Task: Find connections with filter location El Abadia with filter topic #Leanstartupswith filter profile language Spanish with filter current company Acko with filter school International Management Institute - IMI with filter industry Facilities Services with filter service category Coaching & Mentoring with filter keywords title Commercial Loan Officer
Action: Mouse moved to (688, 86)
Screenshot: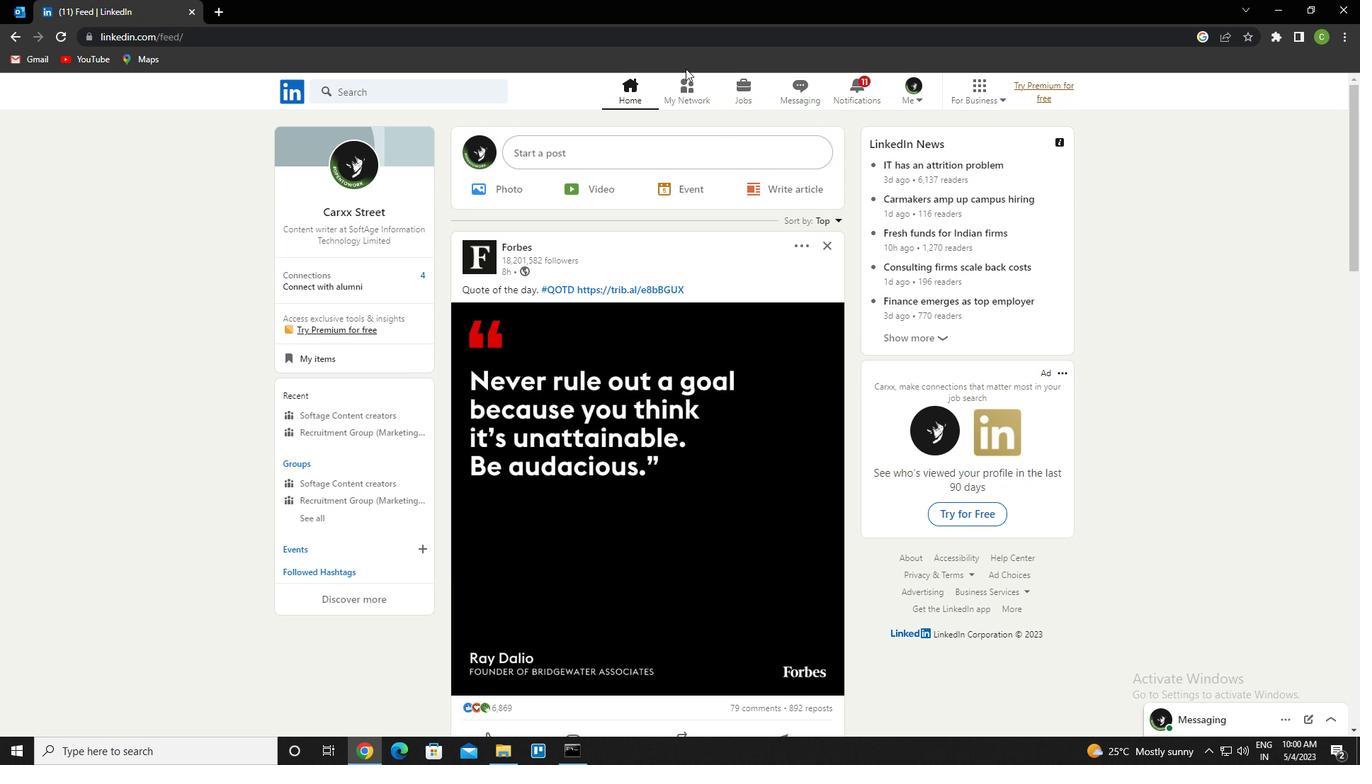 
Action: Mouse pressed left at (688, 86)
Screenshot: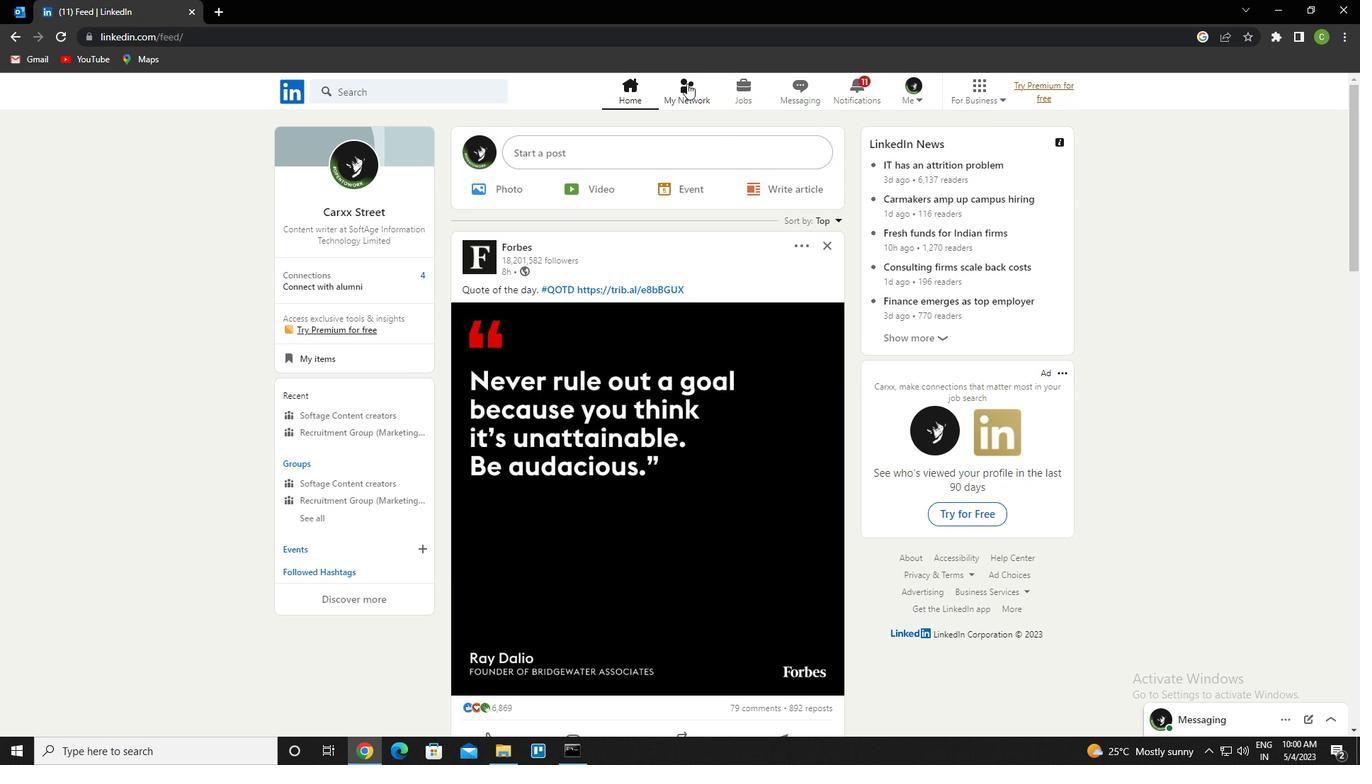 
Action: Mouse moved to (440, 168)
Screenshot: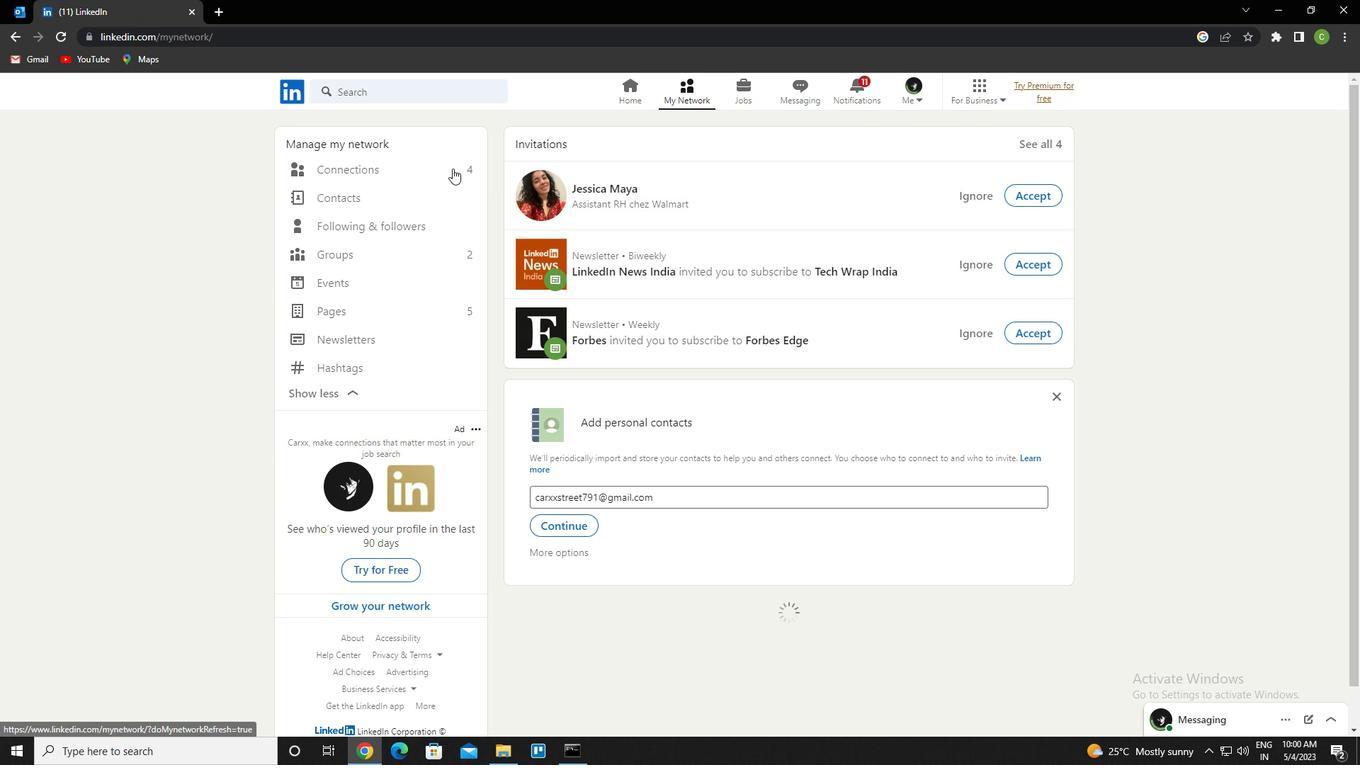 
Action: Mouse pressed left at (440, 168)
Screenshot: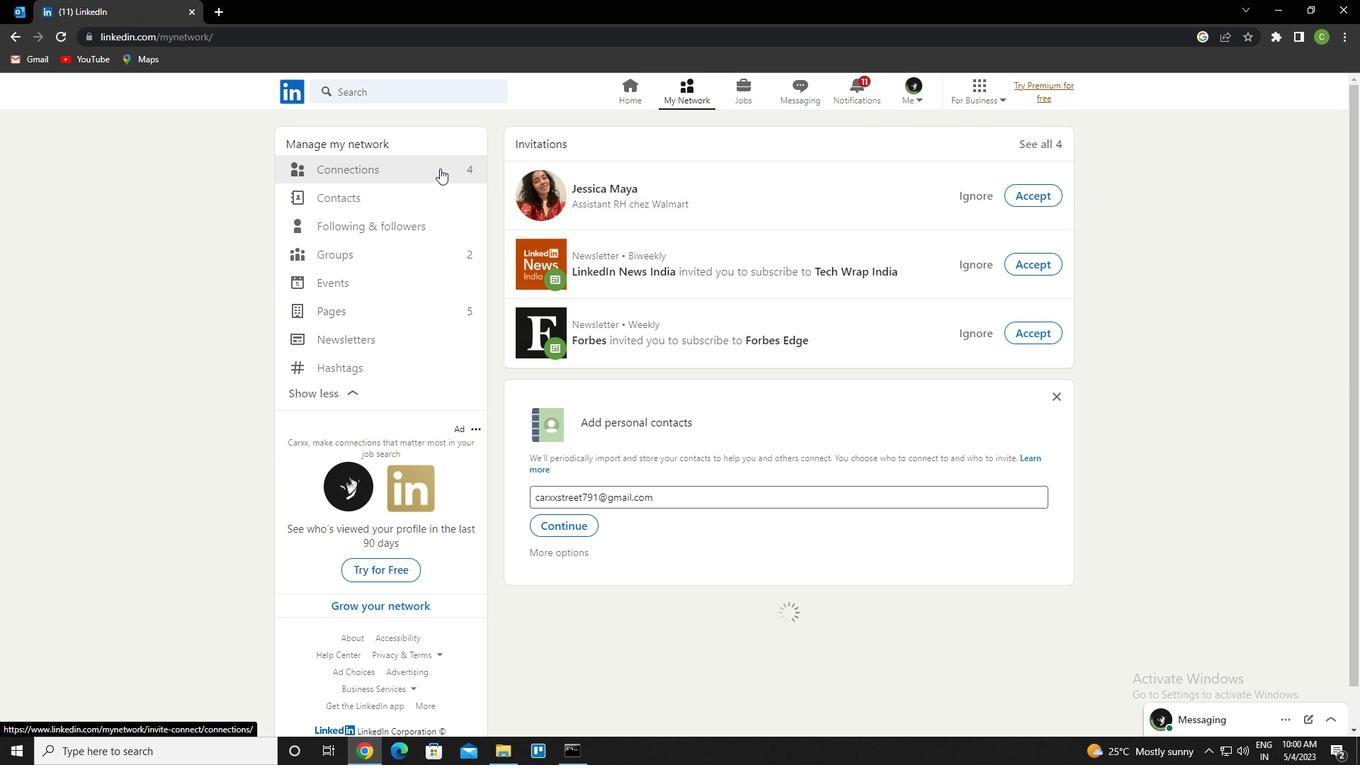 
Action: Mouse moved to (807, 172)
Screenshot: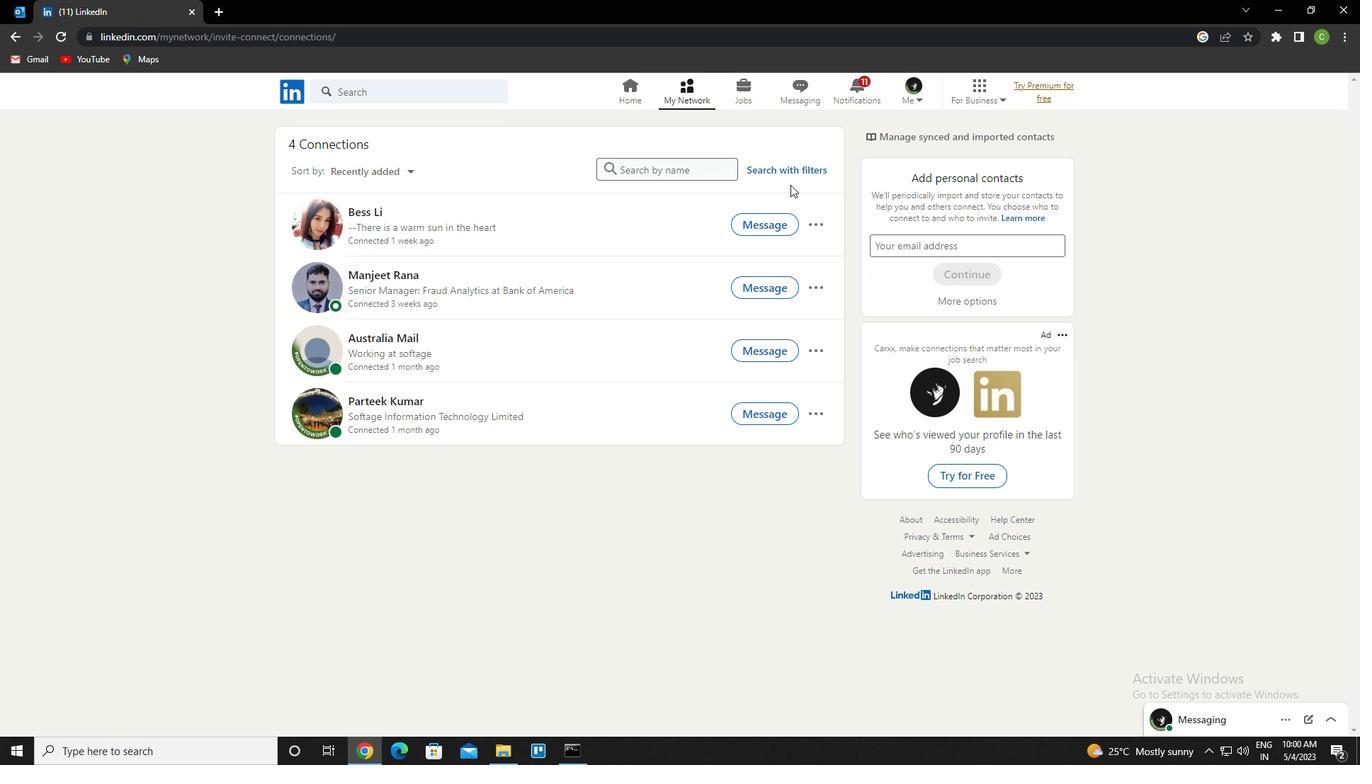 
Action: Mouse pressed left at (807, 172)
Screenshot: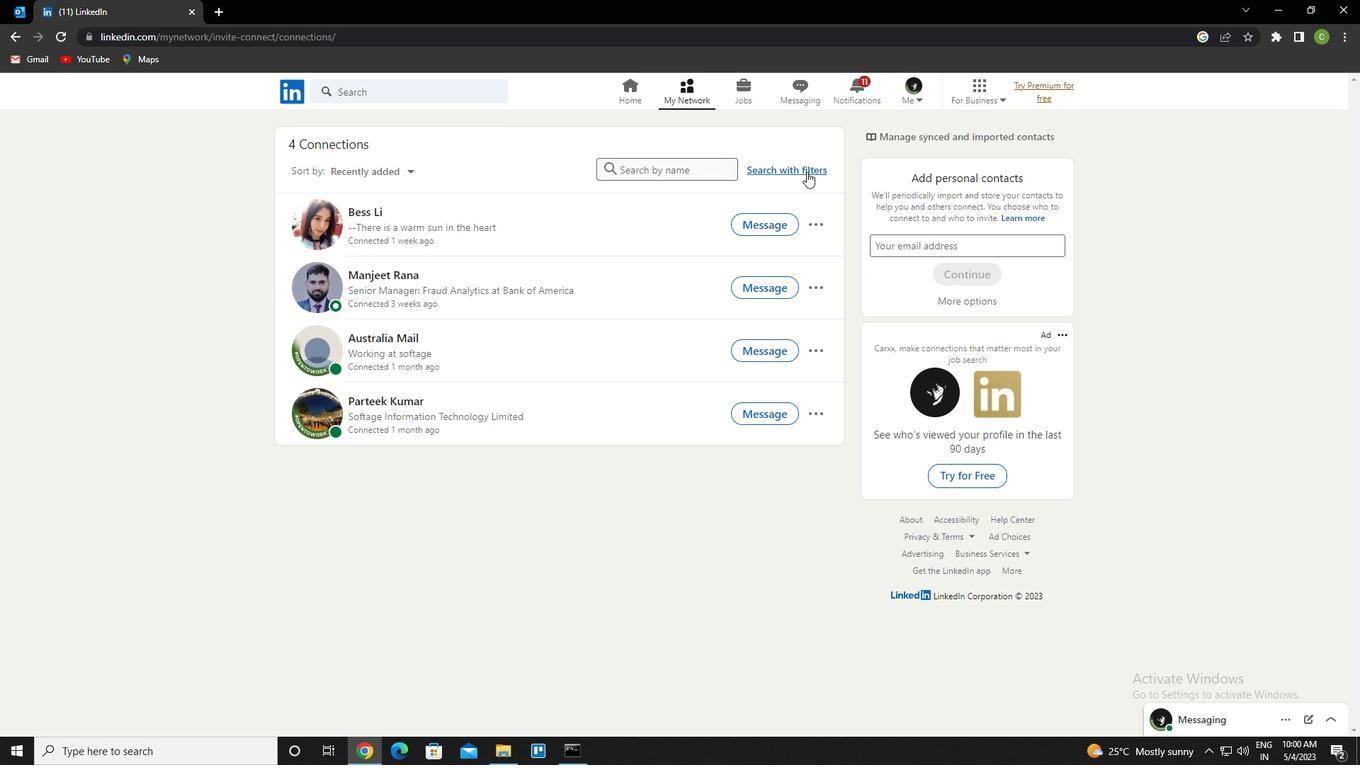 
Action: Mouse moved to (732, 136)
Screenshot: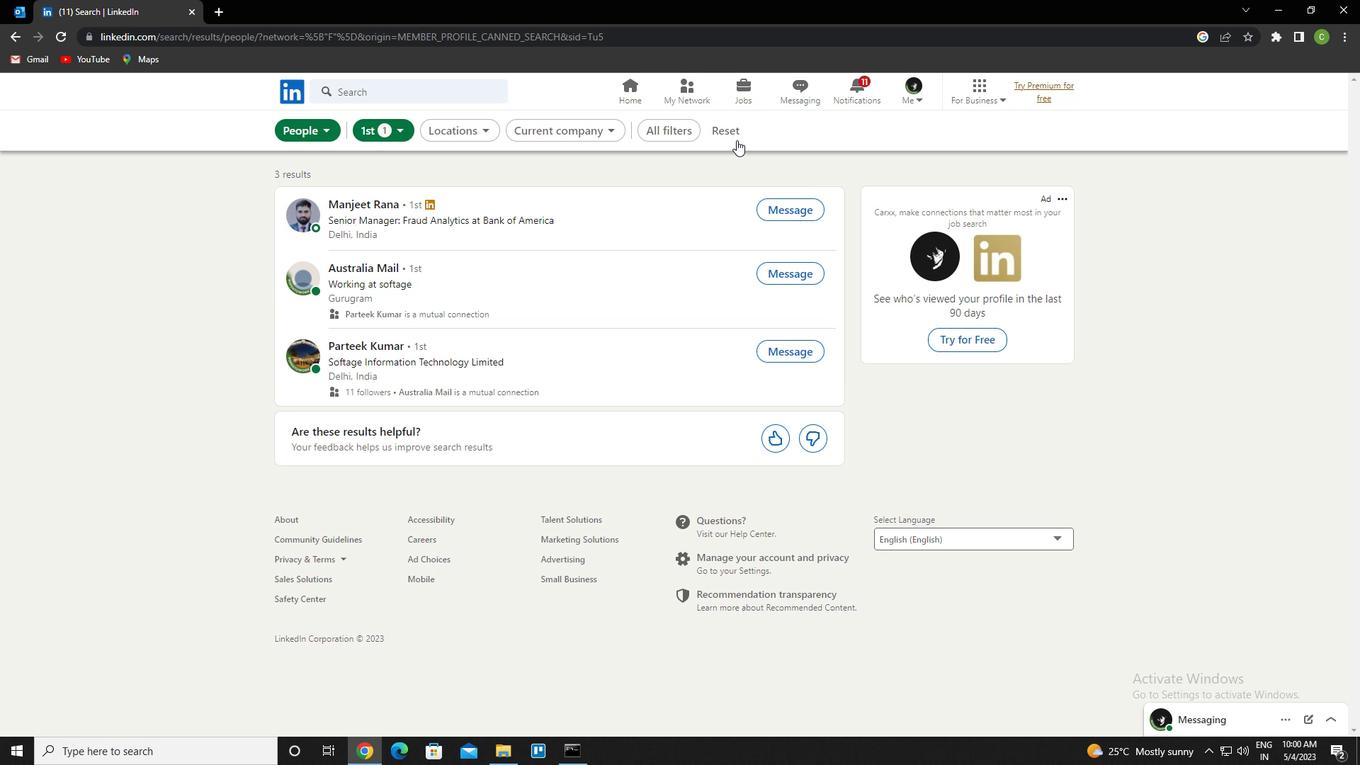 
Action: Mouse pressed left at (732, 136)
Screenshot: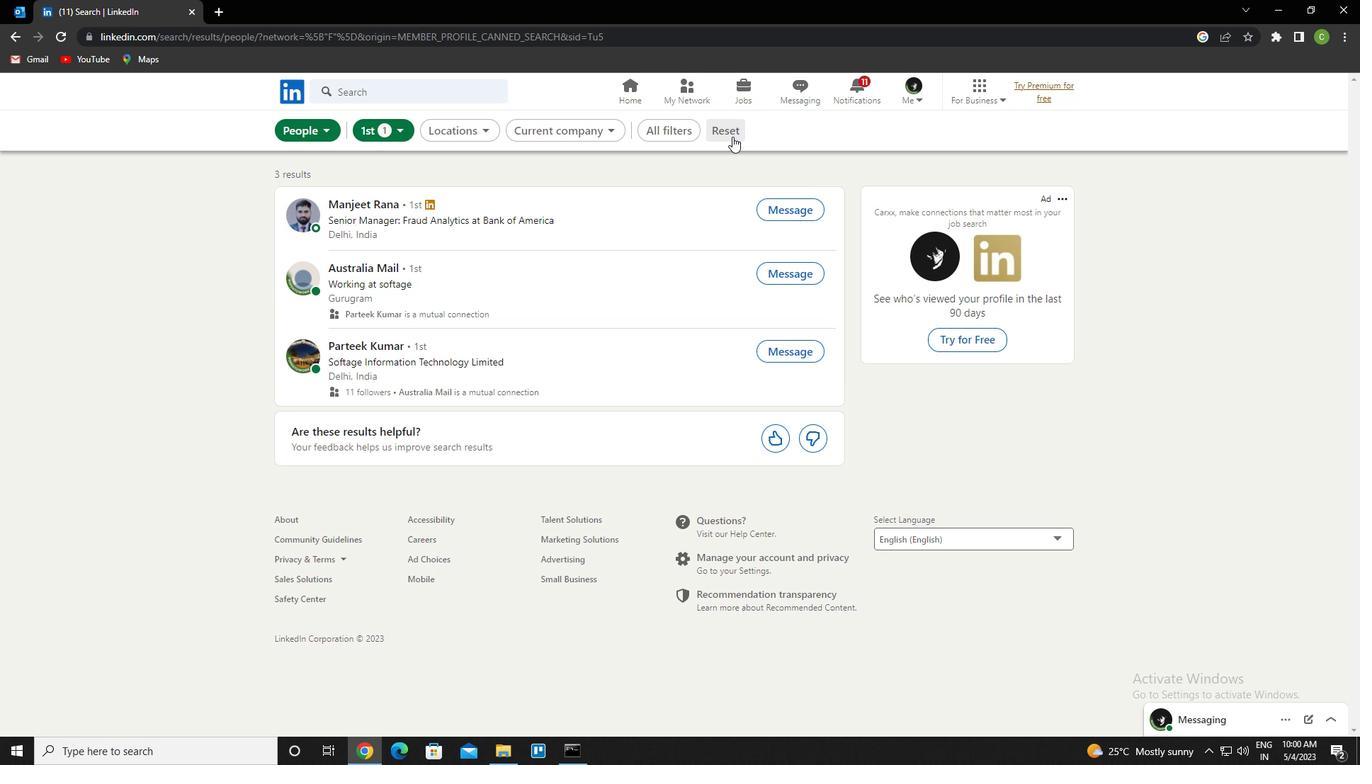 
Action: Mouse moved to (712, 131)
Screenshot: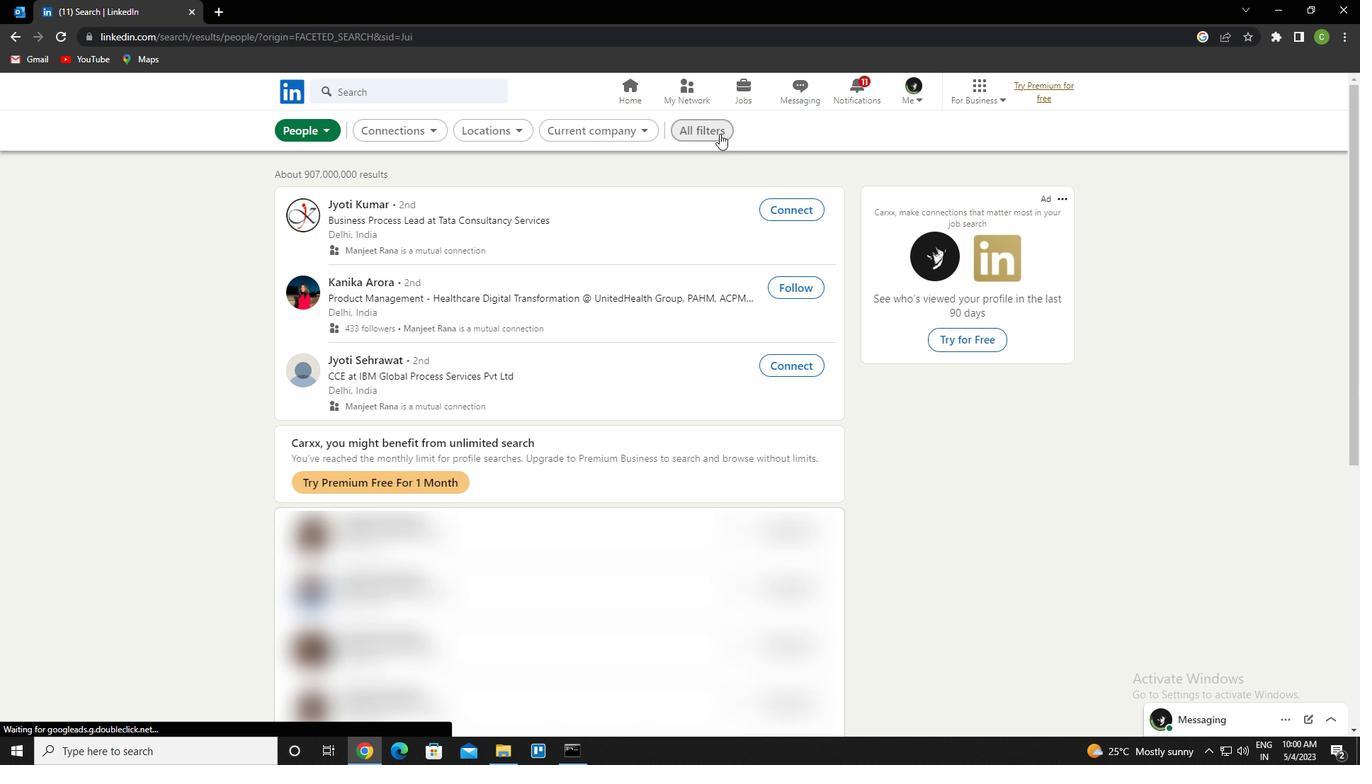 
Action: Mouse pressed left at (712, 131)
Screenshot: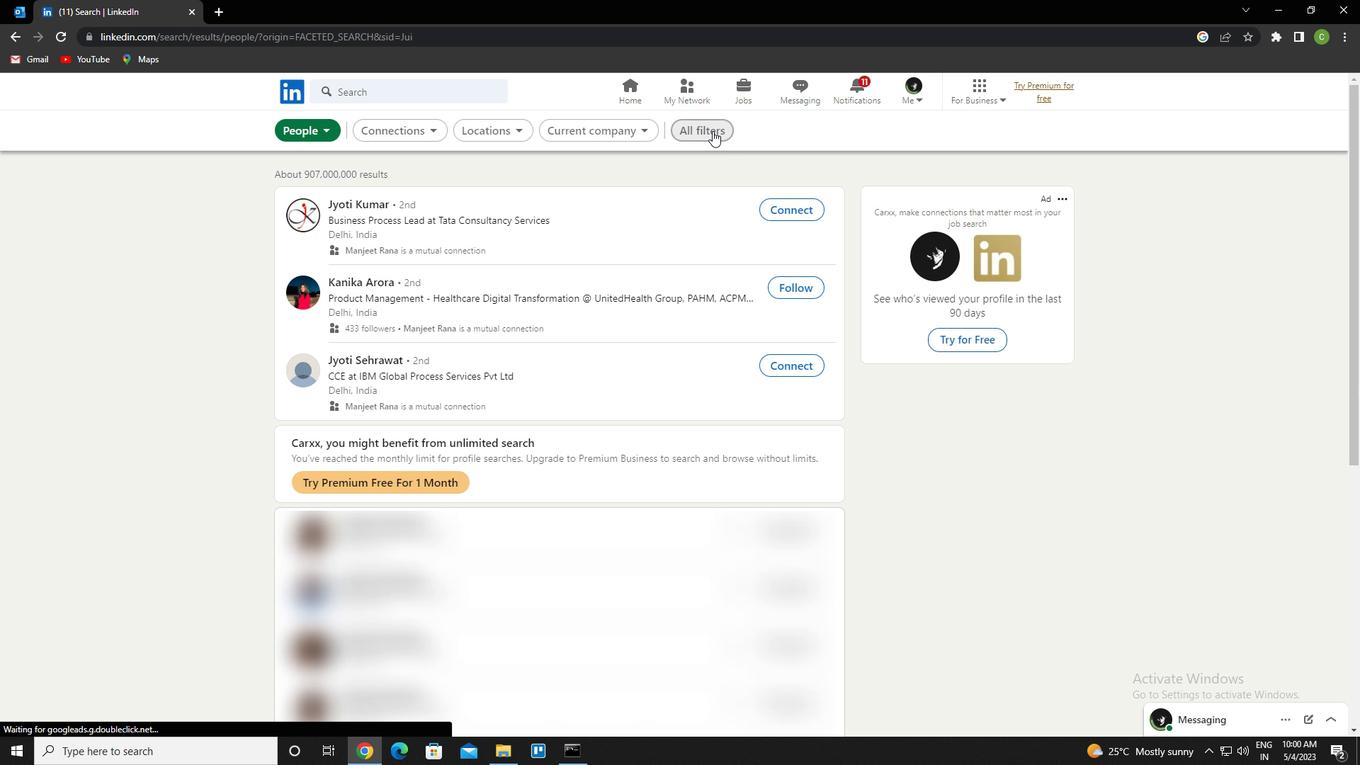 
Action: Mouse moved to (1176, 392)
Screenshot: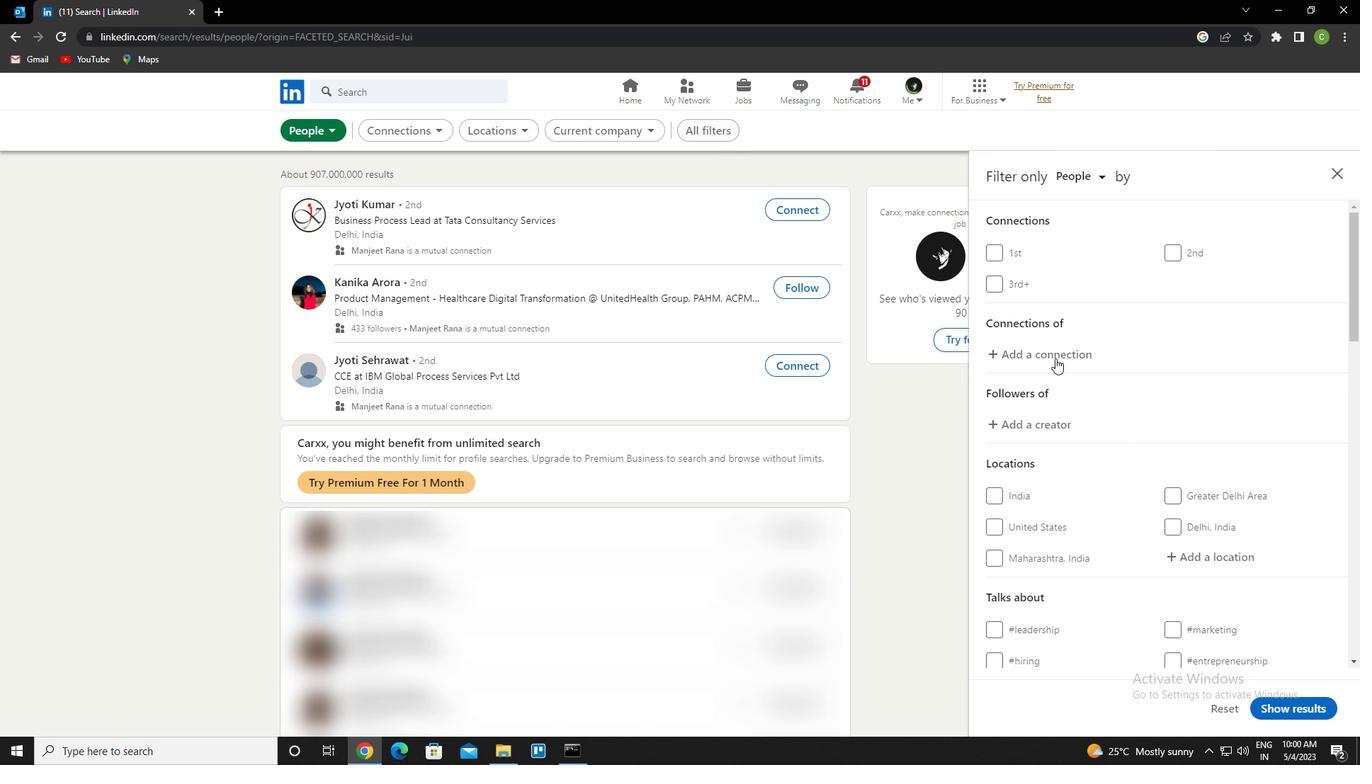 
Action: Mouse scrolled (1176, 391) with delta (0, 0)
Screenshot: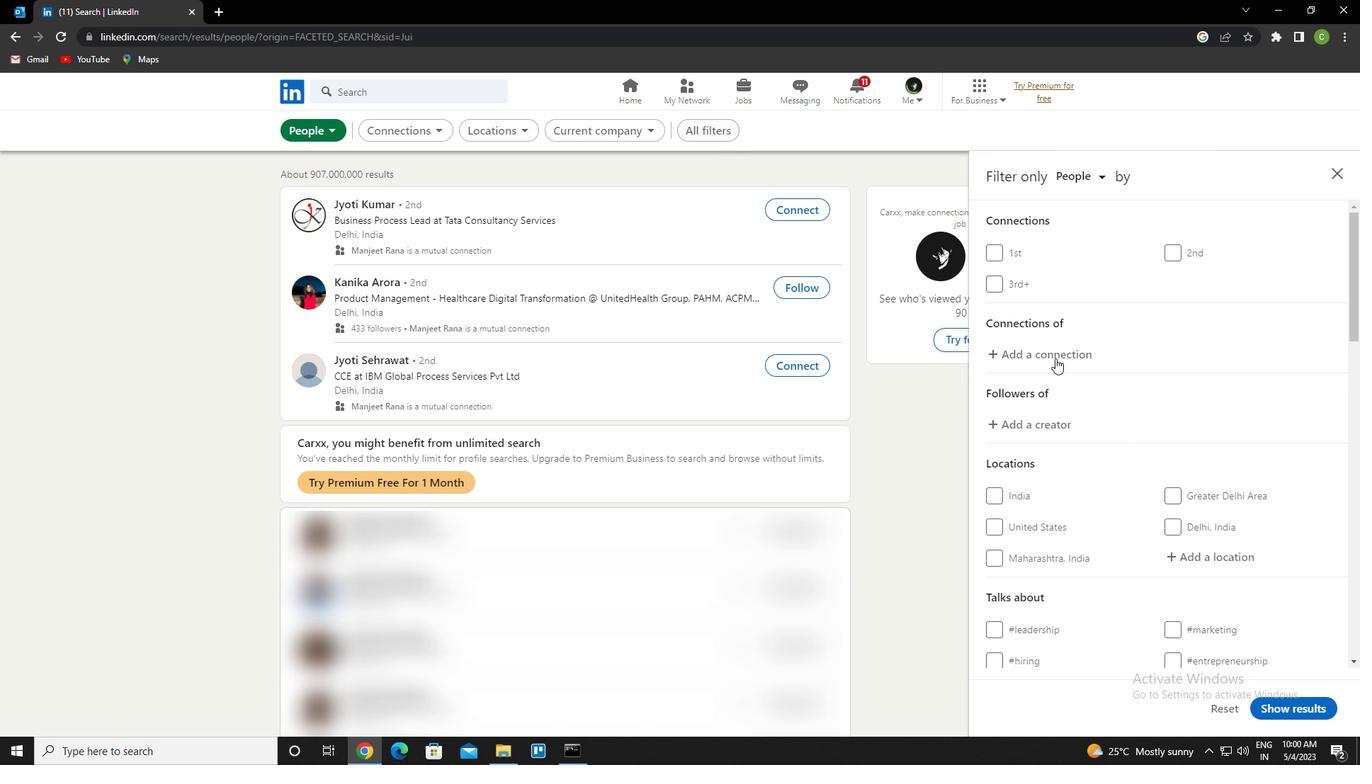 
Action: Mouse scrolled (1176, 391) with delta (0, 0)
Screenshot: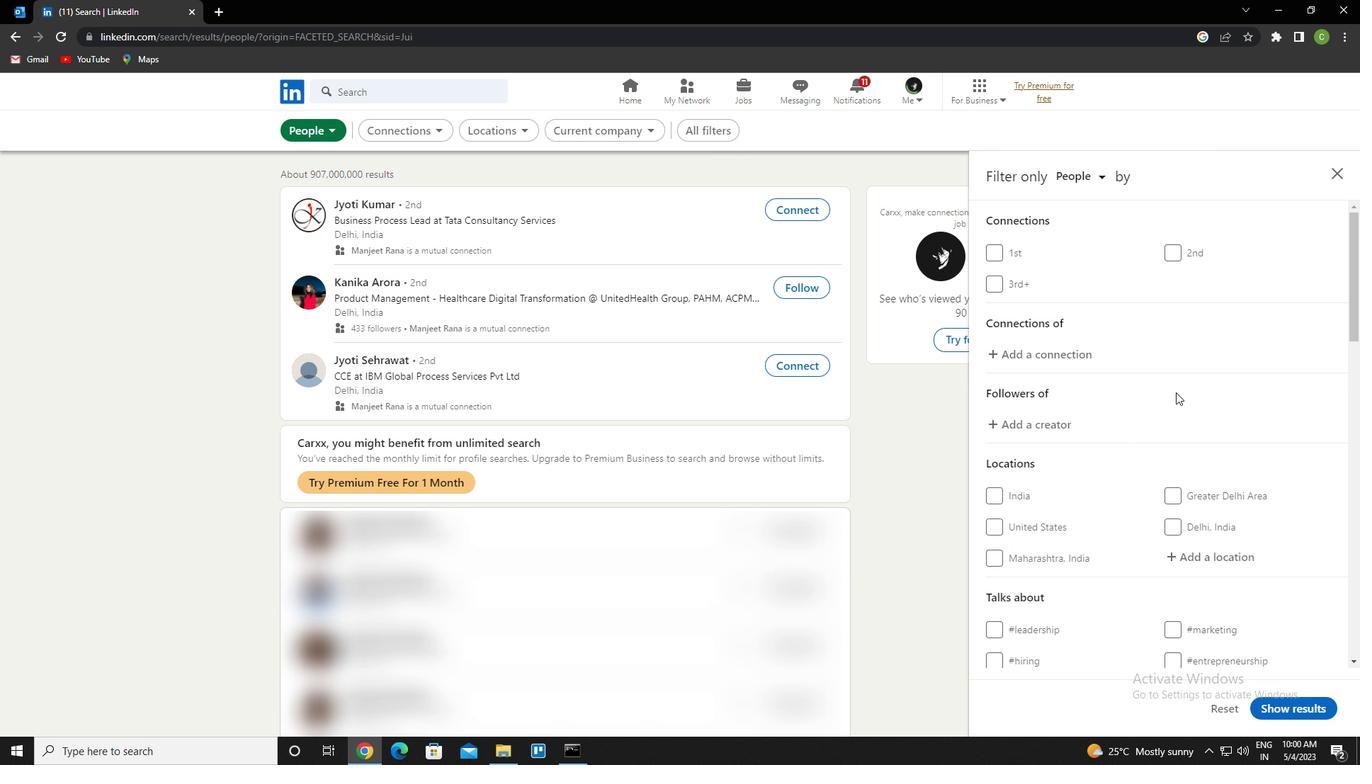 
Action: Mouse moved to (1195, 417)
Screenshot: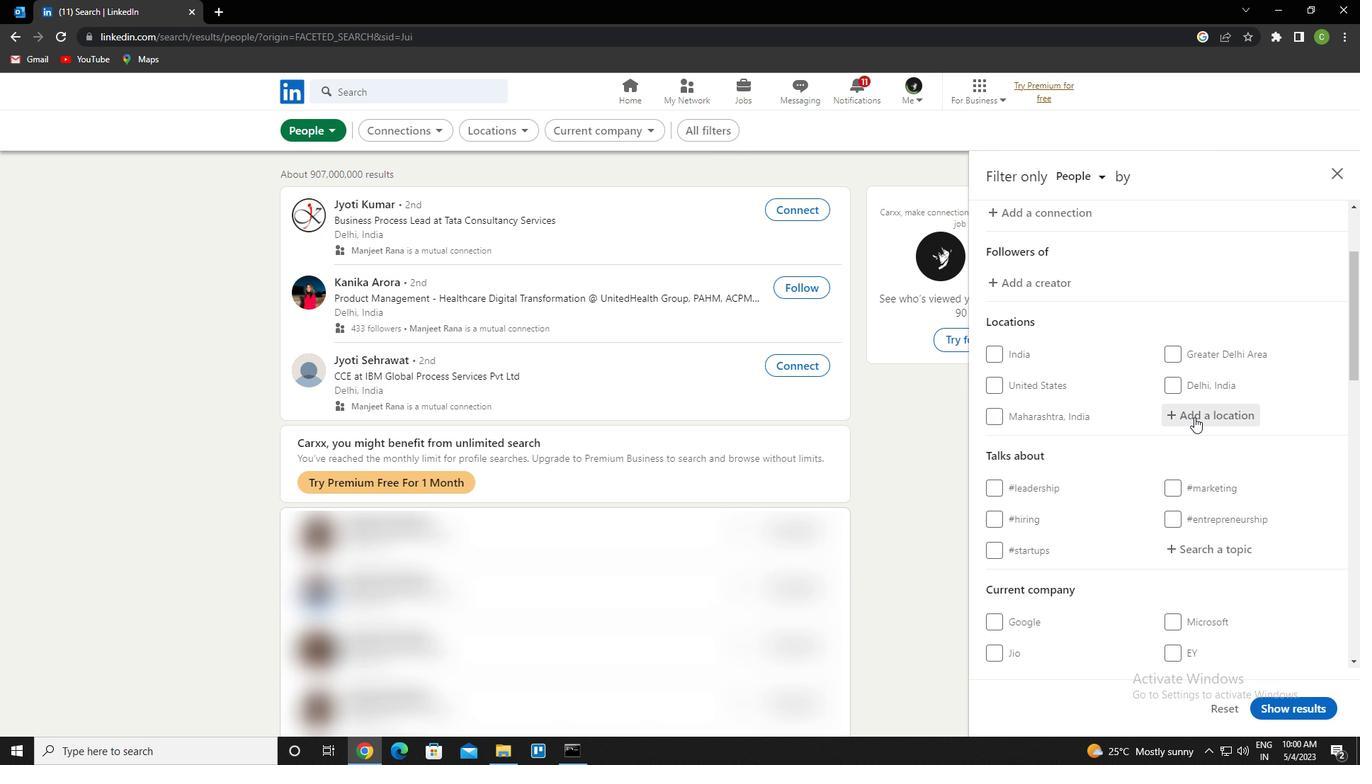 
Action: Mouse pressed left at (1195, 417)
Screenshot: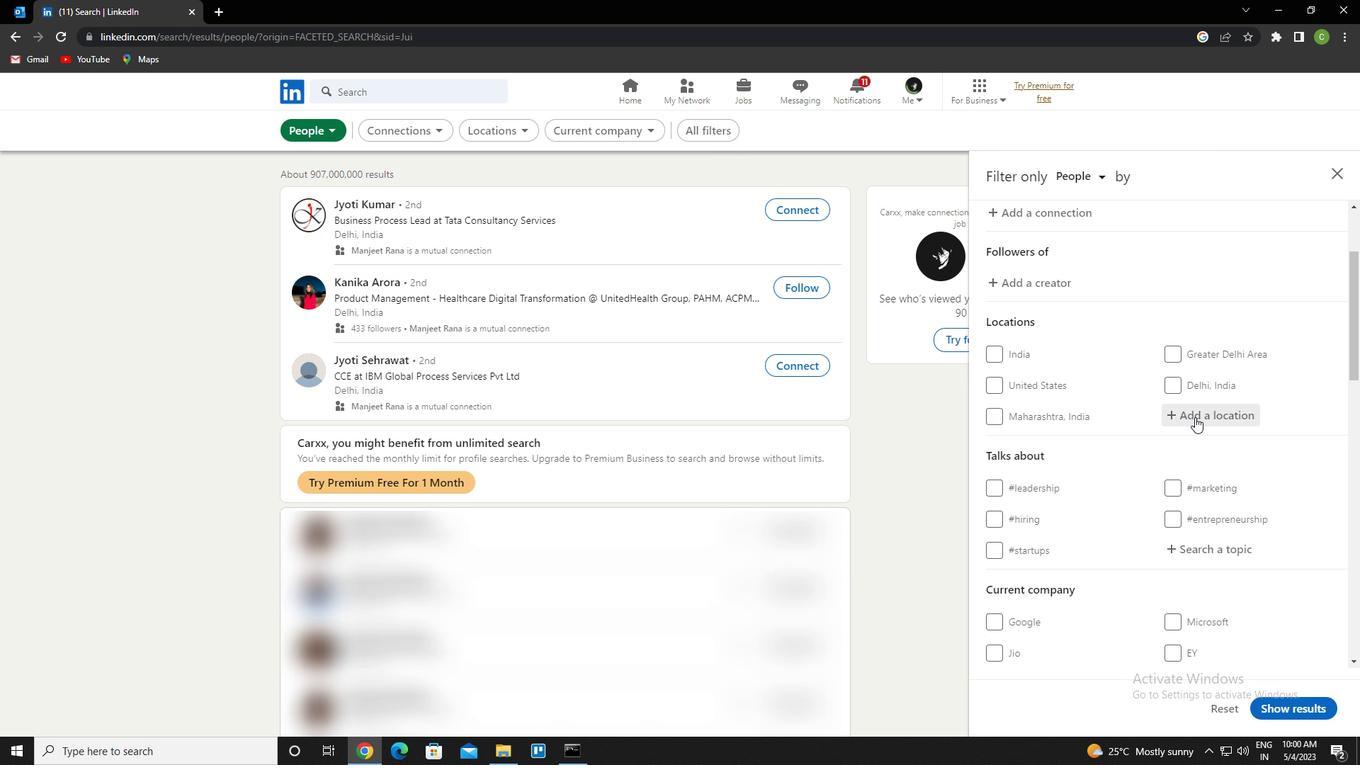 
Action: Key pressed <Key.caps_lock>e<Key.caps_lock>l<Key.space><Key.caps_lock>a<Key.caps_lock>badia<Key.down><Key.enter>
Screenshot: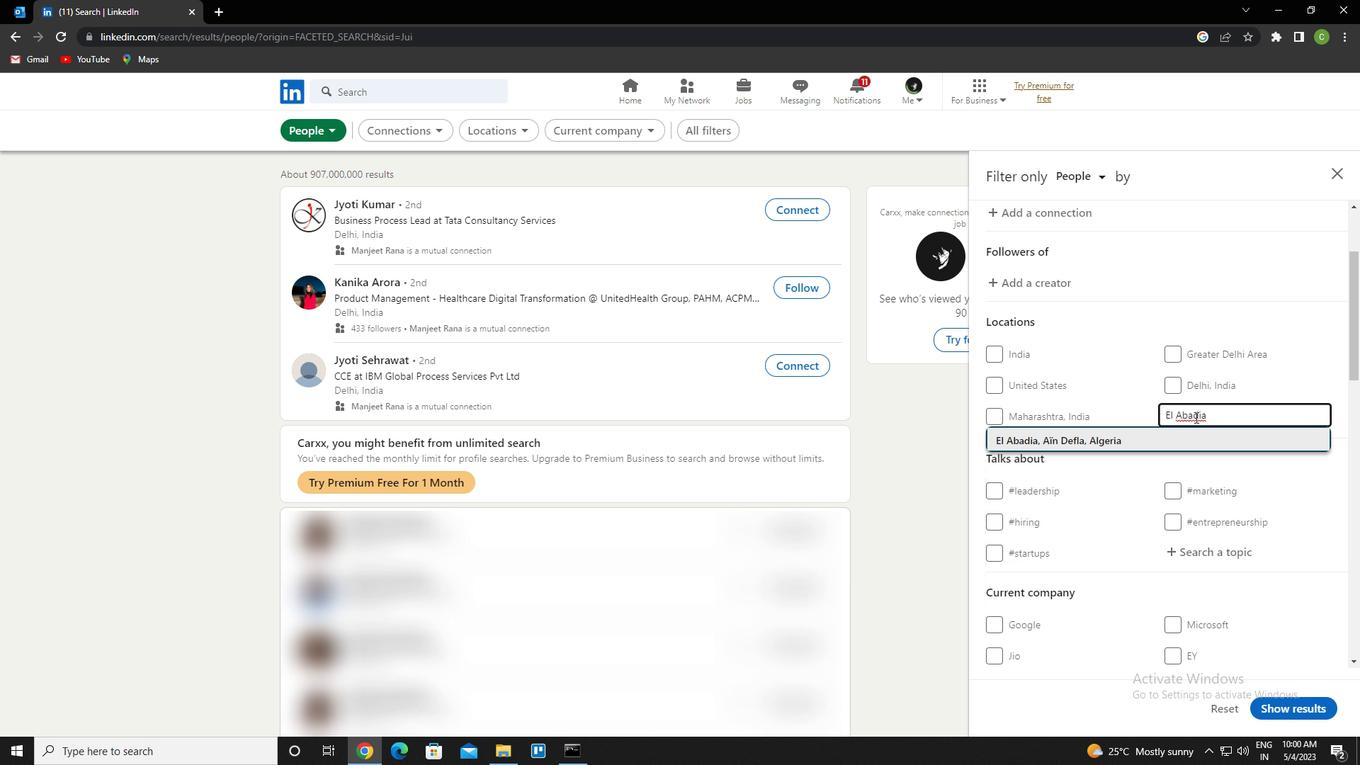 
Action: Mouse moved to (1196, 417)
Screenshot: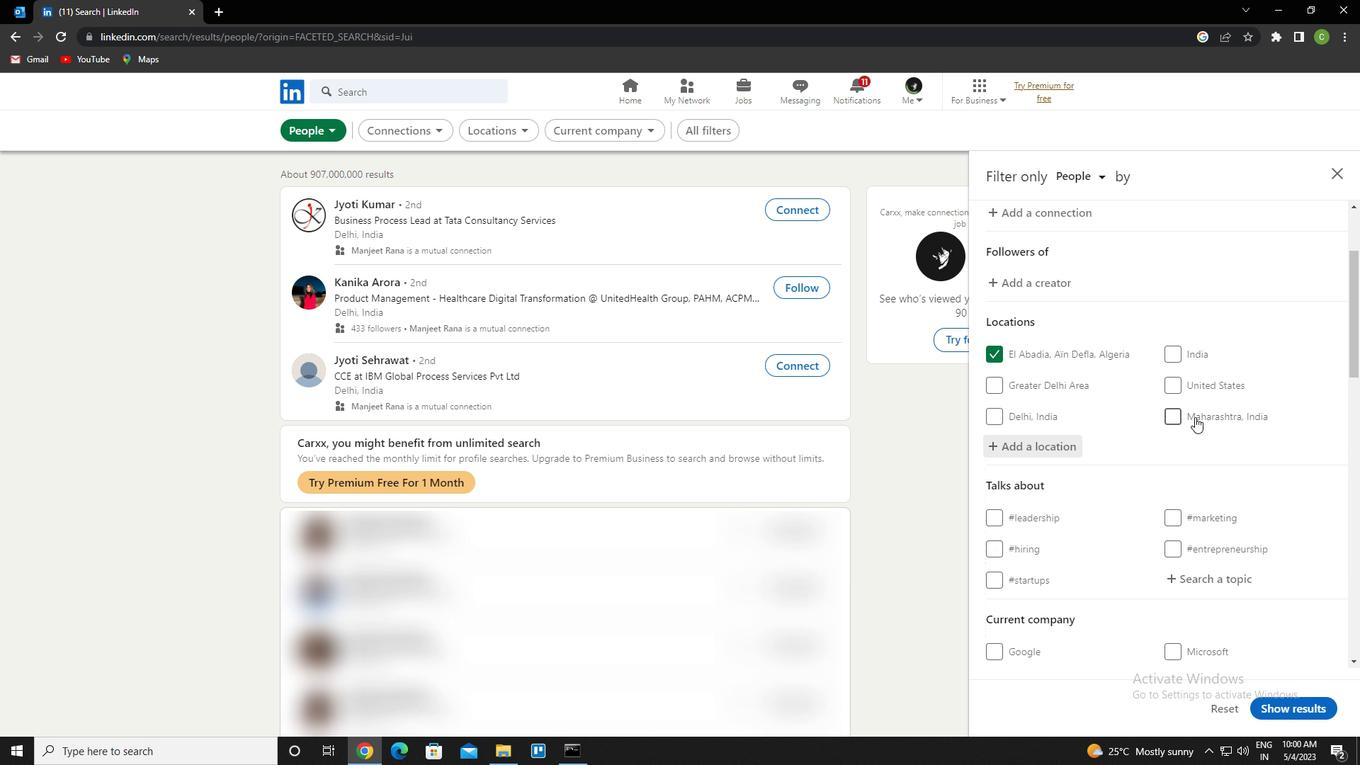 
Action: Mouse scrolled (1196, 416) with delta (0, 0)
Screenshot: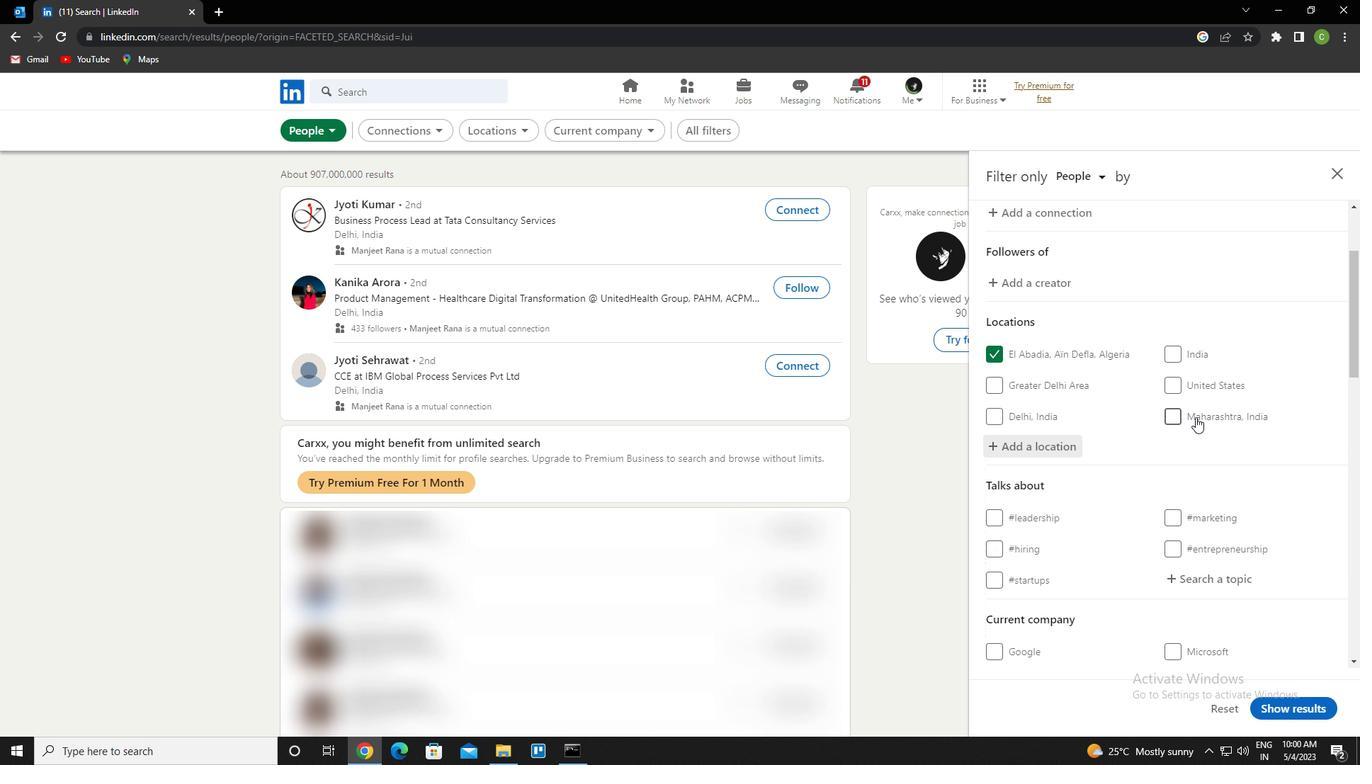 
Action: Mouse moved to (1198, 422)
Screenshot: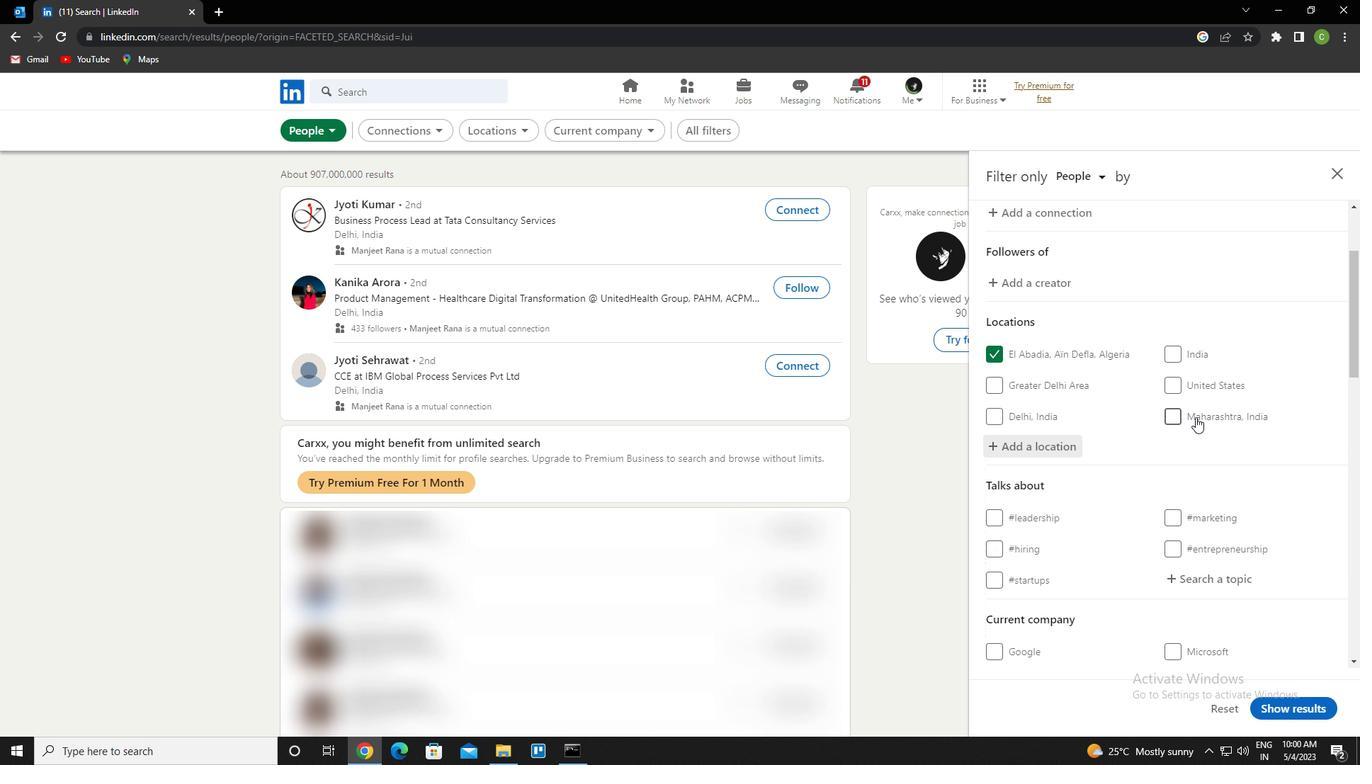 
Action: Mouse scrolled (1198, 421) with delta (0, 0)
Screenshot: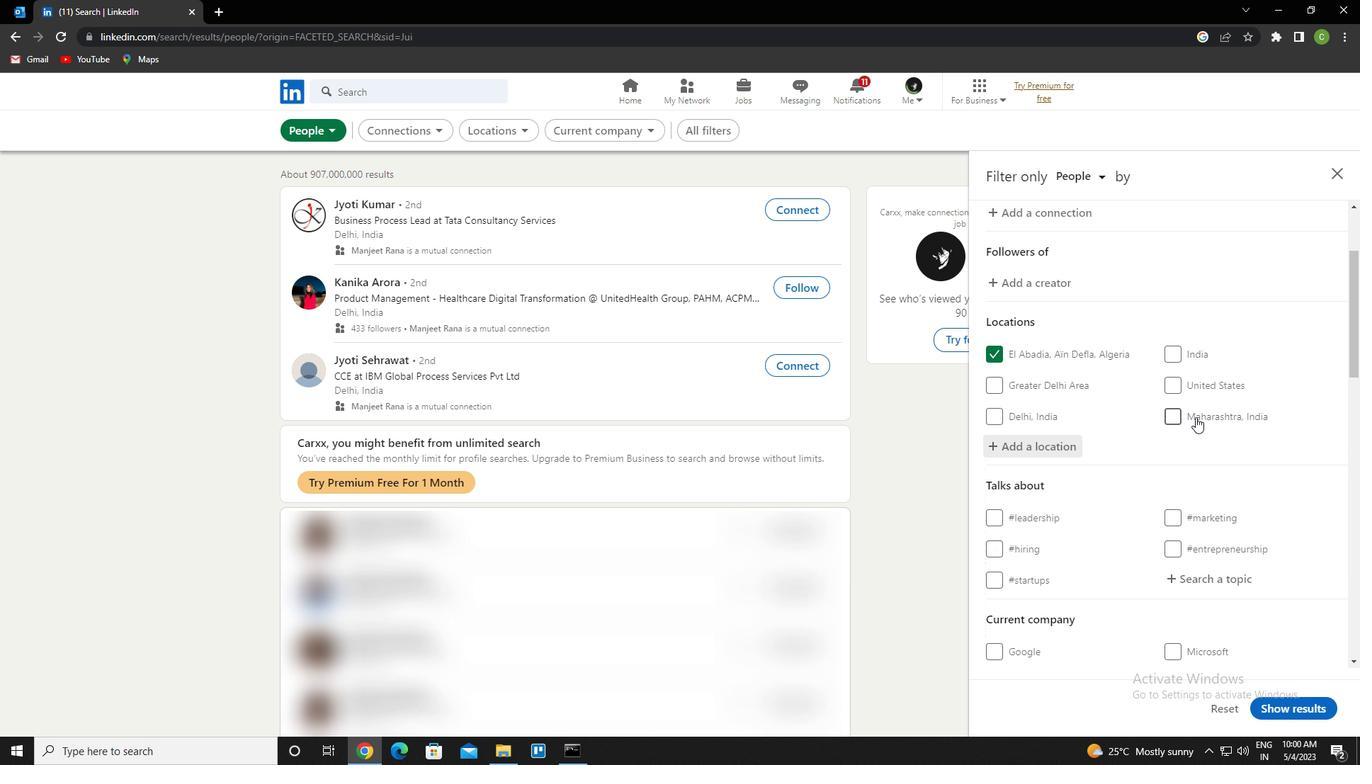 
Action: Mouse moved to (1194, 441)
Screenshot: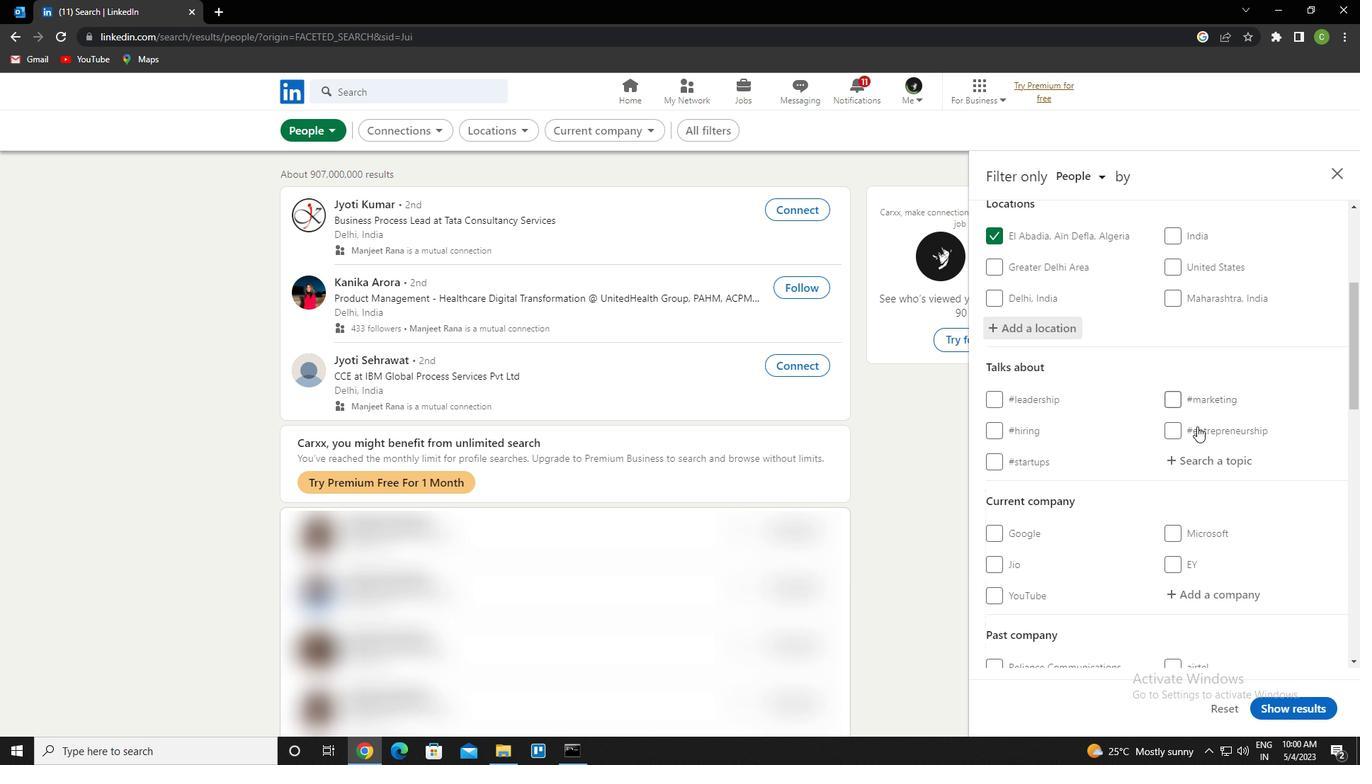 
Action: Mouse scrolled (1194, 440) with delta (0, 0)
Screenshot: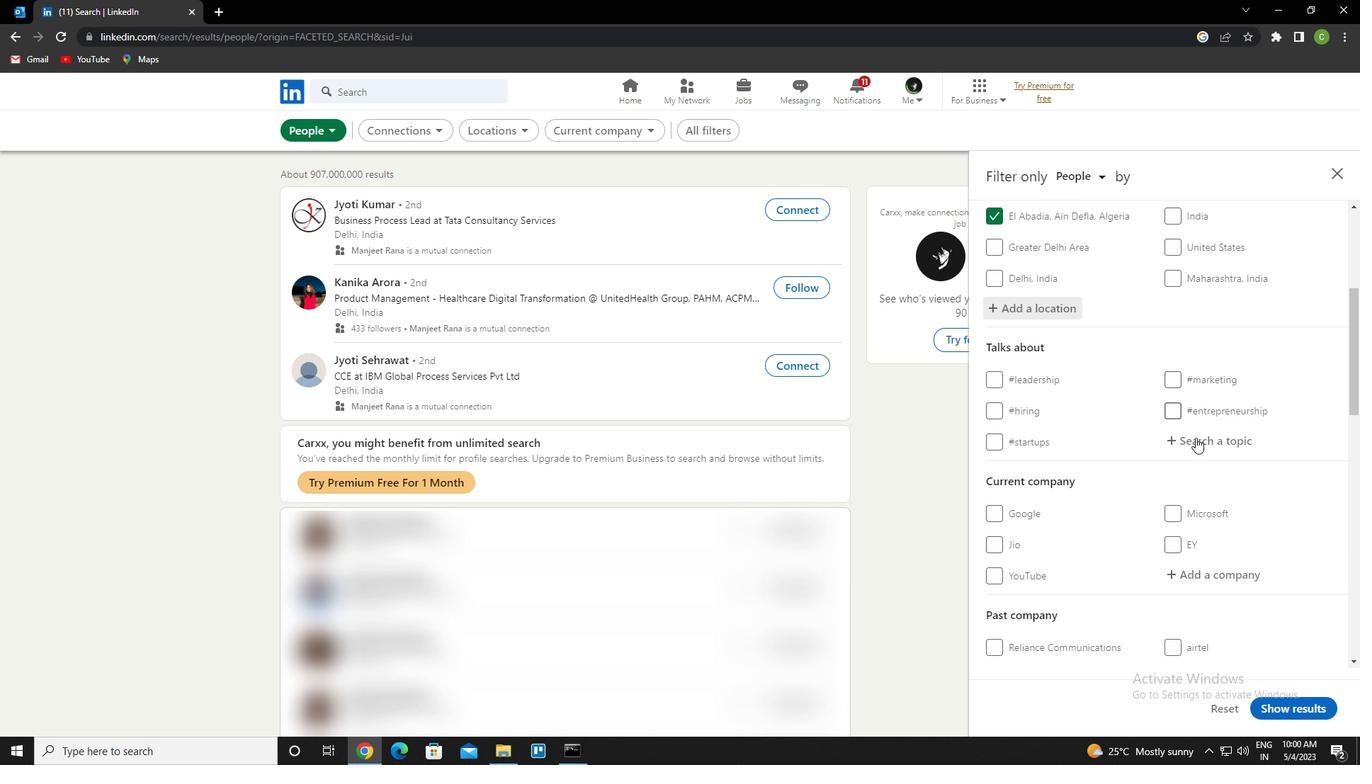 
Action: Mouse moved to (1208, 496)
Screenshot: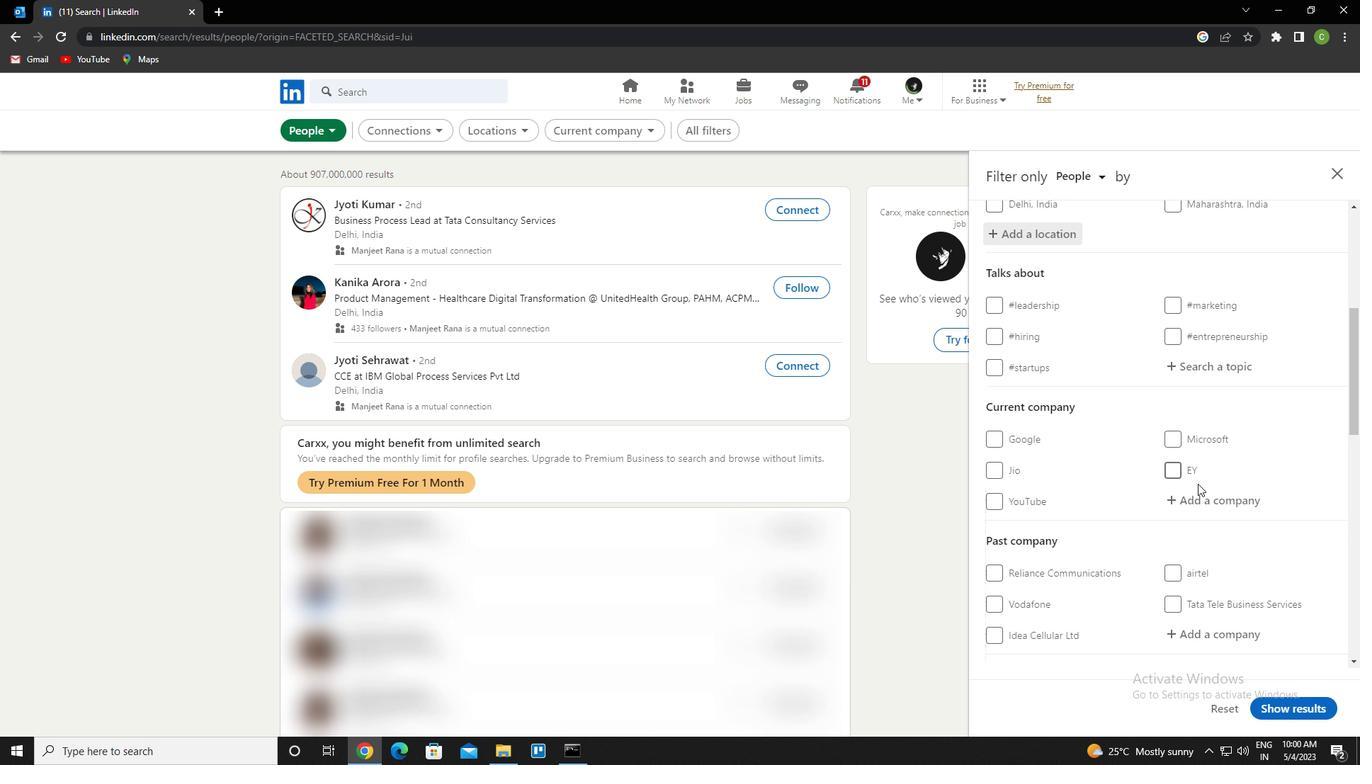 
Action: Mouse pressed left at (1208, 496)
Screenshot: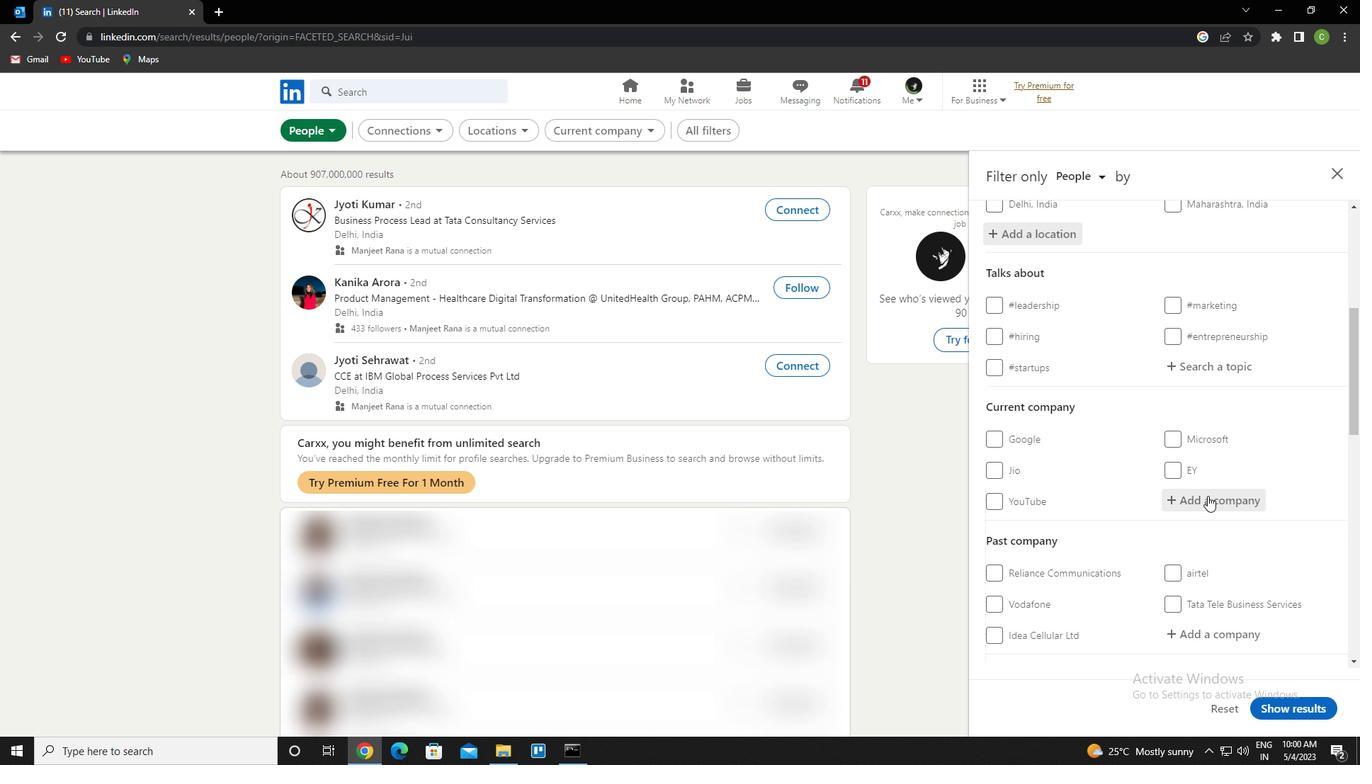 
Action: Key pressed leanstartups<Key.shift><Key.left><Key.left><Key.left>ctrl+X
Screenshot: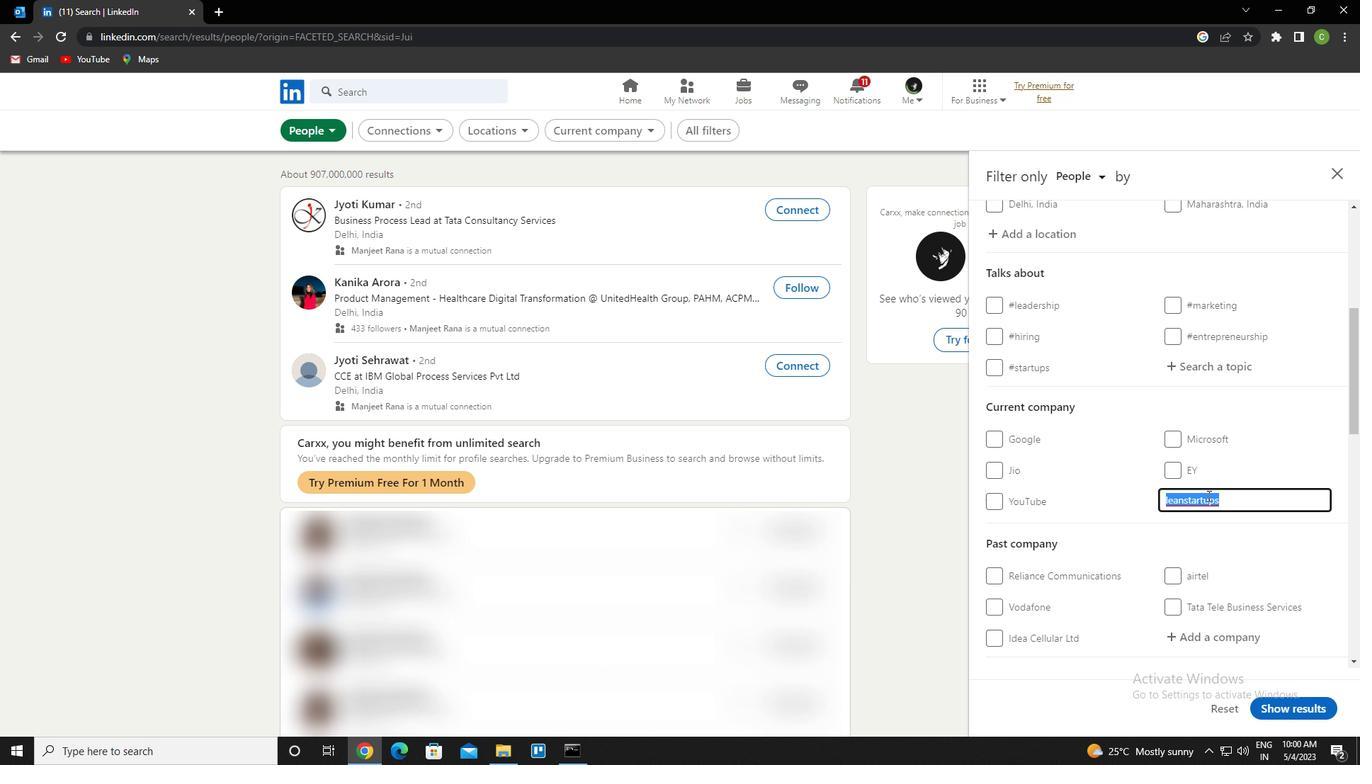 
Action: Mouse moved to (1260, 386)
Screenshot: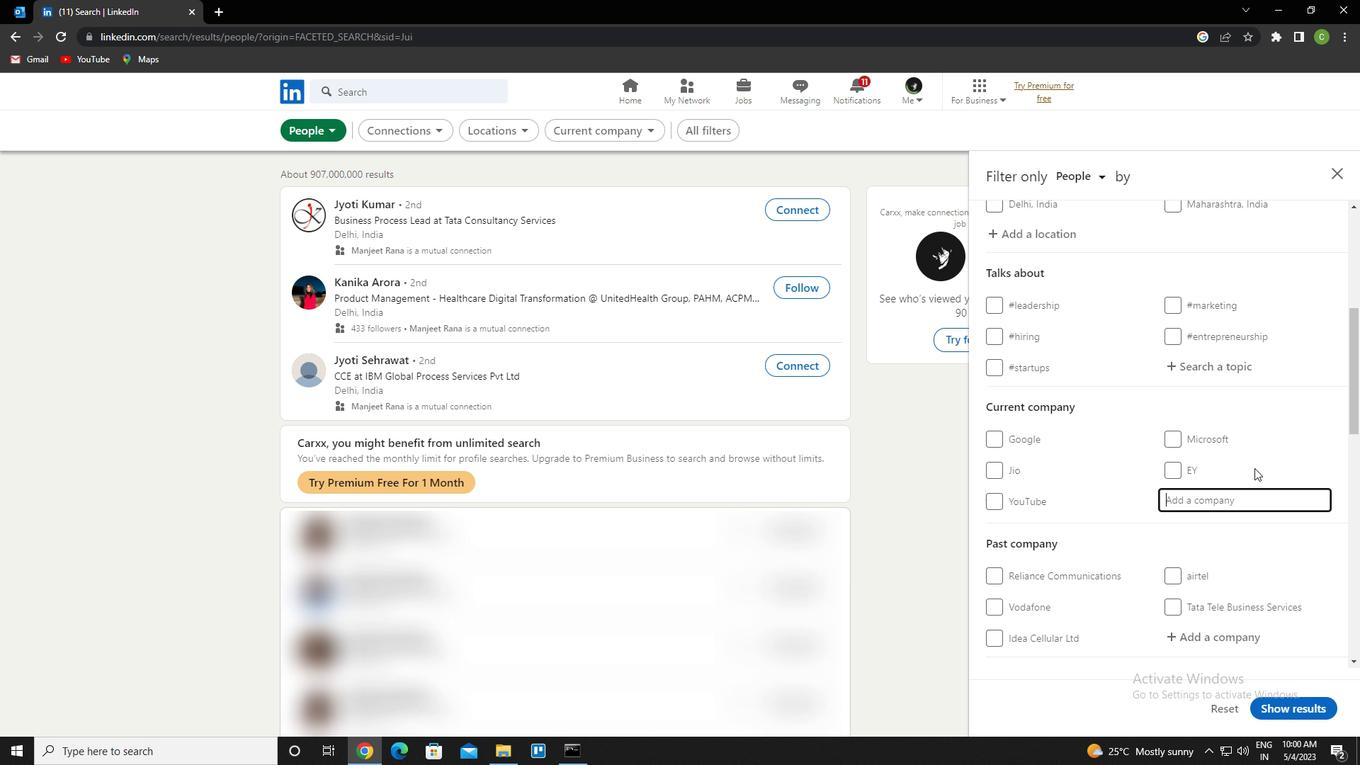 
Action: Mouse scrolled (1260, 387) with delta (0, 0)
Screenshot: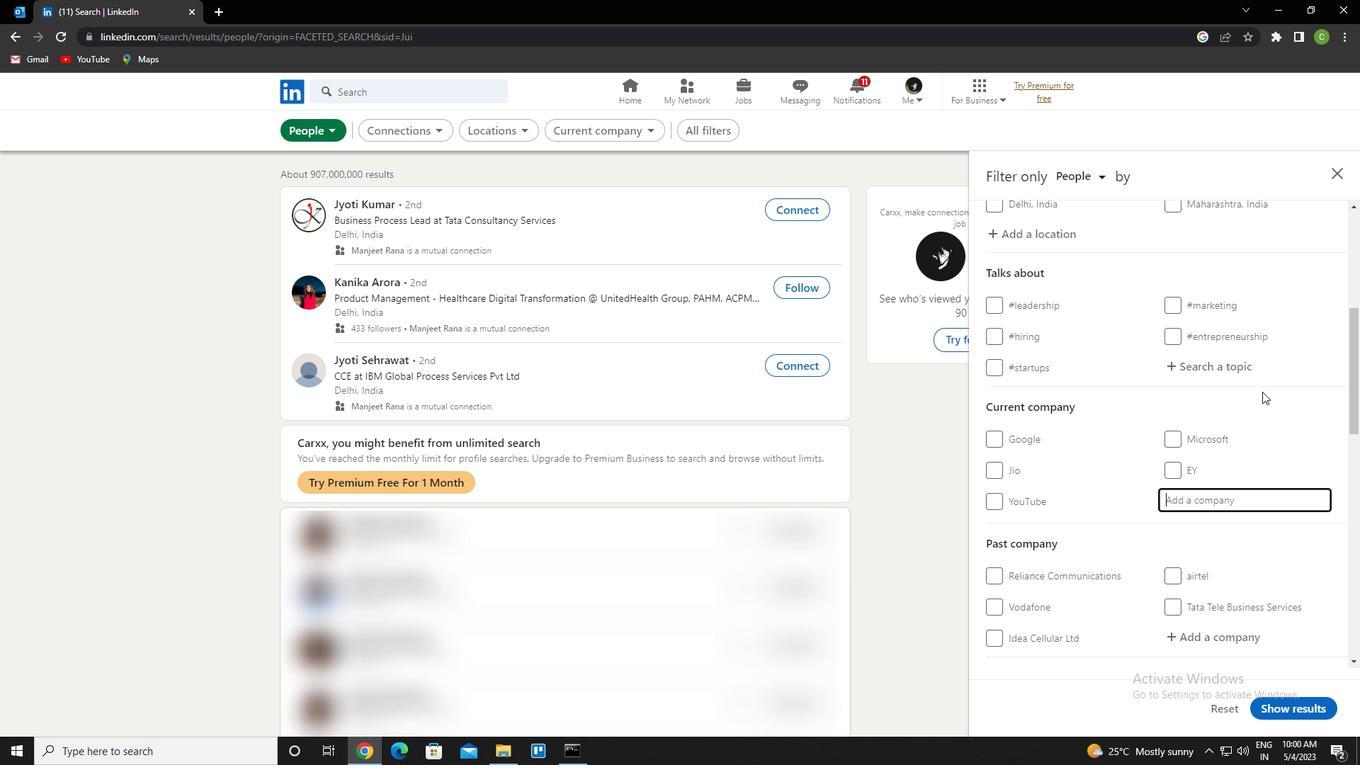 
Action: Mouse moved to (1260, 386)
Screenshot: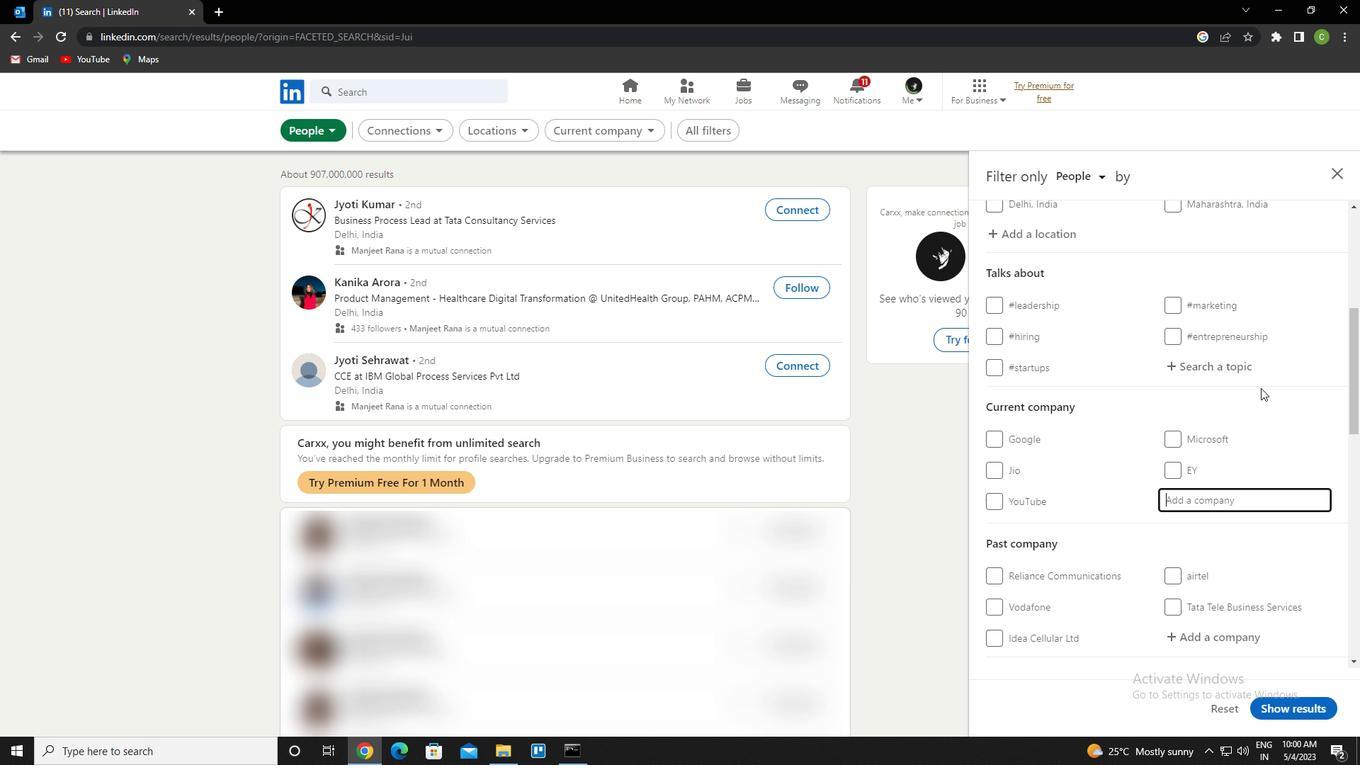 
Action: Mouse scrolled (1260, 386) with delta (0, 0)
Screenshot: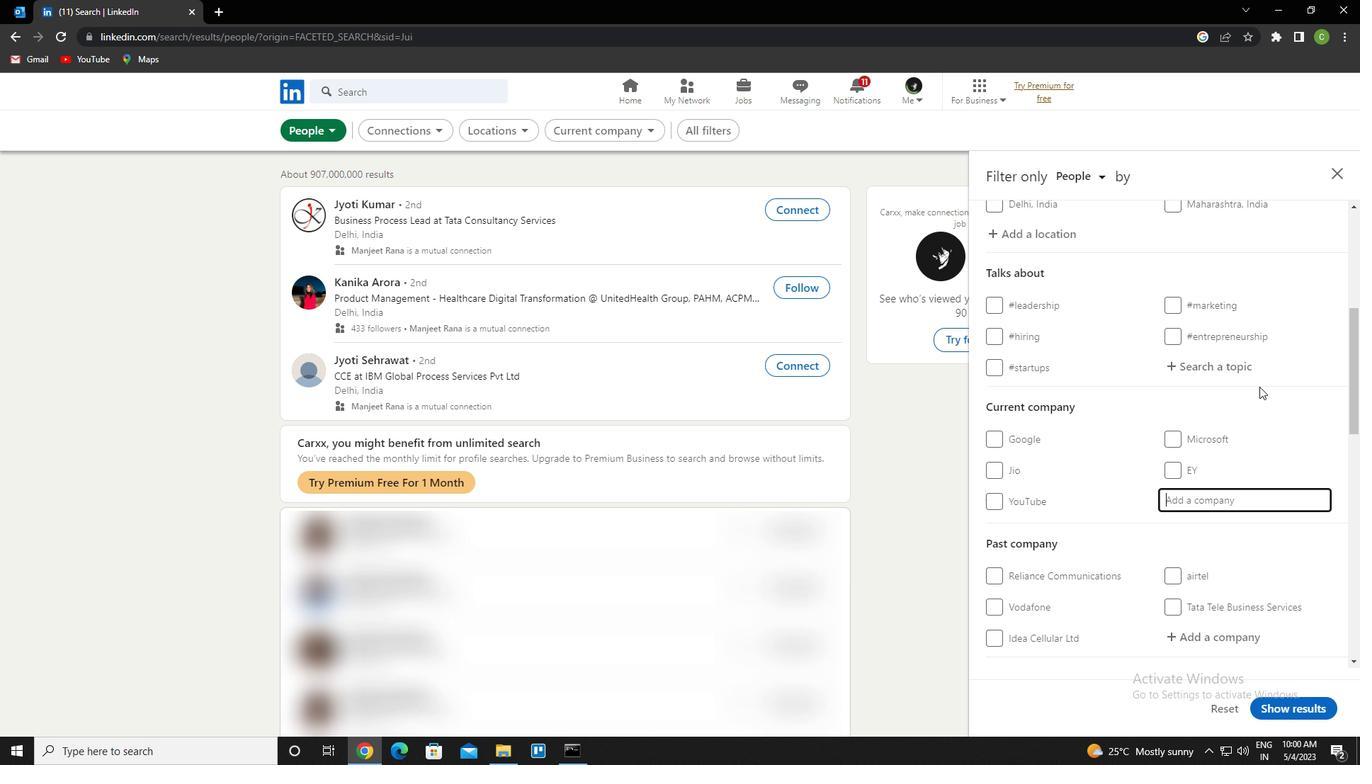 
Action: Mouse moved to (1201, 502)
Screenshot: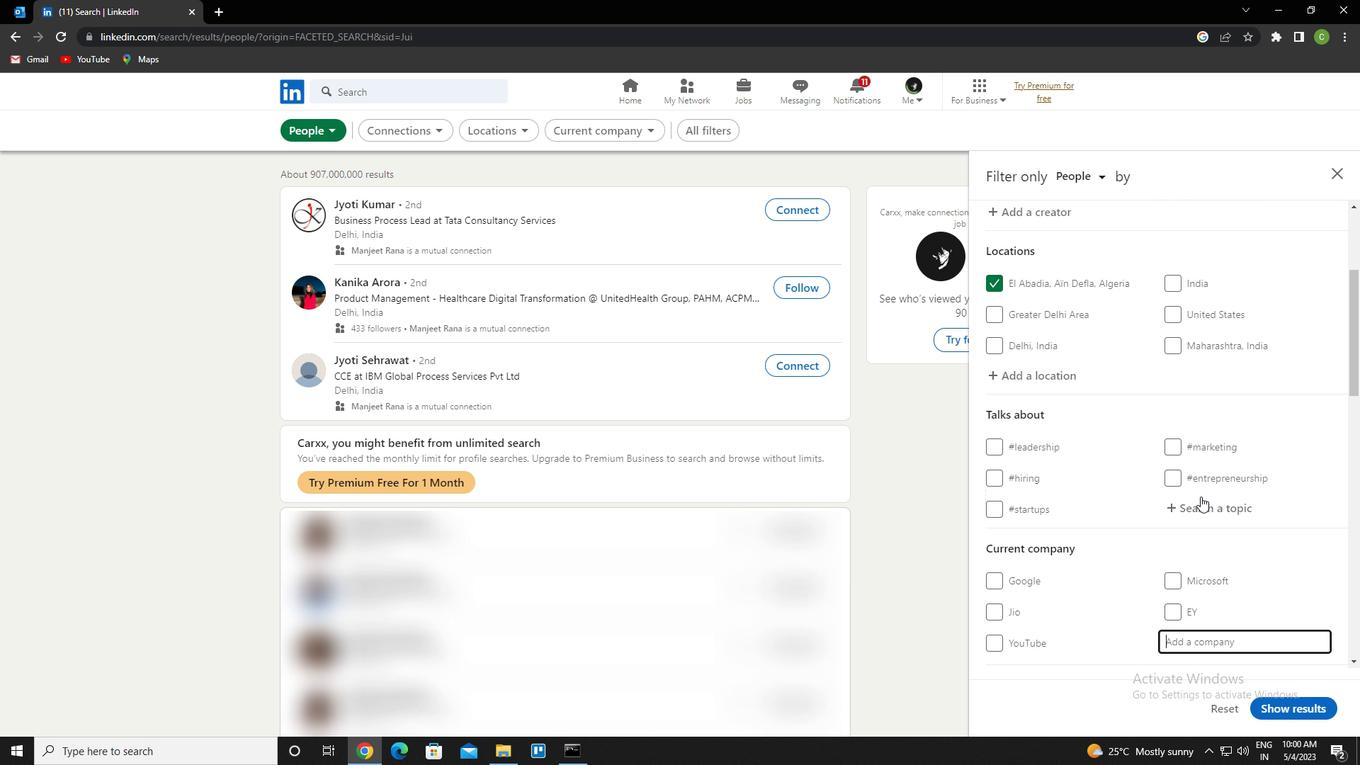 
Action: Mouse pressed left at (1201, 502)
Screenshot: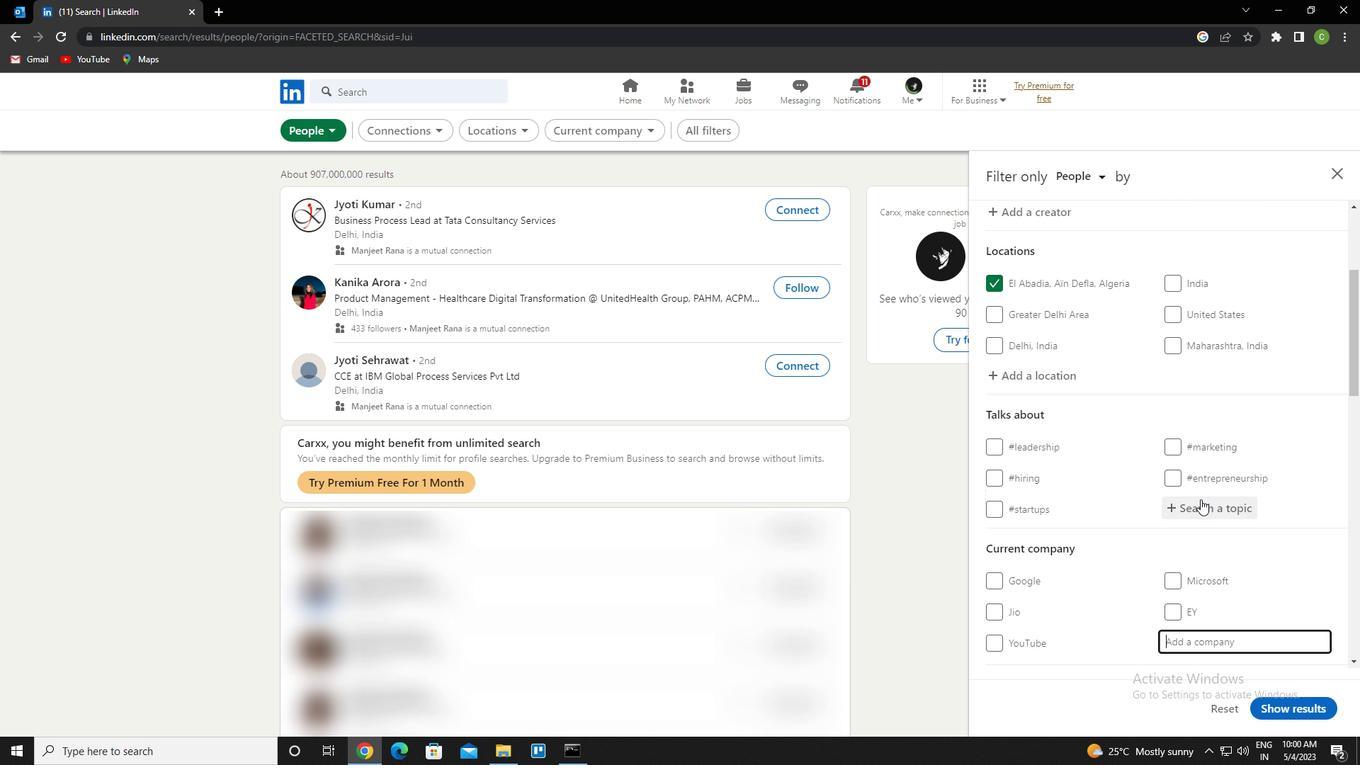 
Action: Key pressed ctrl+V<Key.down><Key.enter>
Screenshot: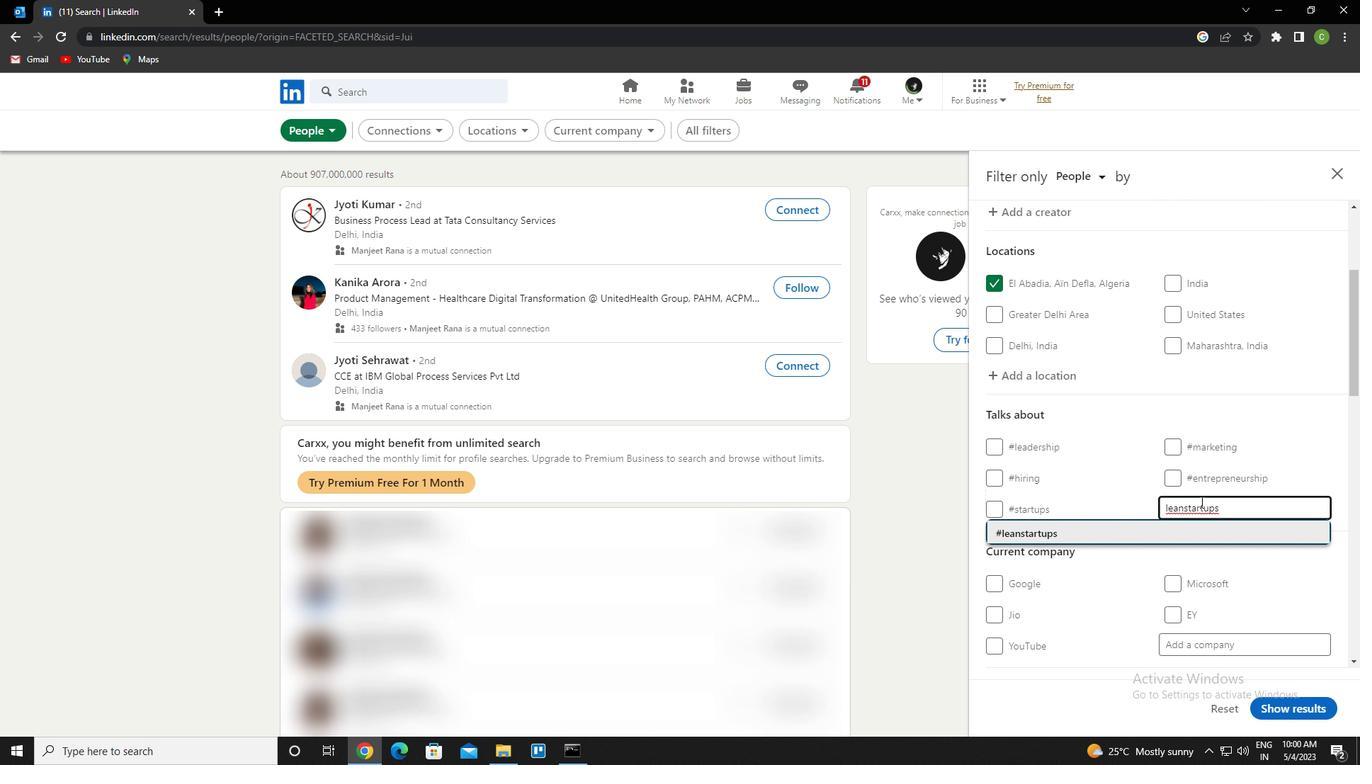 
Action: Mouse moved to (1203, 506)
Screenshot: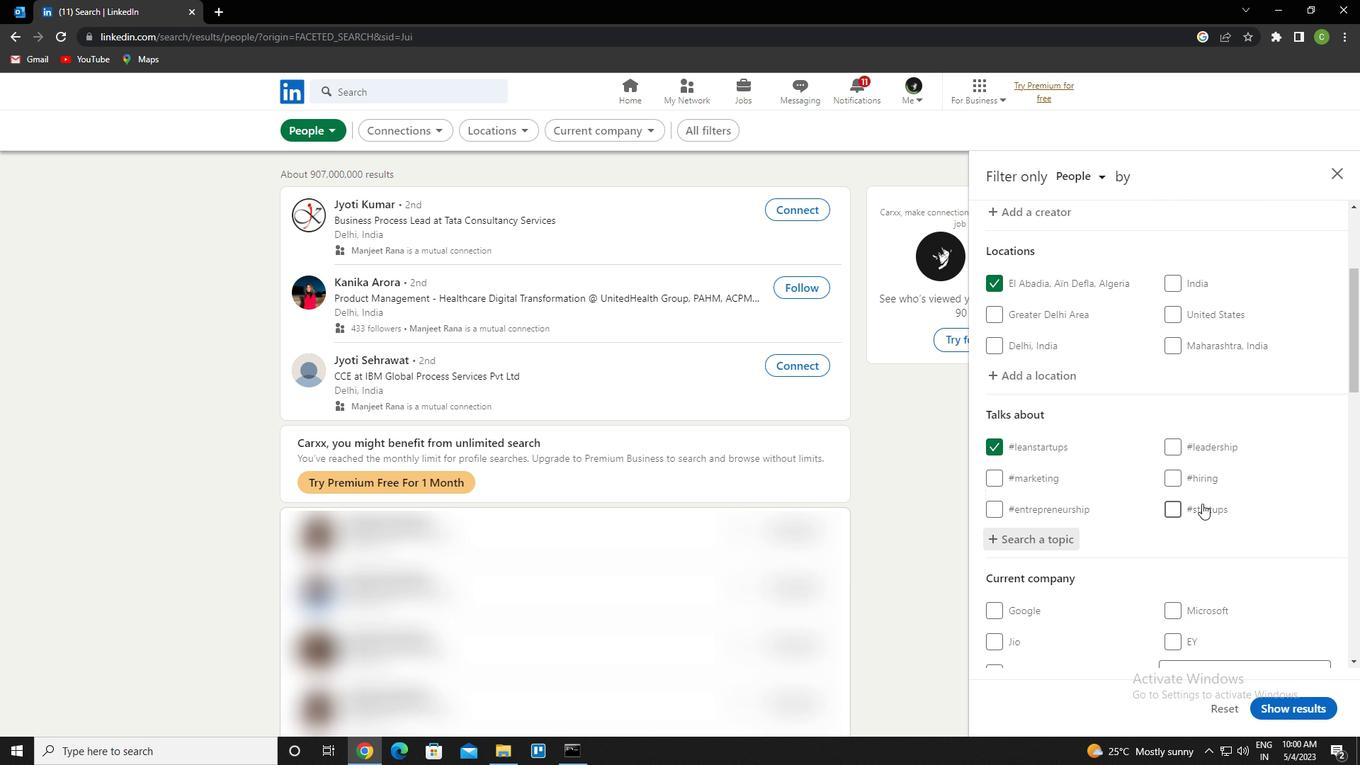 
Action: Mouse scrolled (1203, 506) with delta (0, 0)
Screenshot: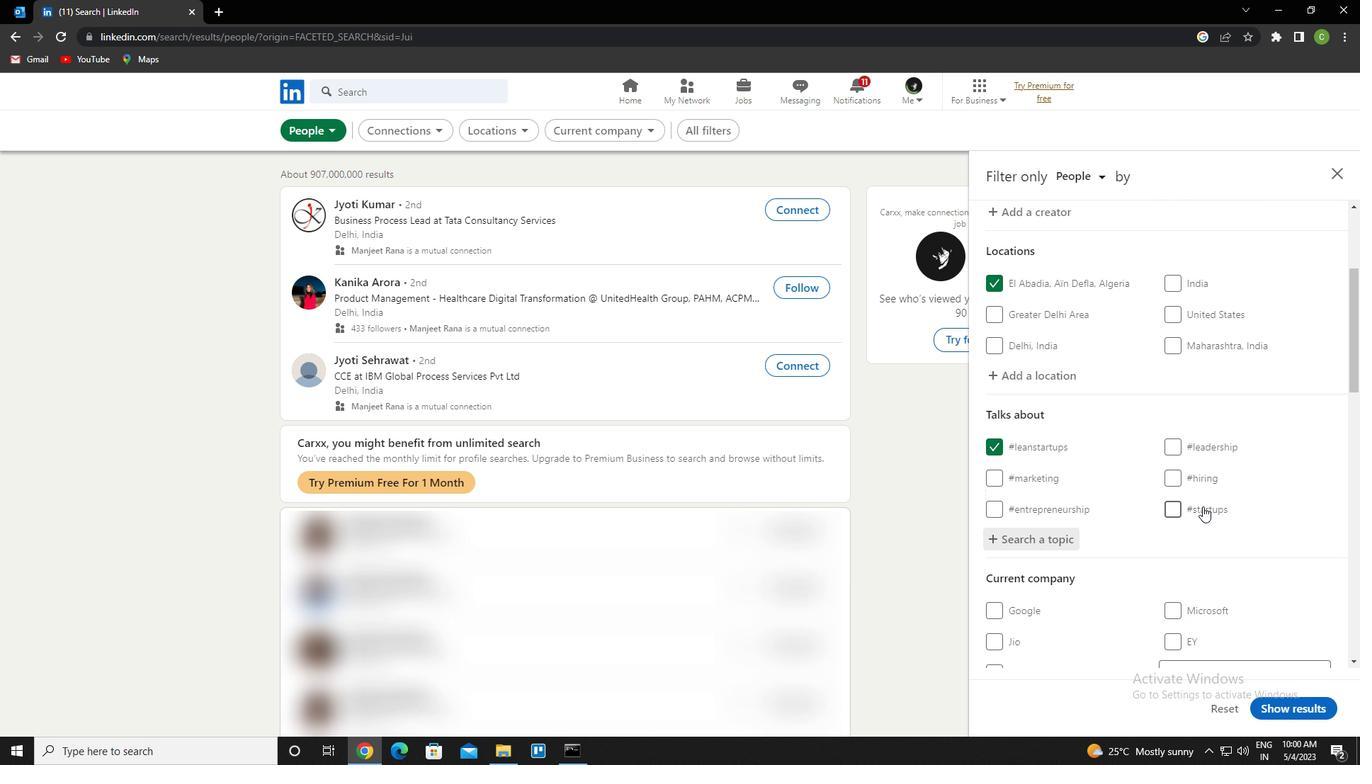 
Action: Mouse scrolled (1203, 506) with delta (0, 0)
Screenshot: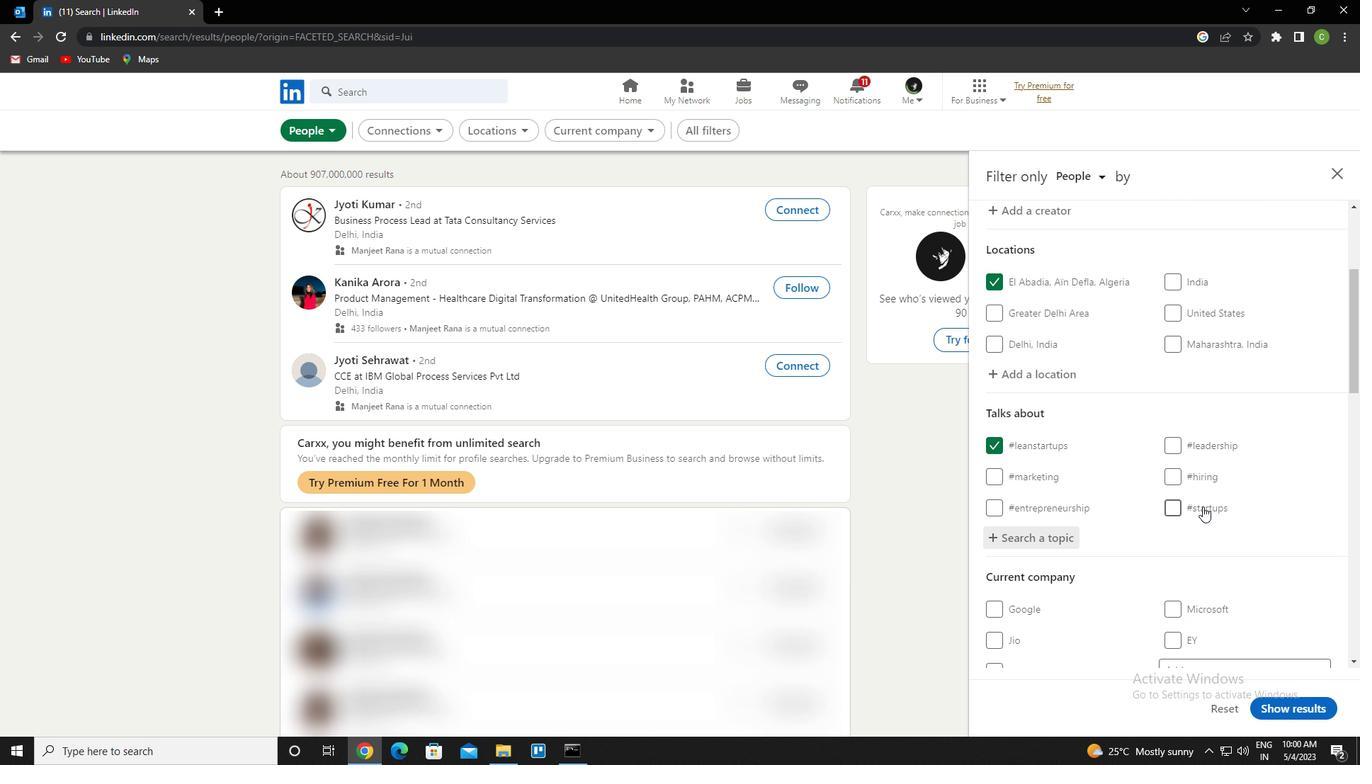 
Action: Mouse scrolled (1203, 506) with delta (0, 0)
Screenshot: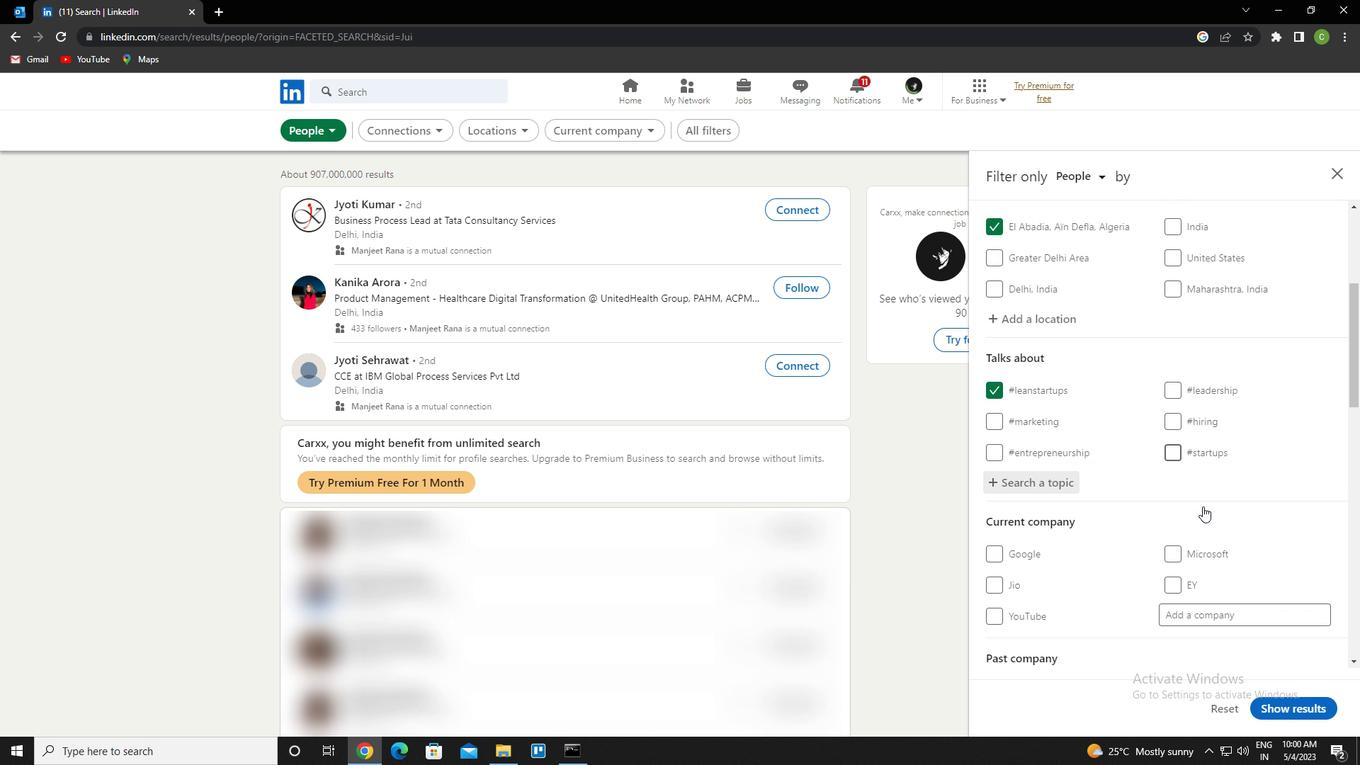 
Action: Mouse scrolled (1203, 506) with delta (0, 0)
Screenshot: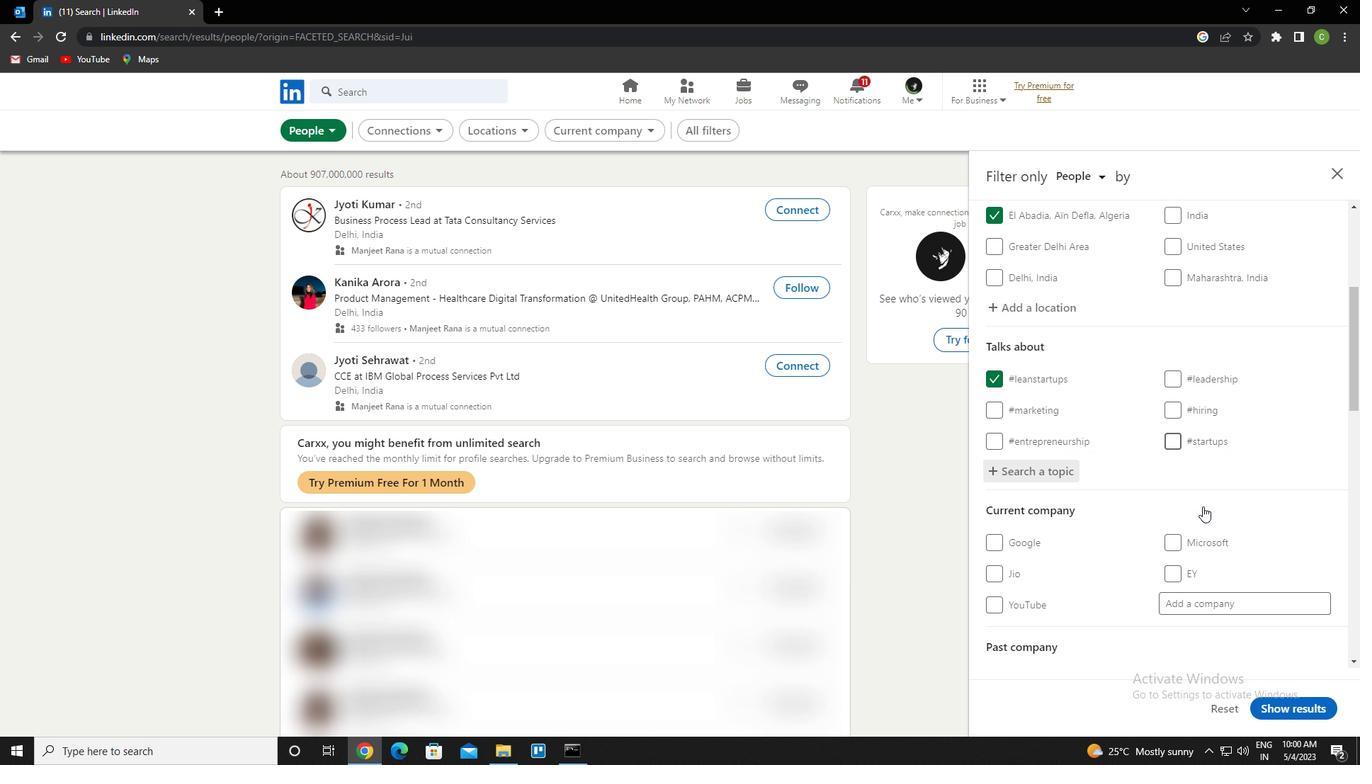 
Action: Mouse scrolled (1203, 506) with delta (0, 0)
Screenshot: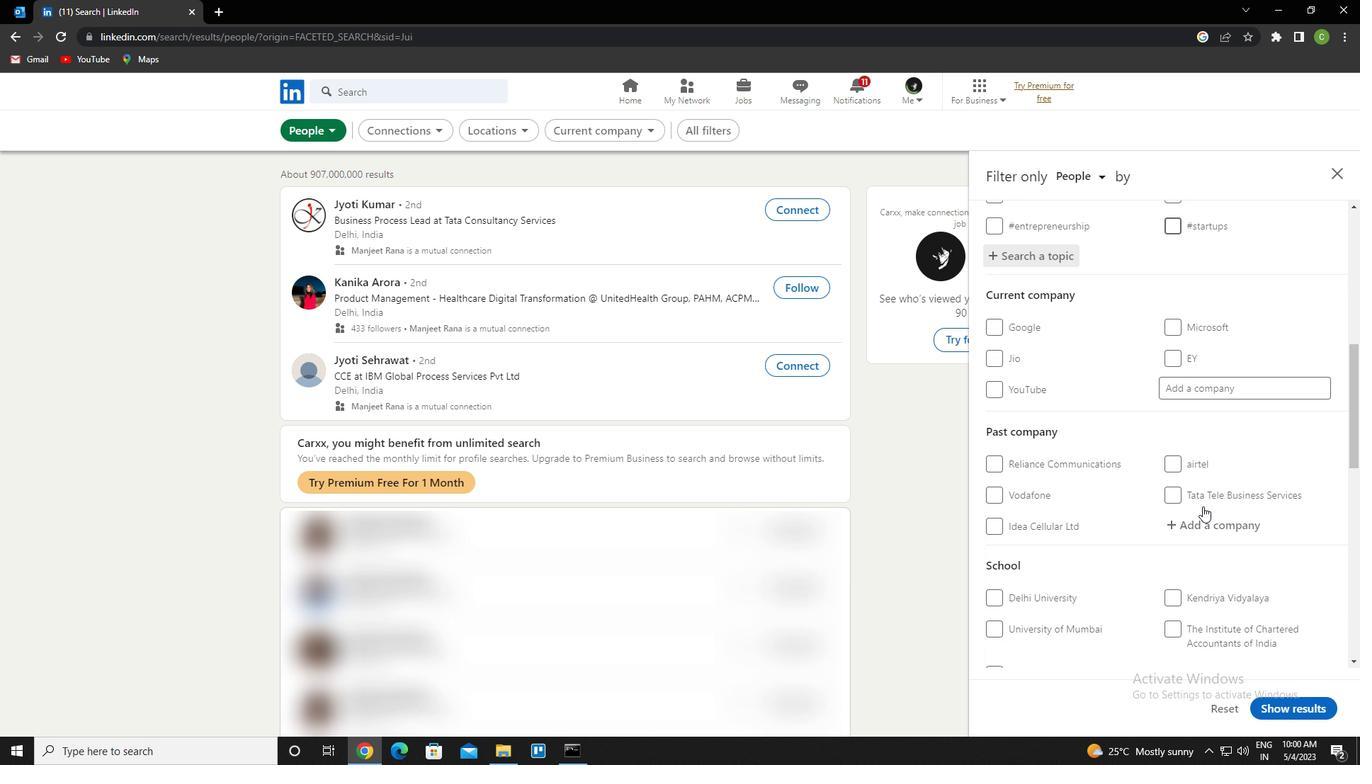 
Action: Mouse scrolled (1203, 506) with delta (0, 0)
Screenshot: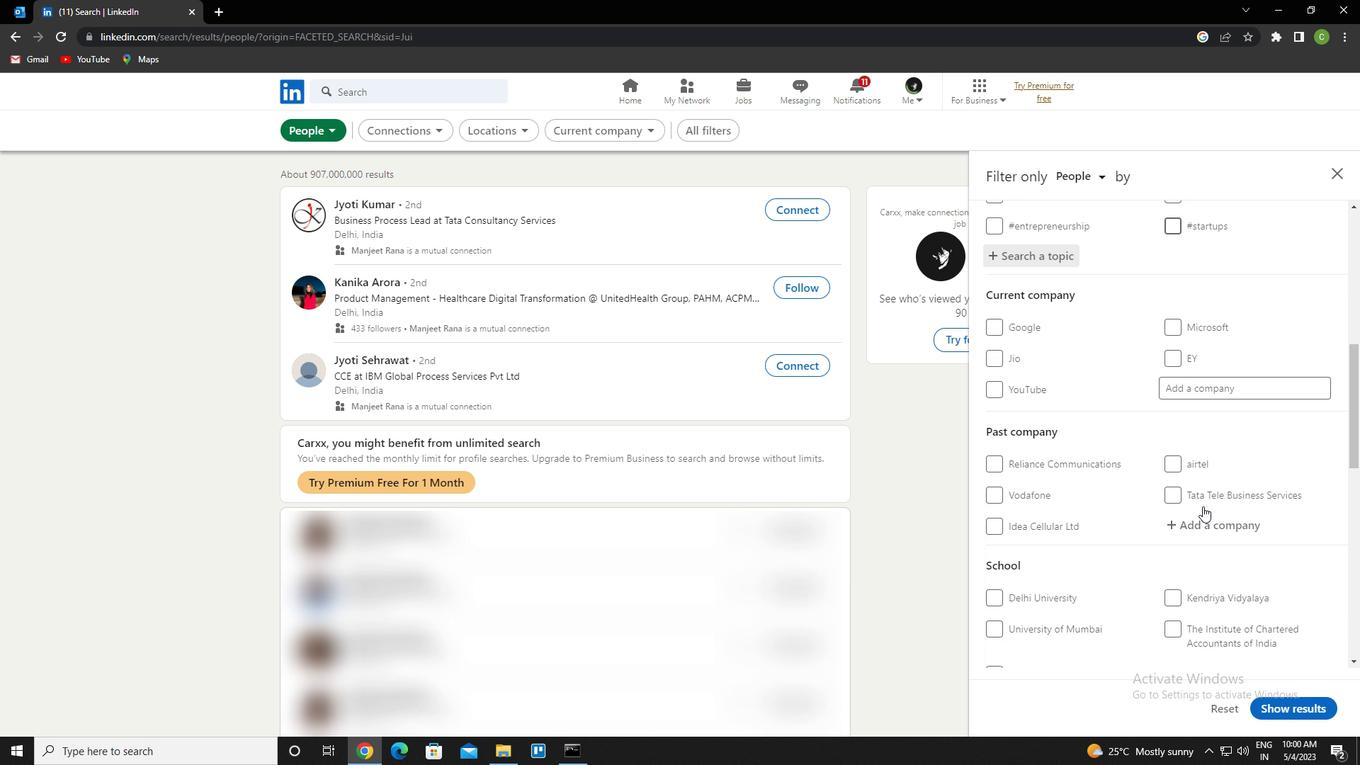 
Action: Mouse scrolled (1203, 506) with delta (0, 0)
Screenshot: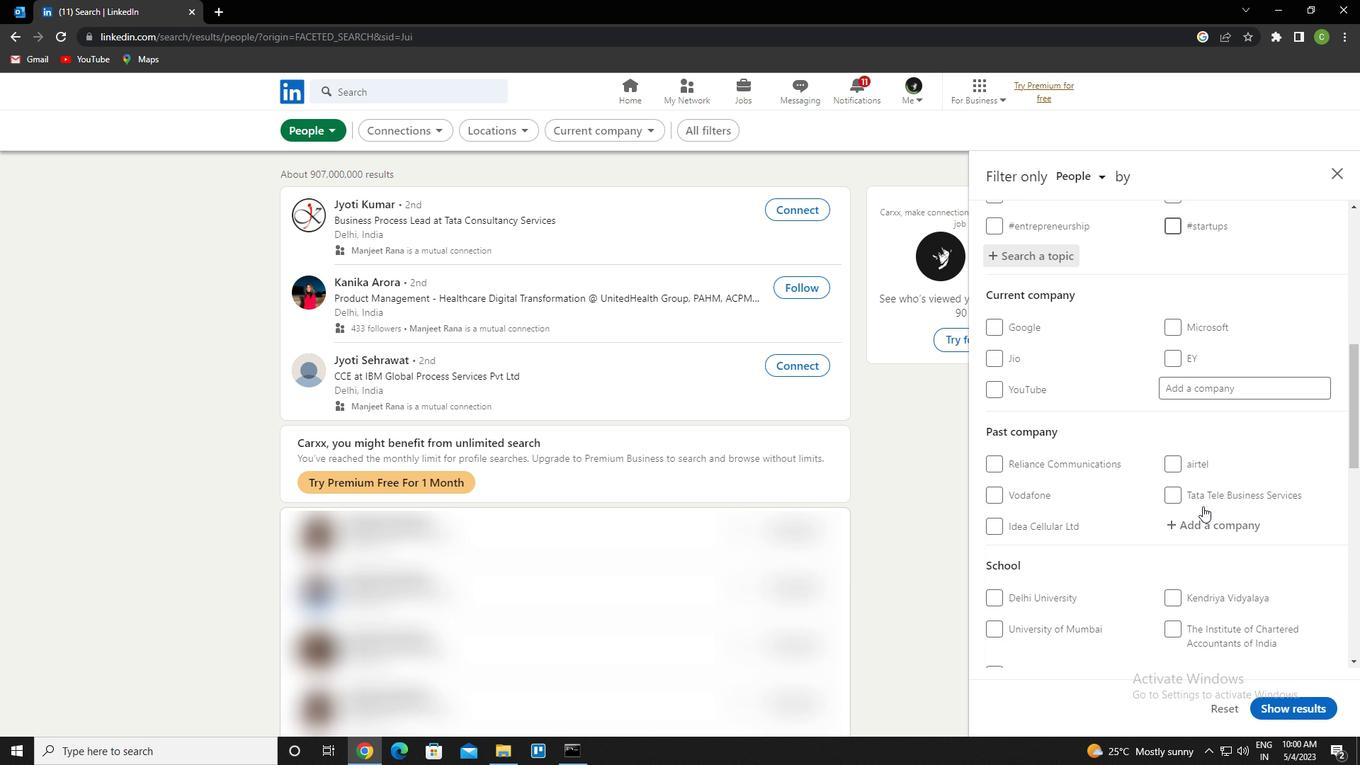 
Action: Mouse scrolled (1203, 506) with delta (0, 0)
Screenshot: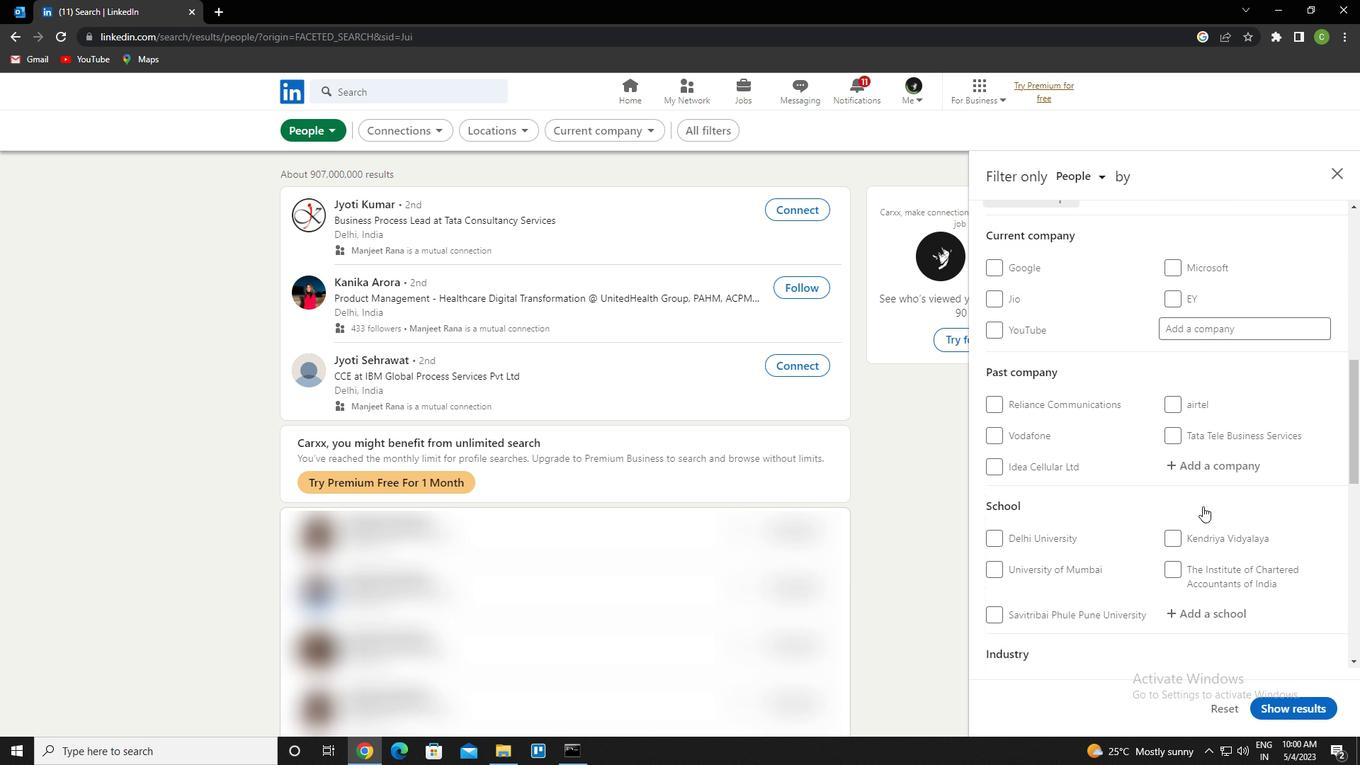 
Action: Mouse scrolled (1203, 506) with delta (0, 0)
Screenshot: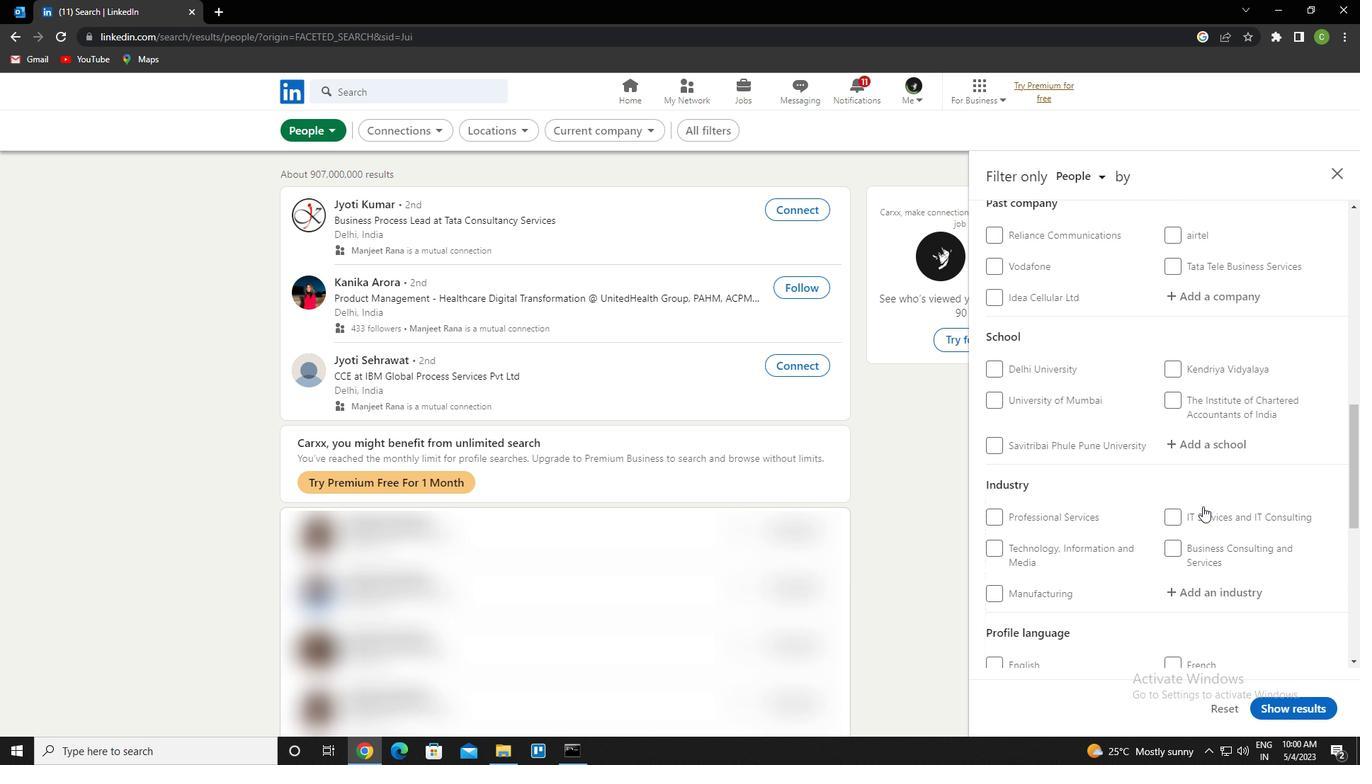 
Action: Mouse scrolled (1203, 506) with delta (0, 0)
Screenshot: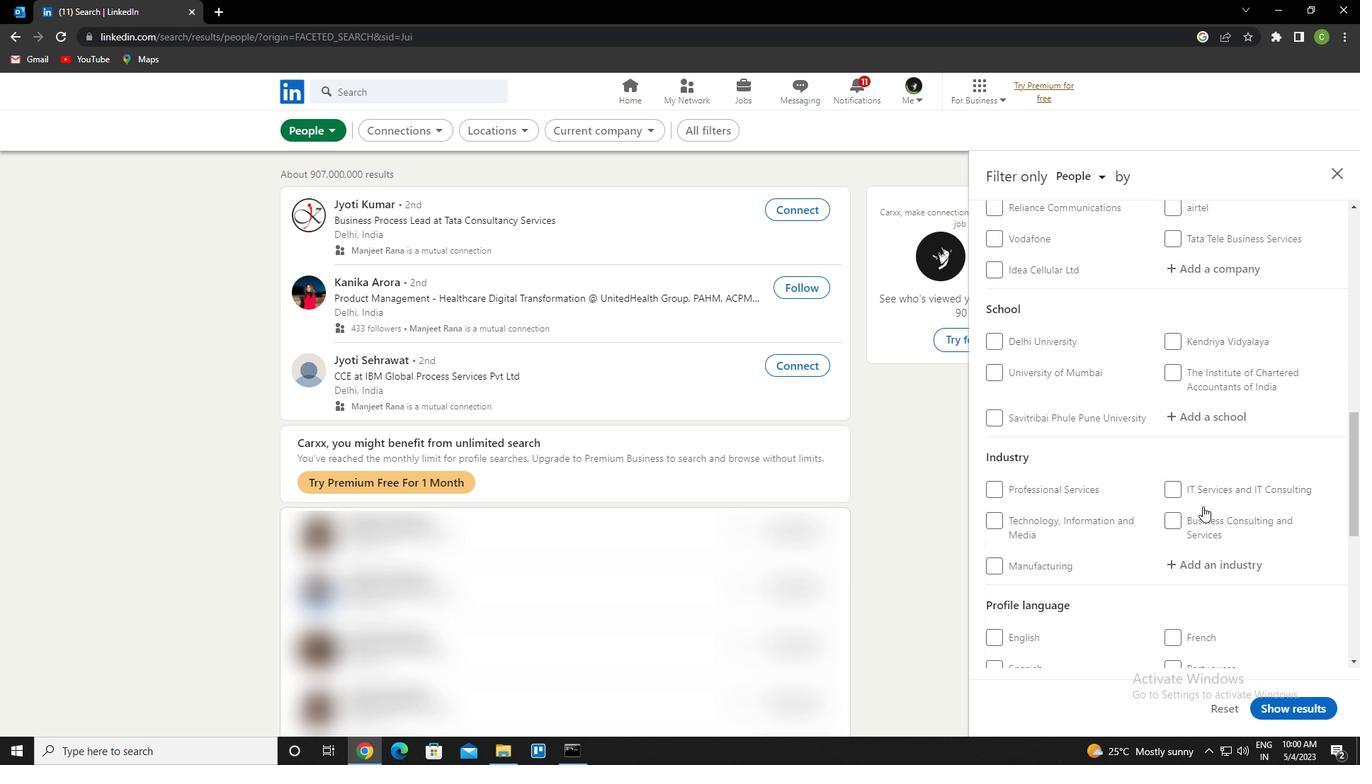 
Action: Mouse scrolled (1203, 506) with delta (0, 0)
Screenshot: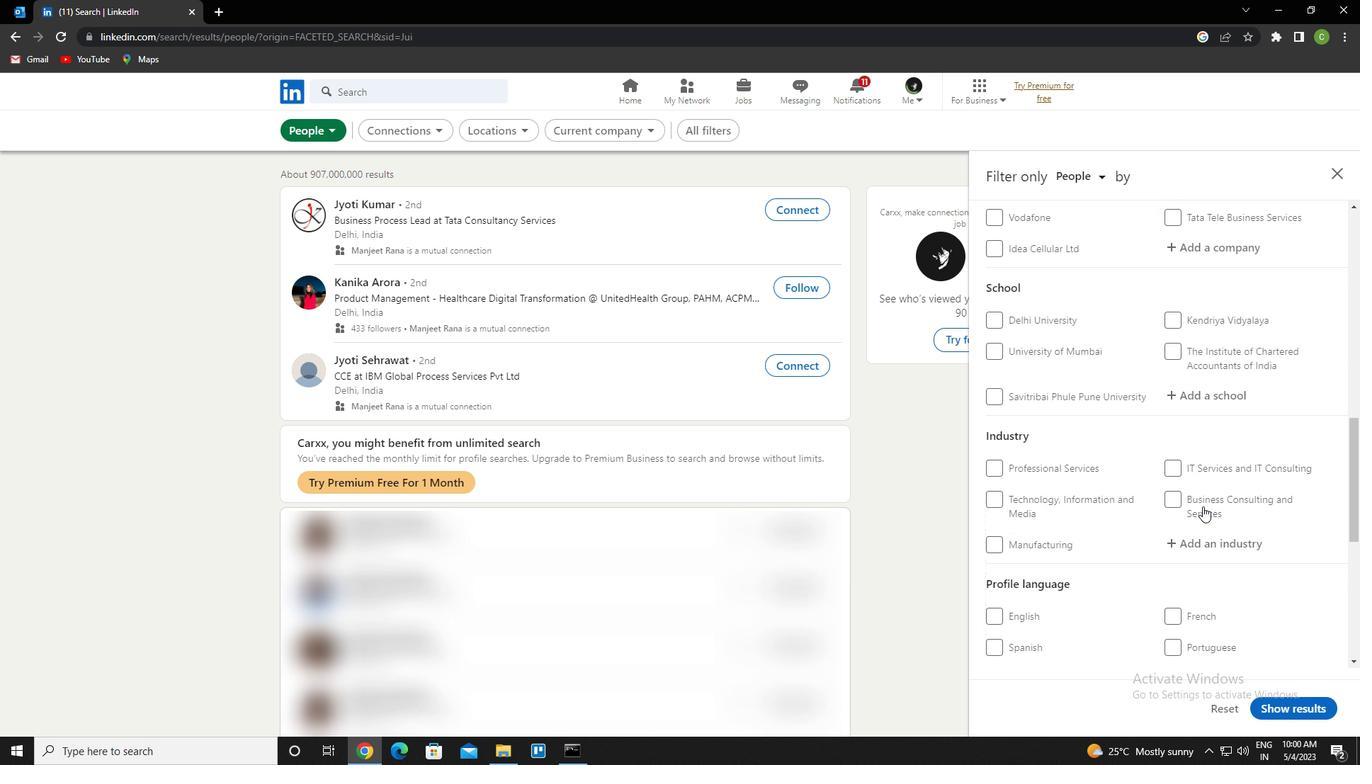 
Action: Mouse moved to (999, 433)
Screenshot: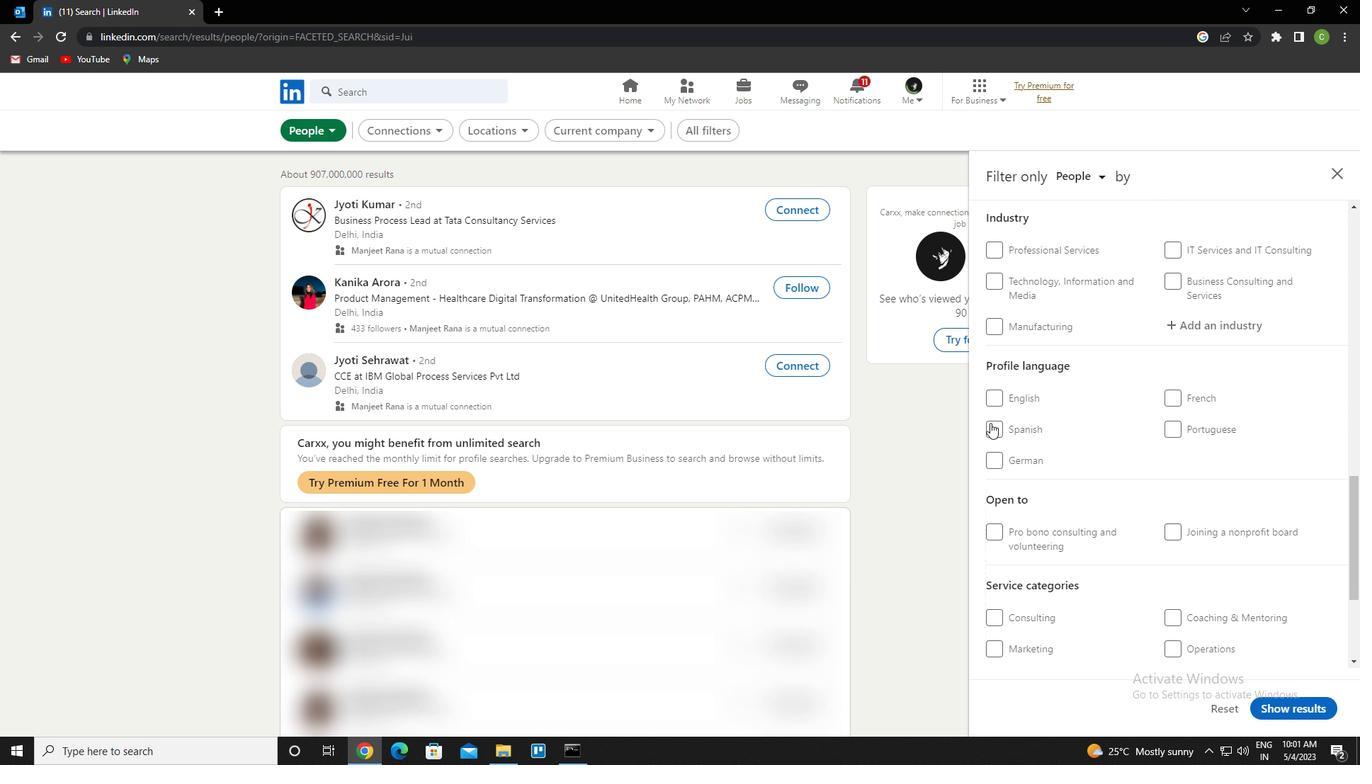 
Action: Mouse pressed left at (999, 433)
Screenshot: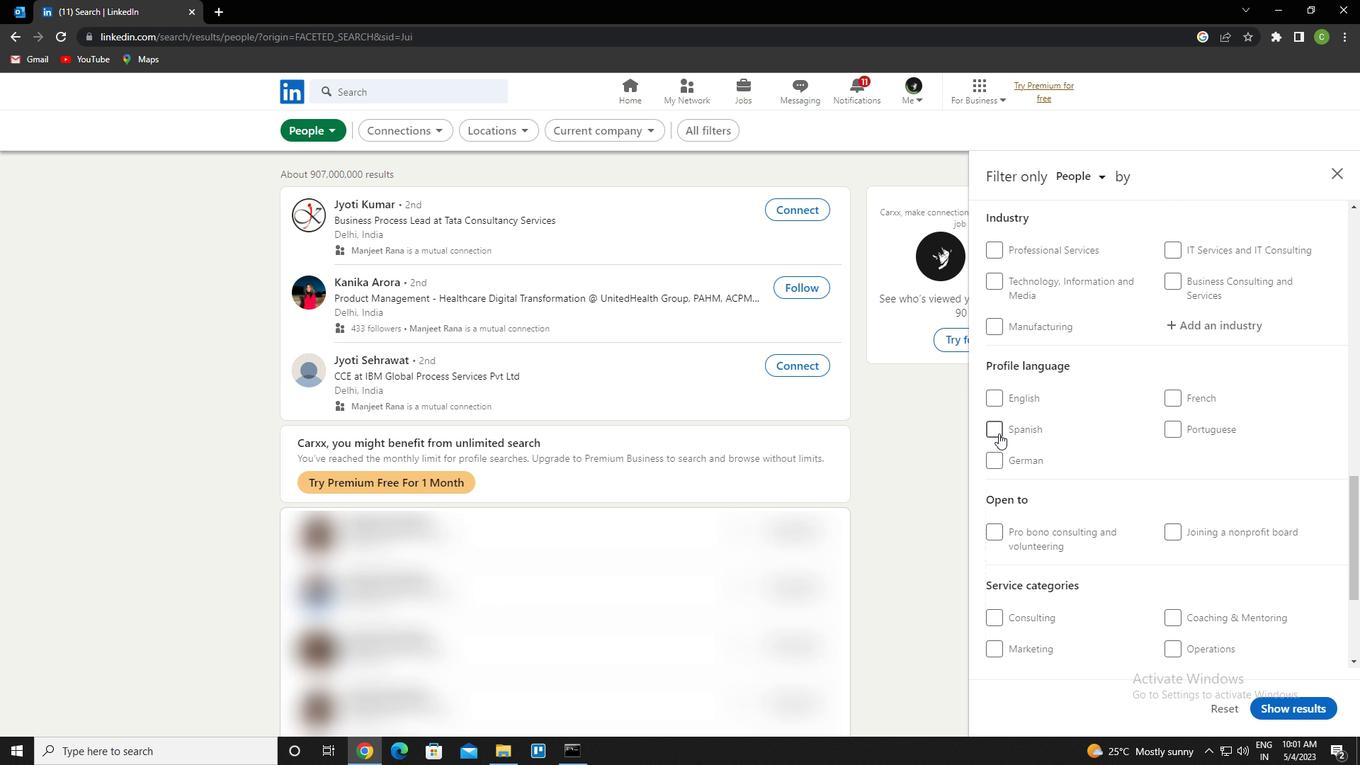 
Action: Mouse moved to (1117, 483)
Screenshot: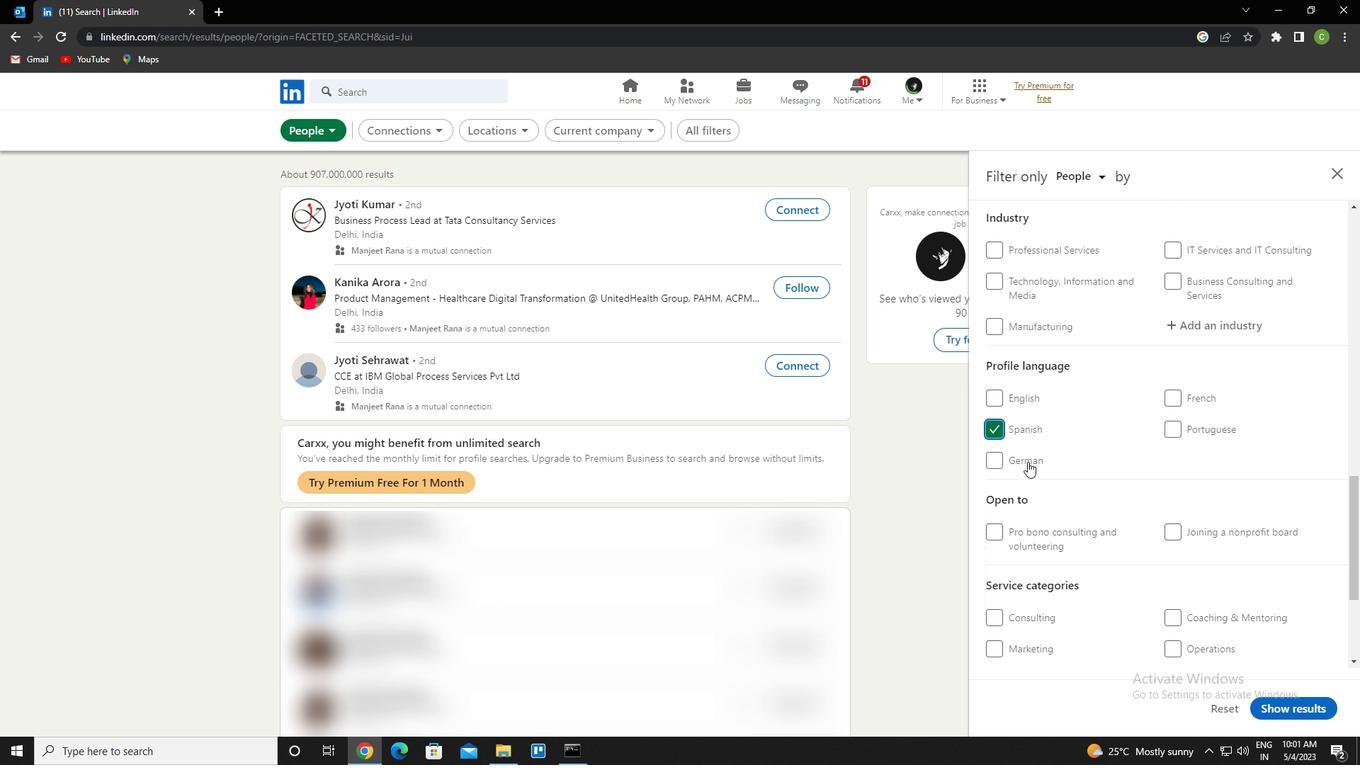 
Action: Mouse scrolled (1117, 484) with delta (0, 0)
Screenshot: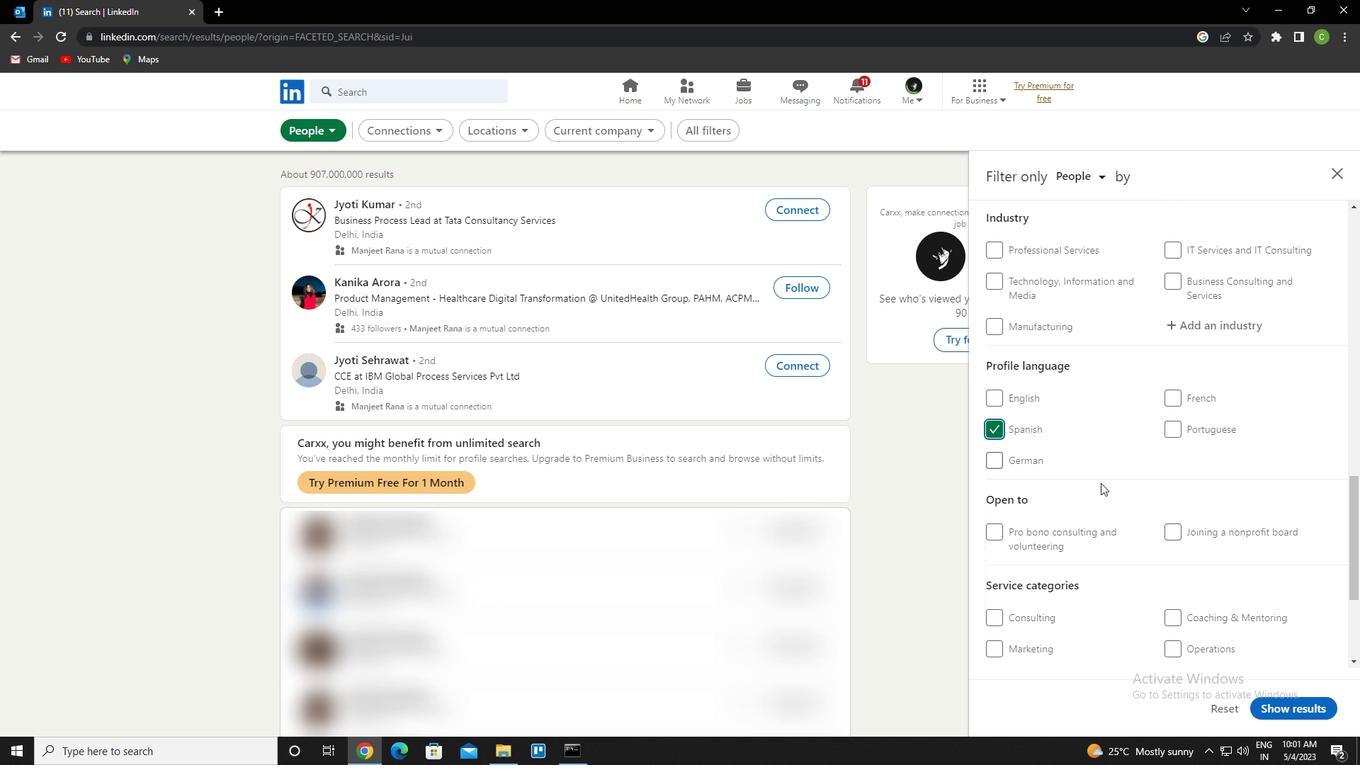 
Action: Mouse scrolled (1117, 484) with delta (0, 0)
Screenshot: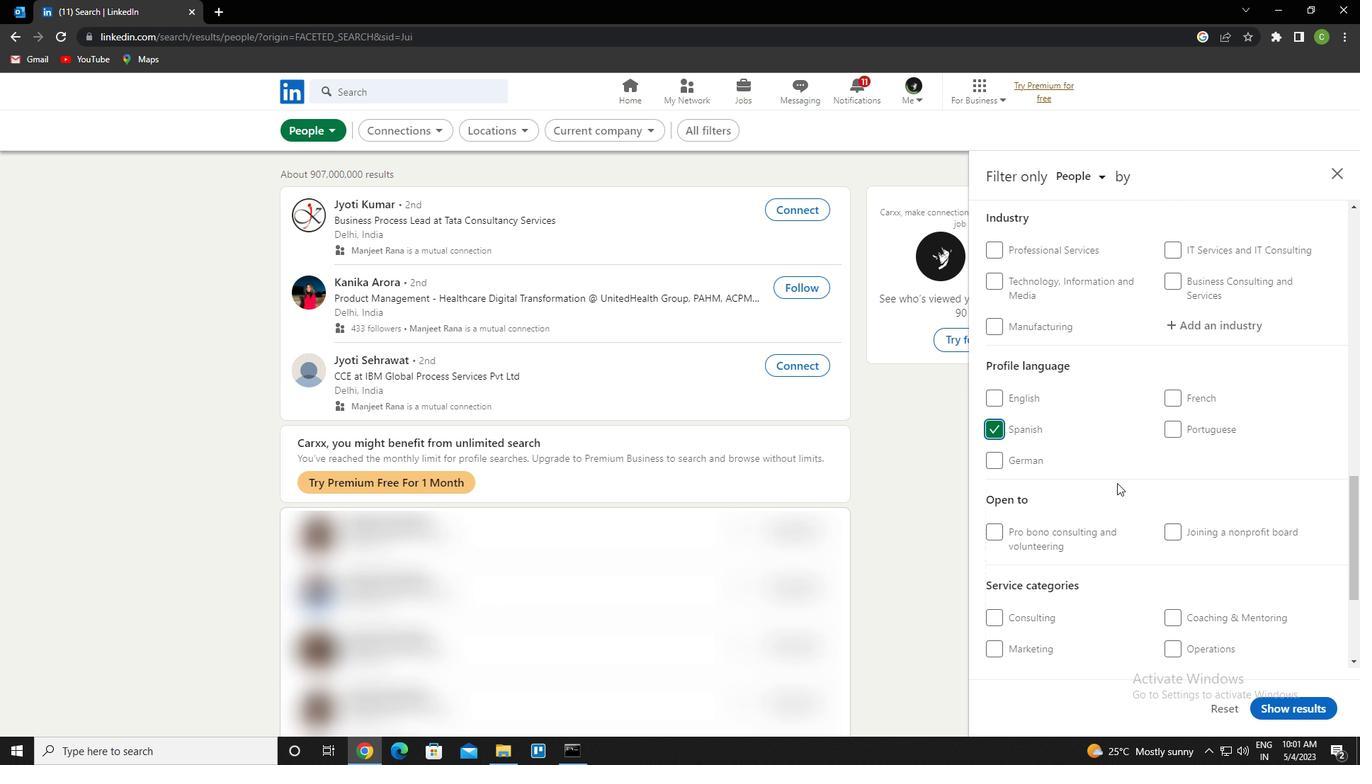 
Action: Mouse scrolled (1117, 484) with delta (0, 0)
Screenshot: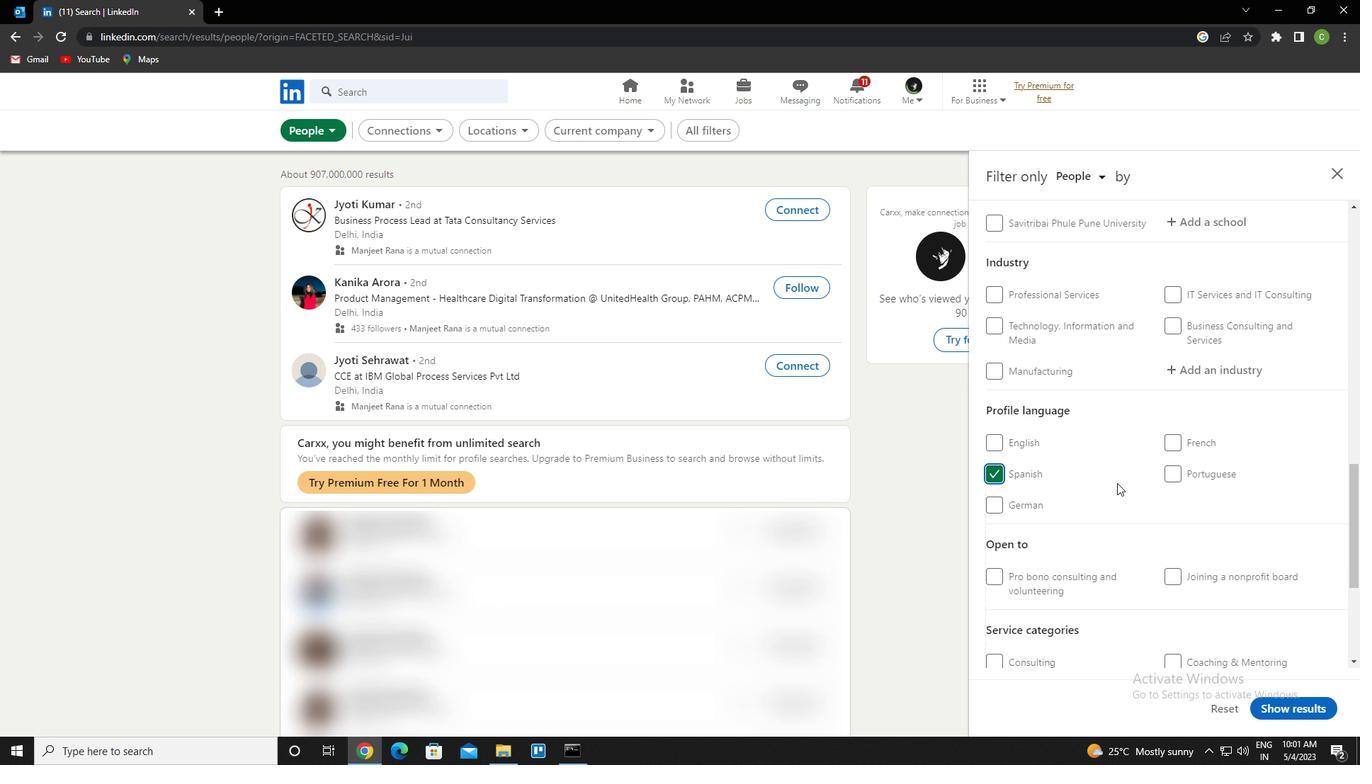 
Action: Mouse scrolled (1117, 484) with delta (0, 0)
Screenshot: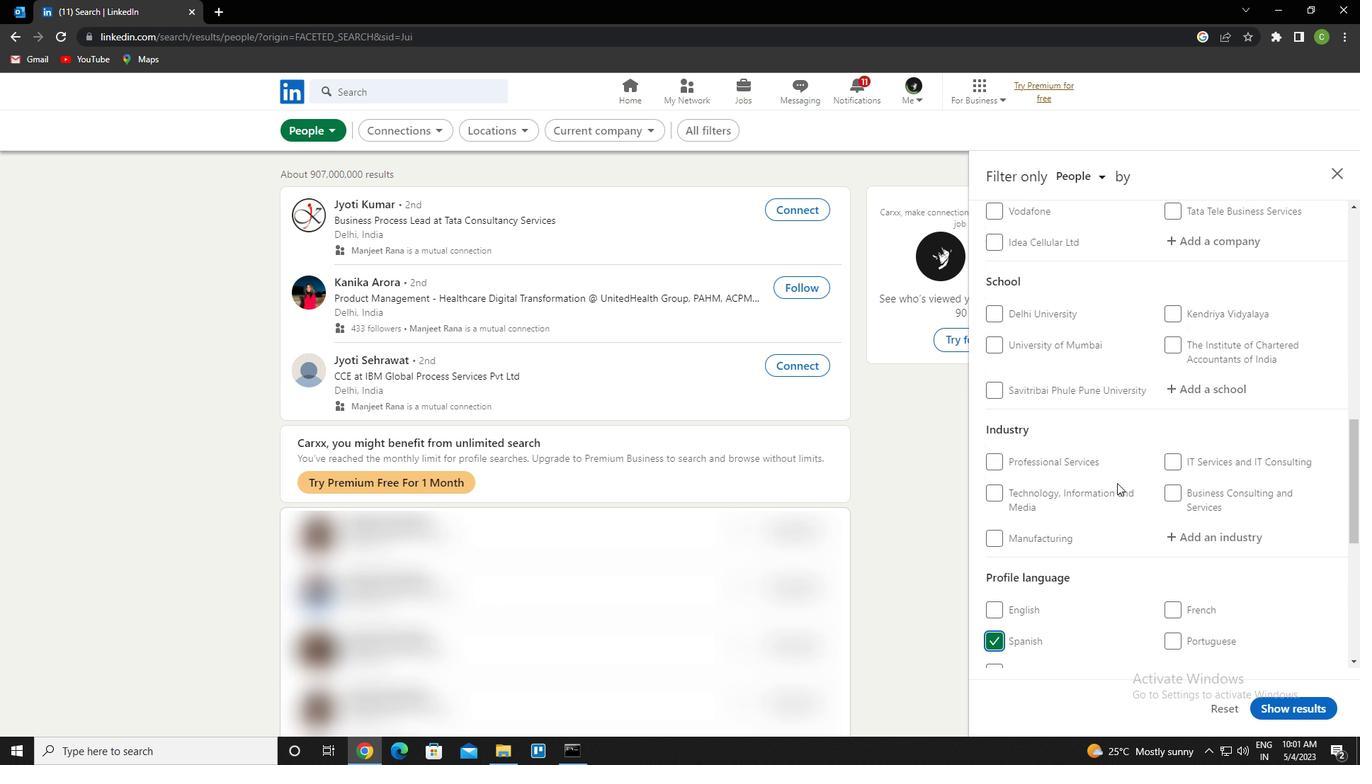 
Action: Mouse scrolled (1117, 484) with delta (0, 0)
Screenshot: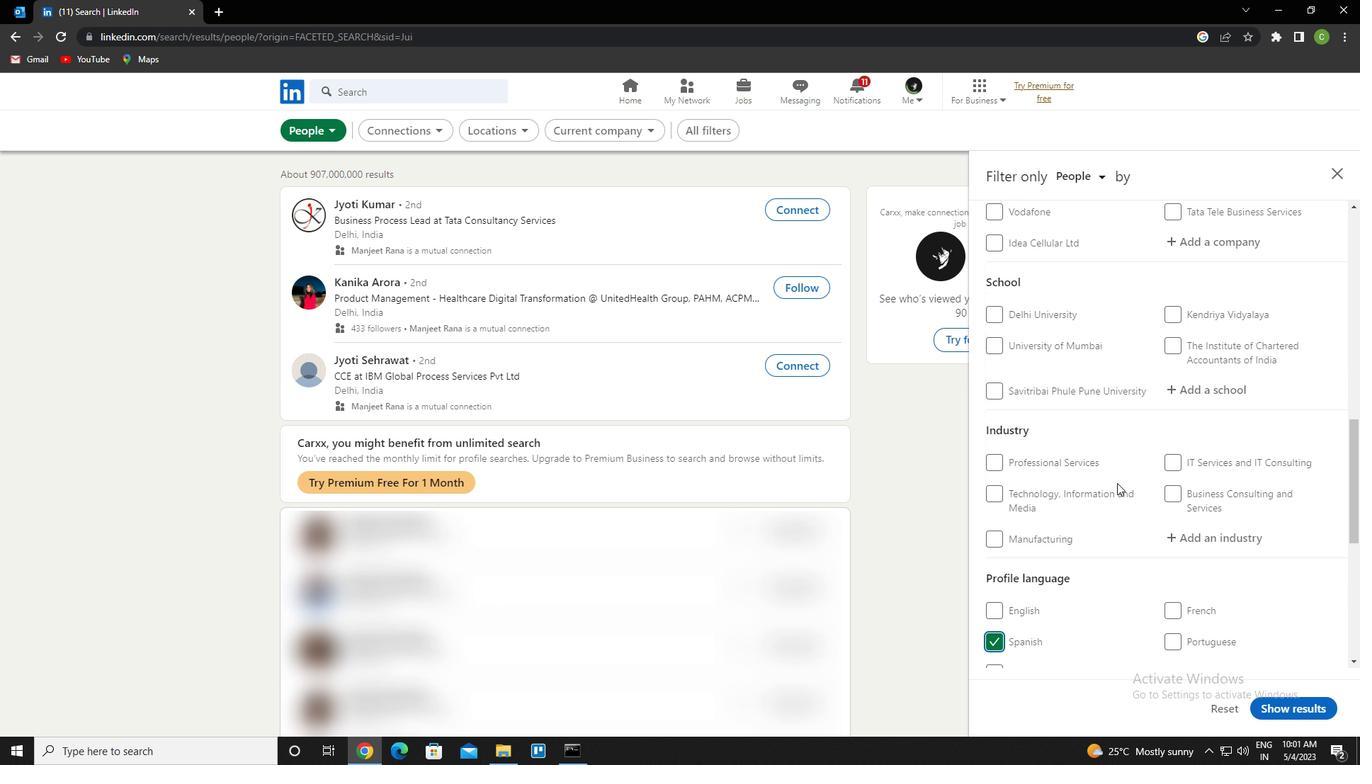 
Action: Mouse scrolled (1117, 484) with delta (0, 0)
Screenshot: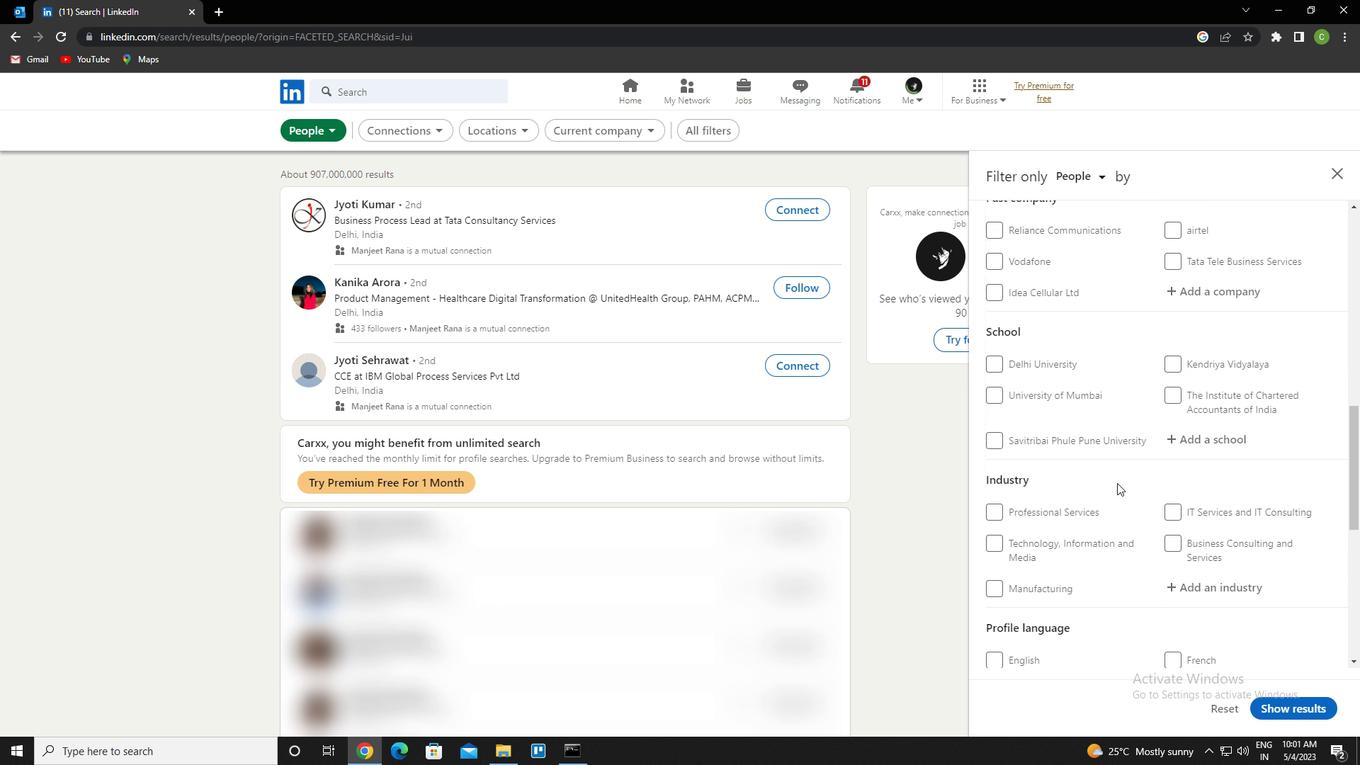 
Action: Mouse scrolled (1117, 484) with delta (0, 0)
Screenshot: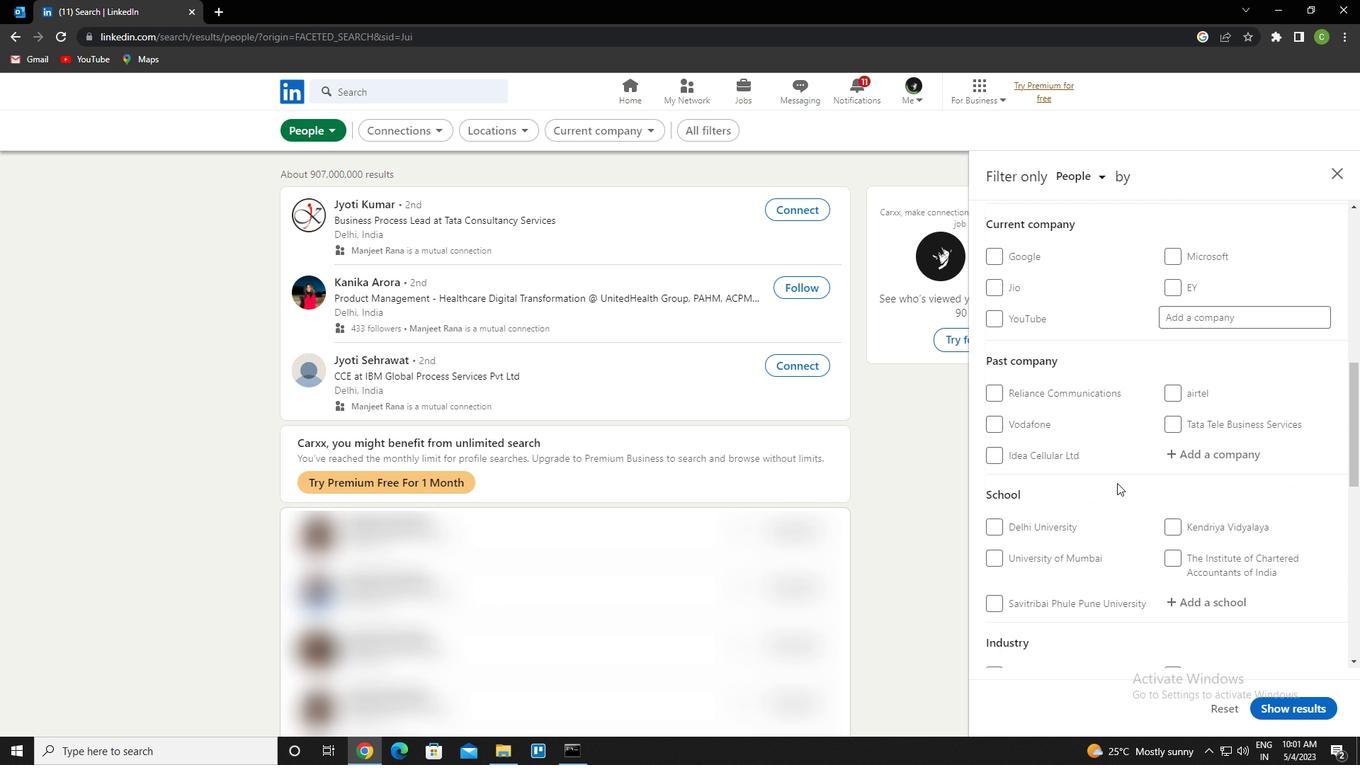 
Action: Mouse scrolled (1117, 484) with delta (0, 0)
Screenshot: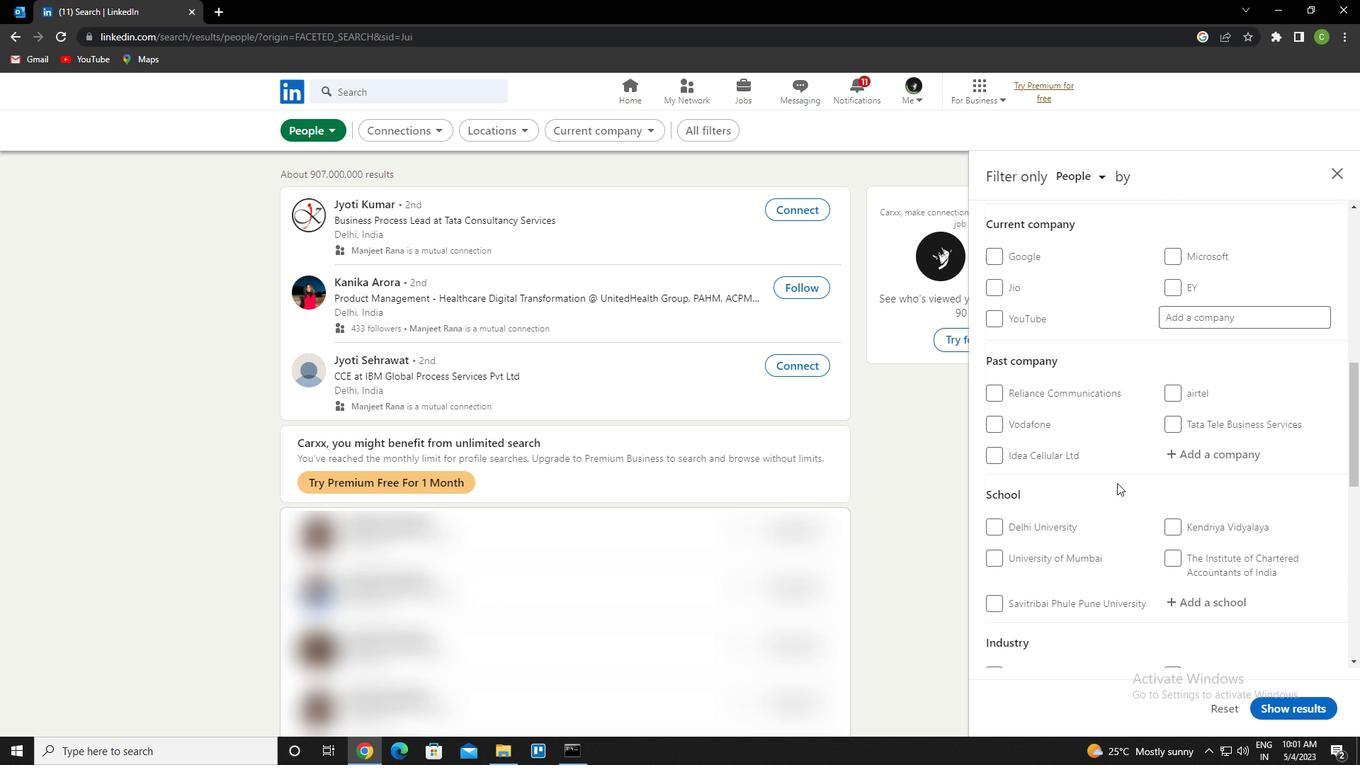 
Action: Mouse moved to (1201, 457)
Screenshot: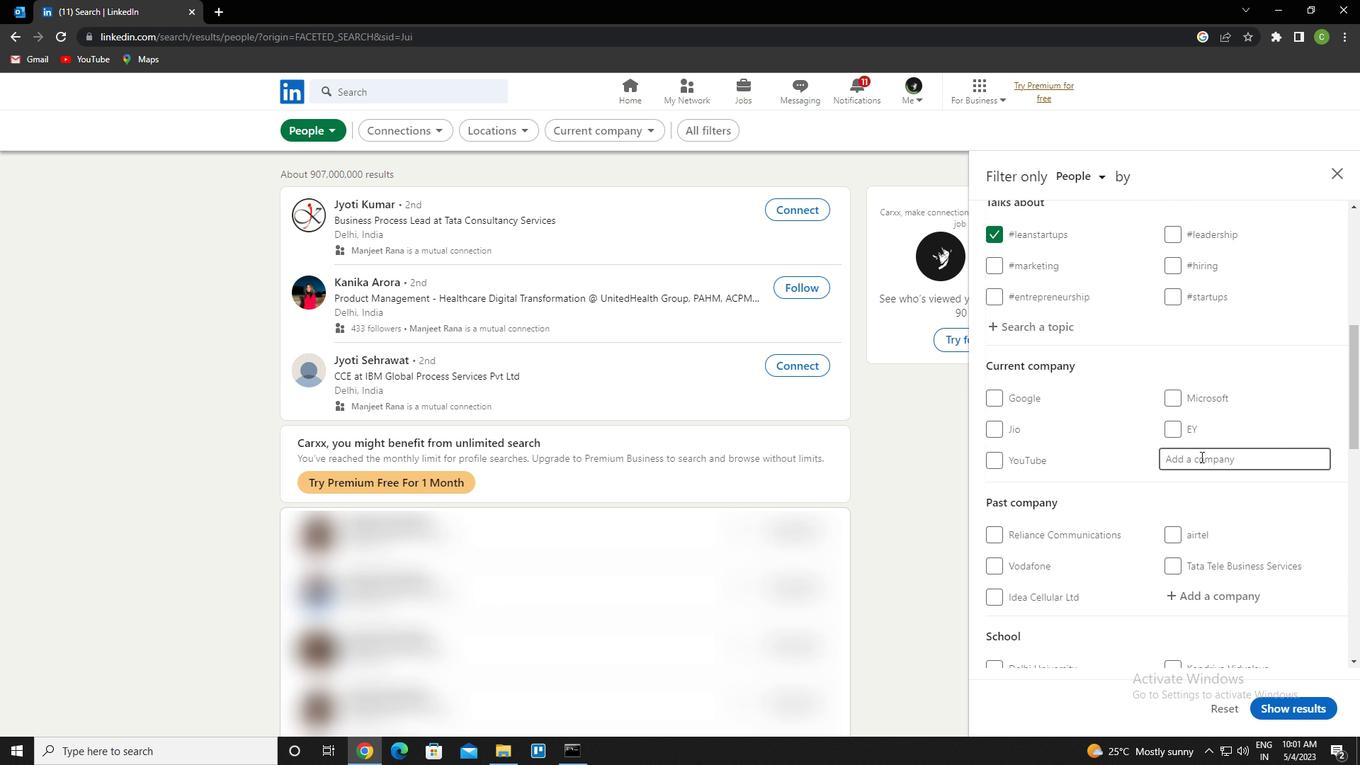 
Action: Mouse pressed left at (1201, 457)
Screenshot: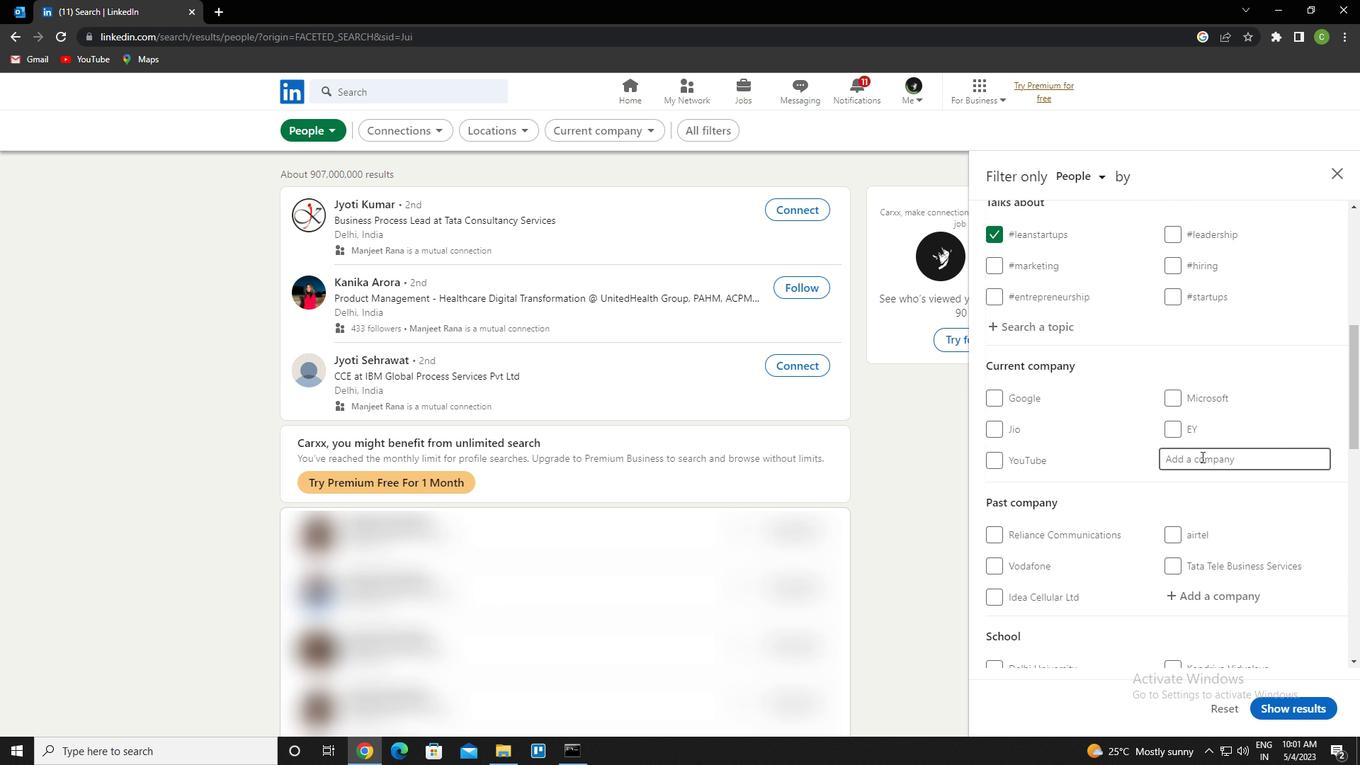
Action: Key pressed <Key.caps_lock>ctrl+A<Key.caps_lock>CKO<Key.down><Key.enter>
Screenshot: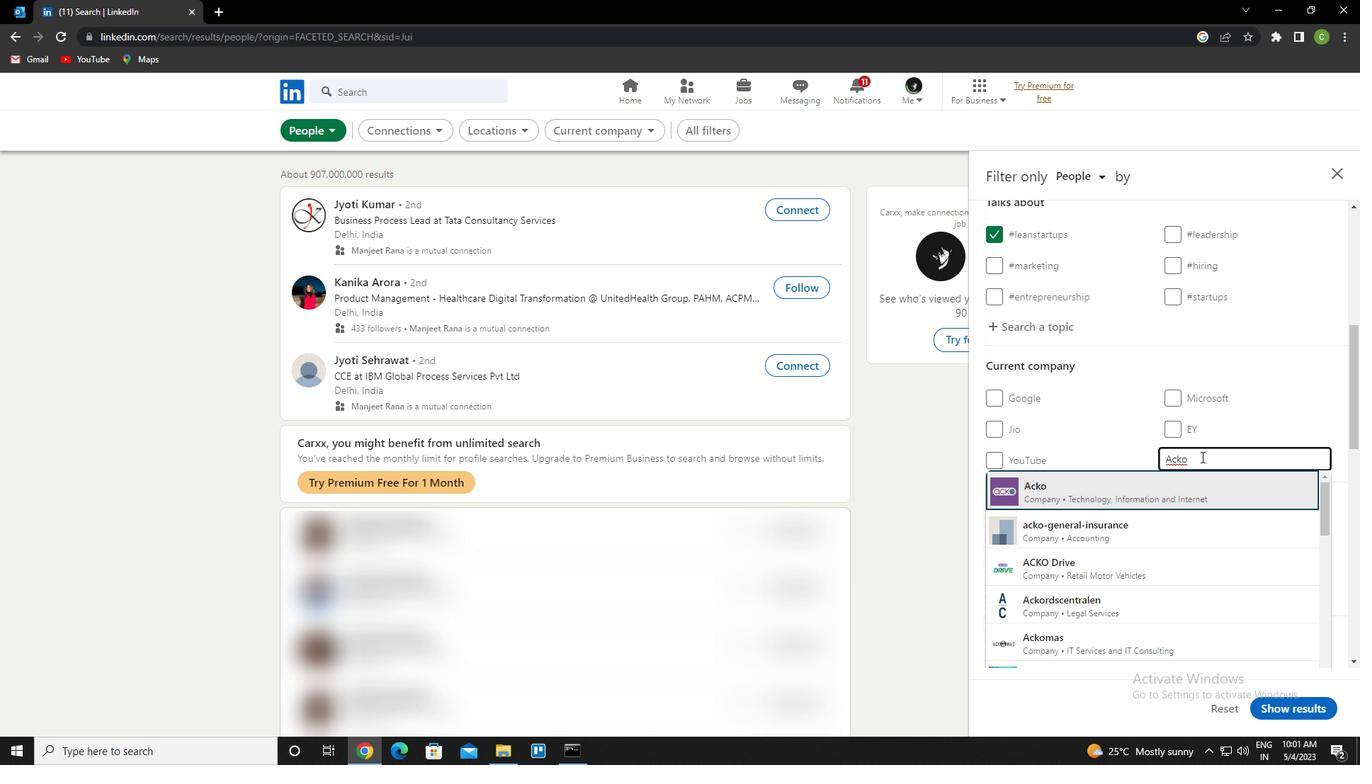 
Action: Mouse moved to (1204, 468)
Screenshot: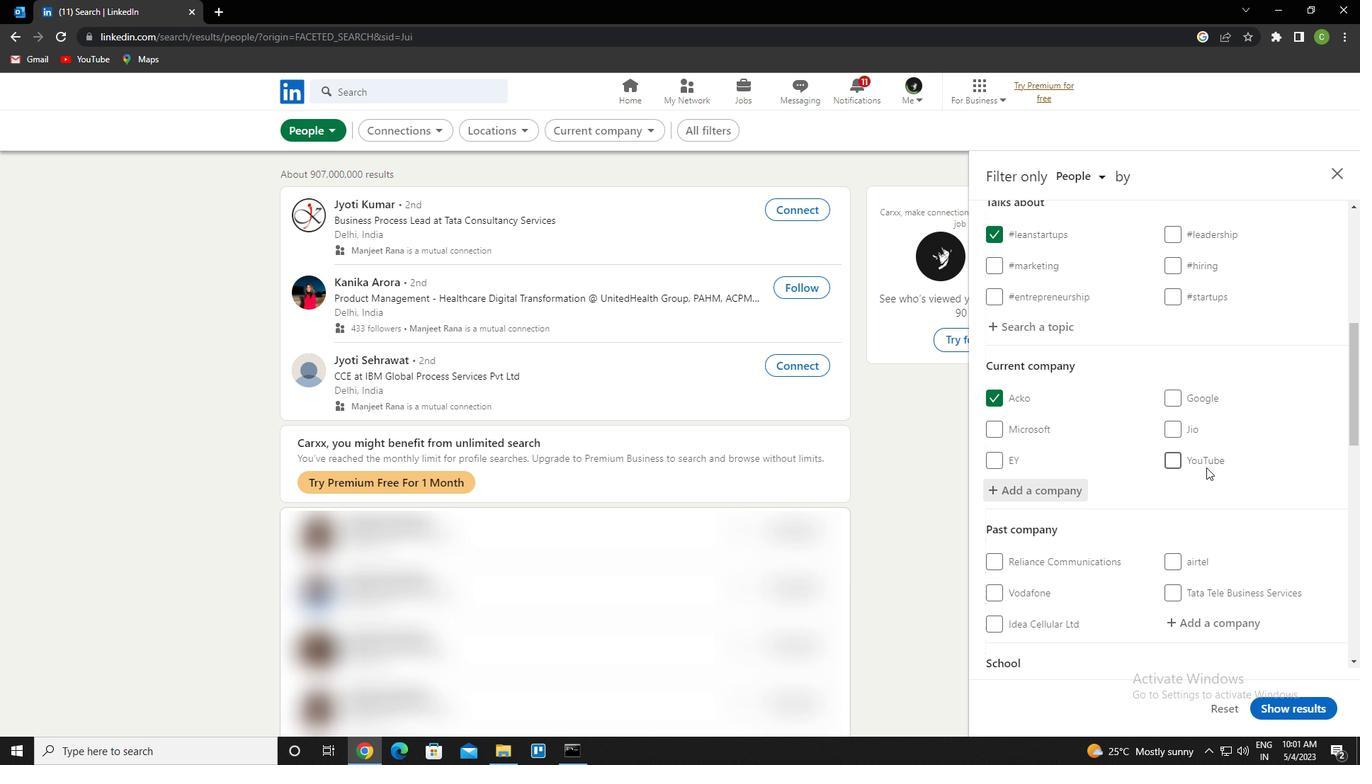 
Action: Mouse scrolled (1204, 467) with delta (0, 0)
Screenshot: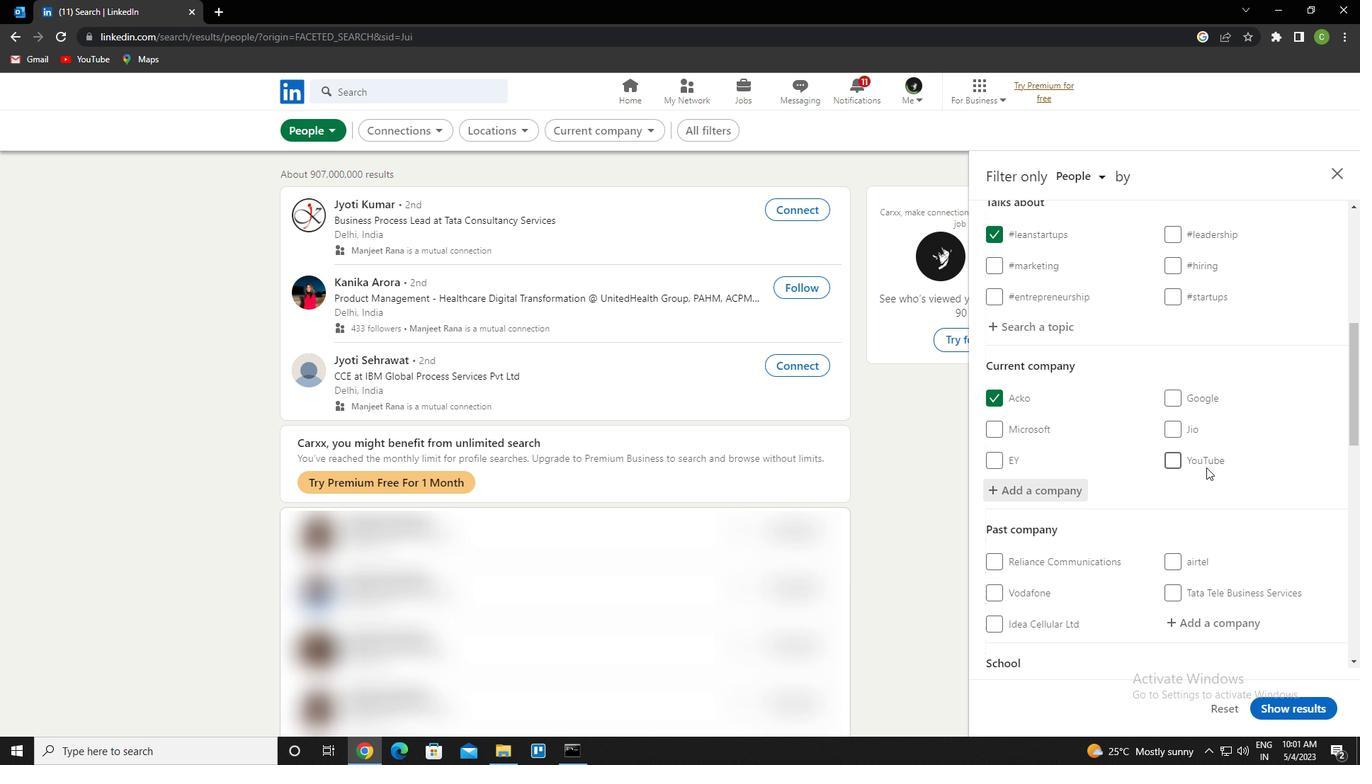 
Action: Mouse moved to (1201, 468)
Screenshot: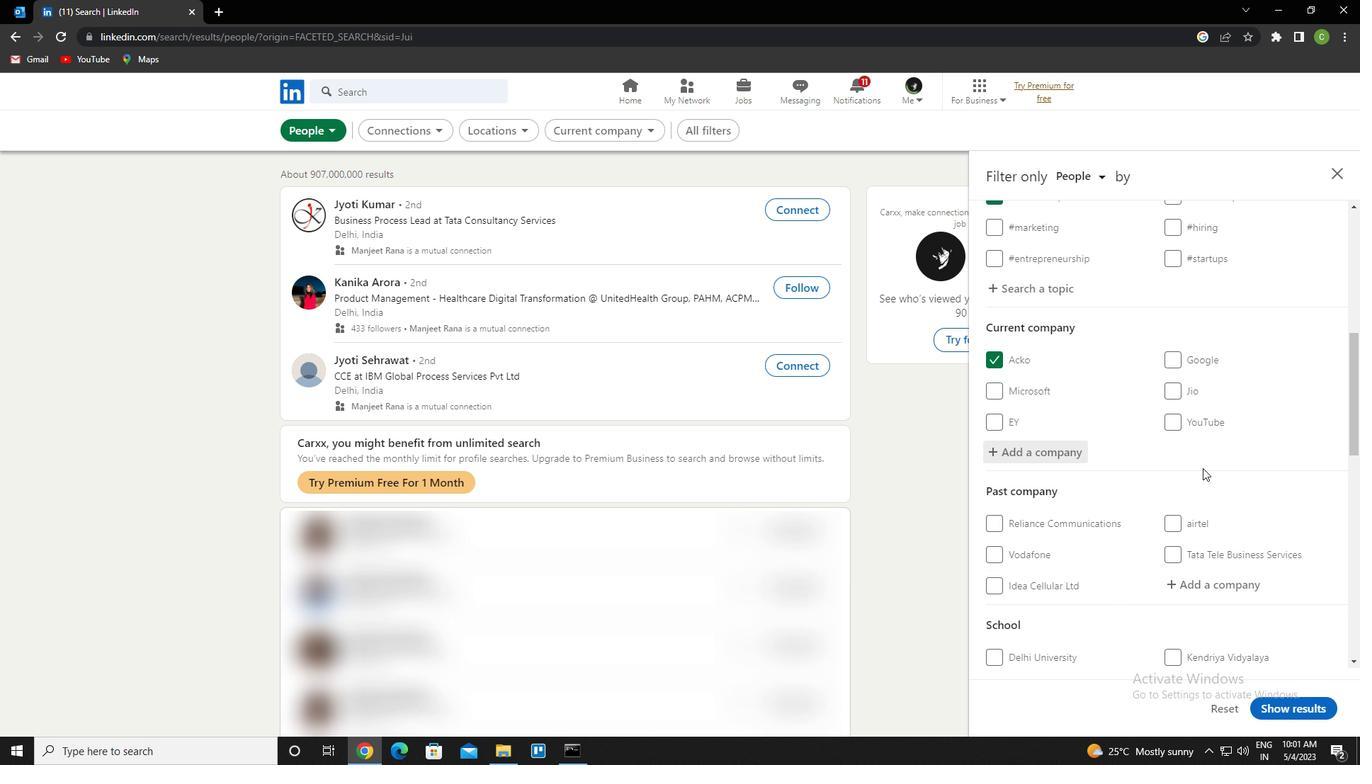 
Action: Mouse scrolled (1201, 467) with delta (0, 0)
Screenshot: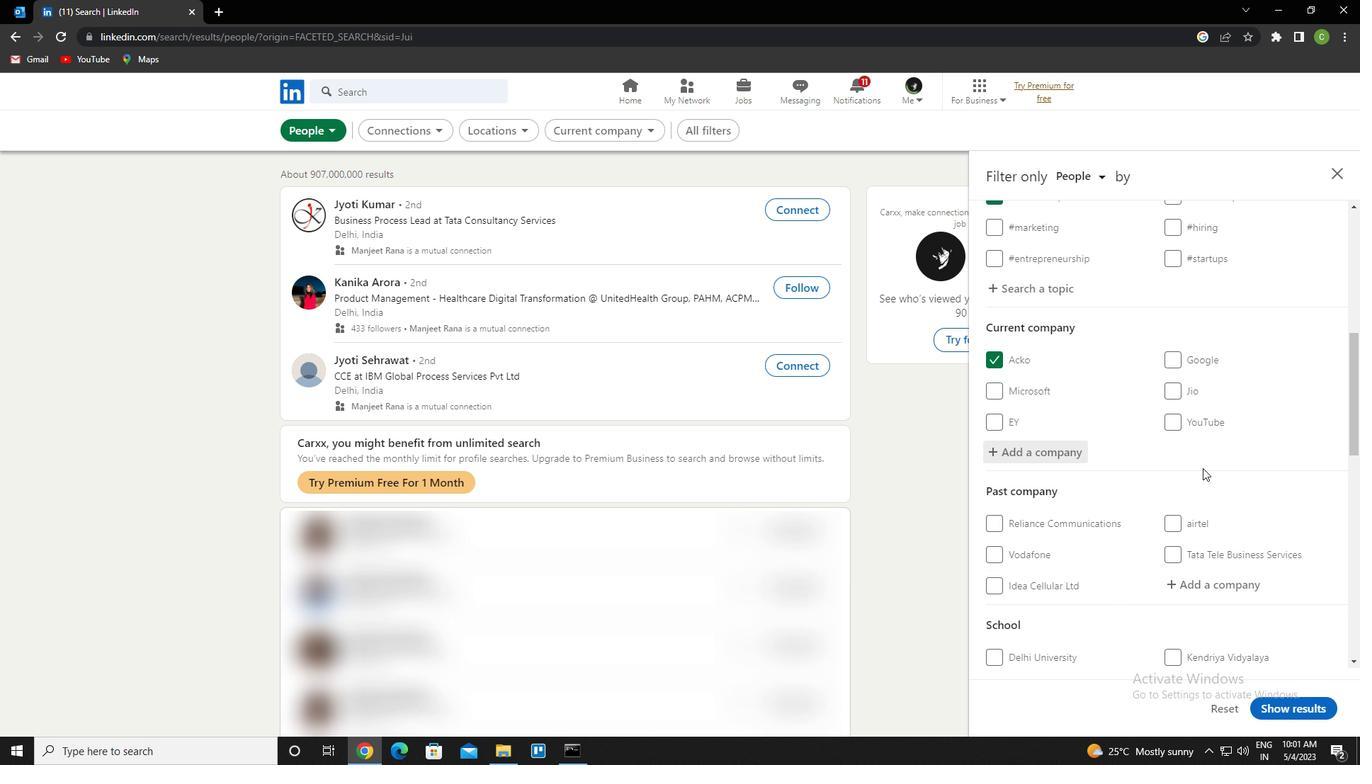 
Action: Mouse moved to (1199, 467)
Screenshot: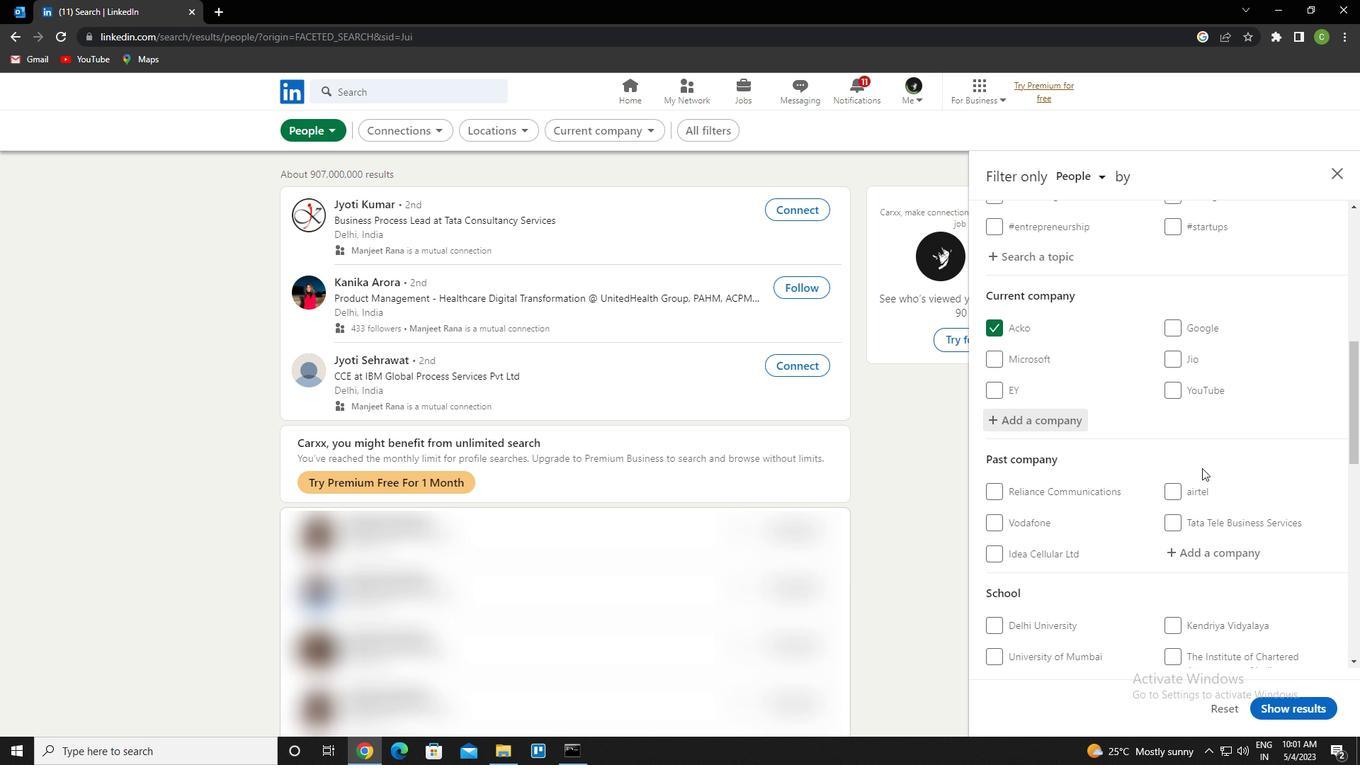 
Action: Mouse scrolled (1199, 467) with delta (0, 0)
Screenshot: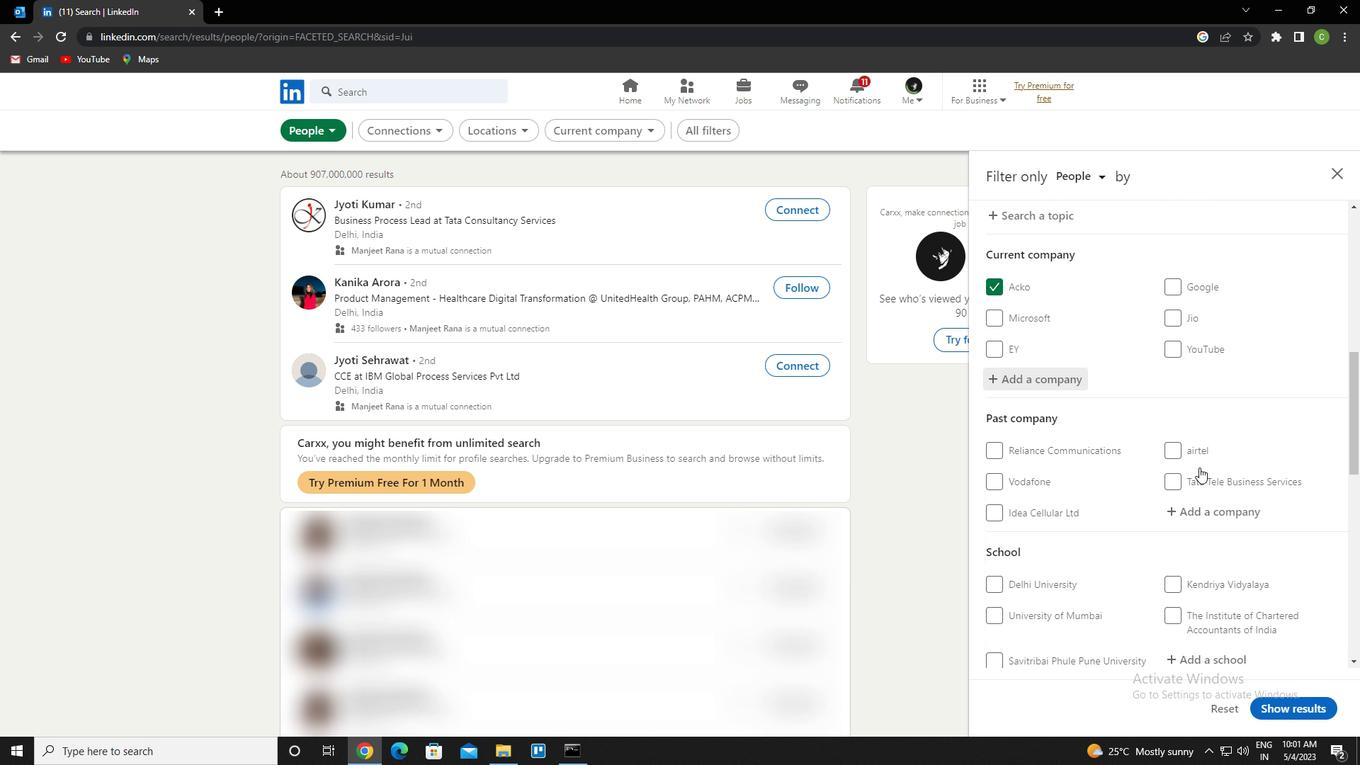 
Action: Mouse moved to (1199, 467)
Screenshot: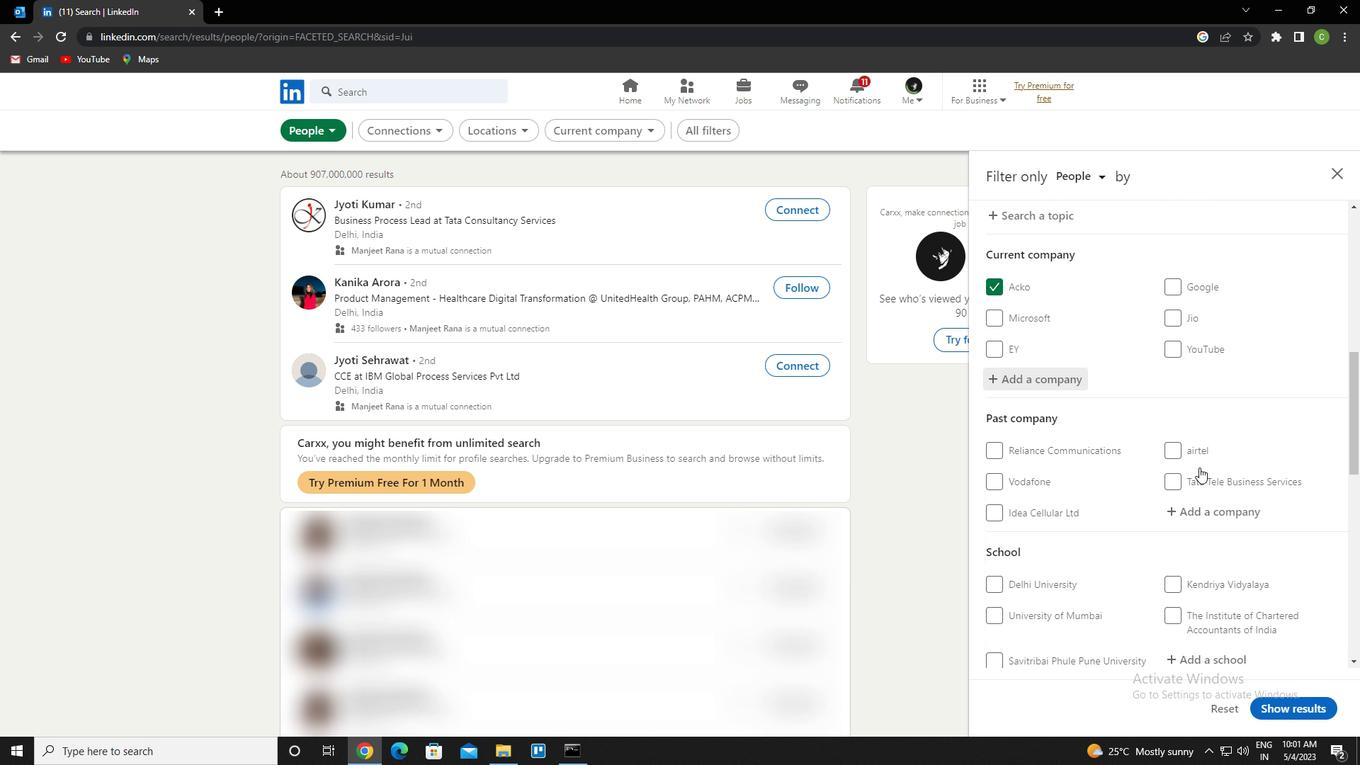 
Action: Mouse scrolled (1199, 466) with delta (0, 0)
Screenshot: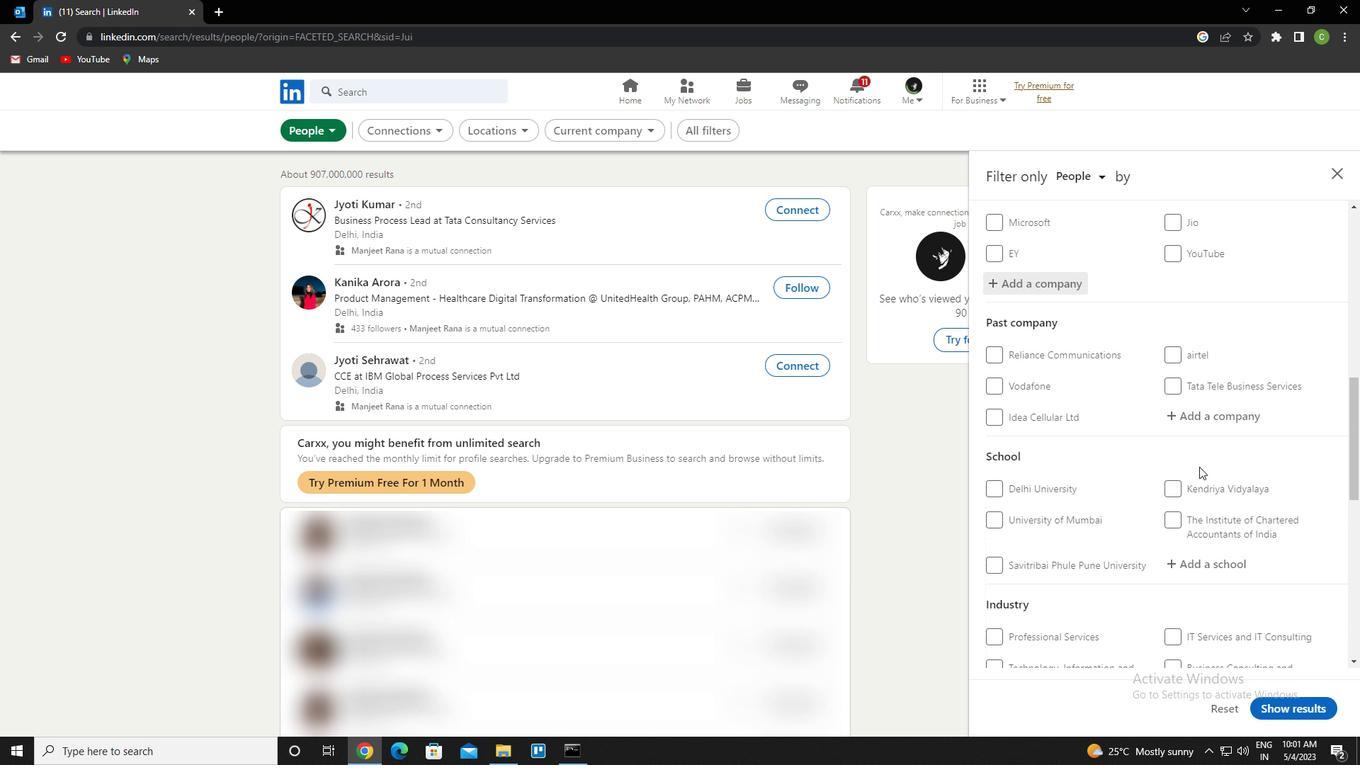
Action: Mouse scrolled (1199, 466) with delta (0, 0)
Screenshot: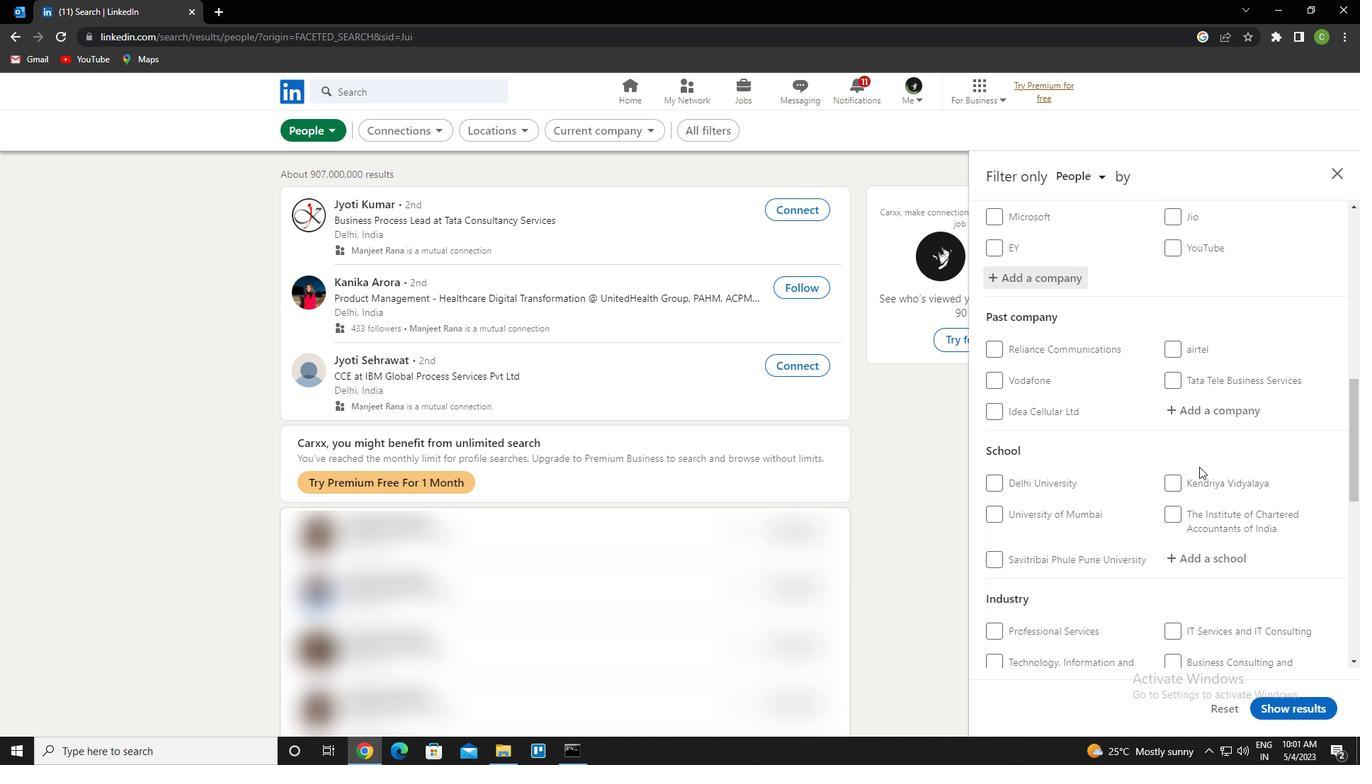 
Action: Mouse moved to (1212, 414)
Screenshot: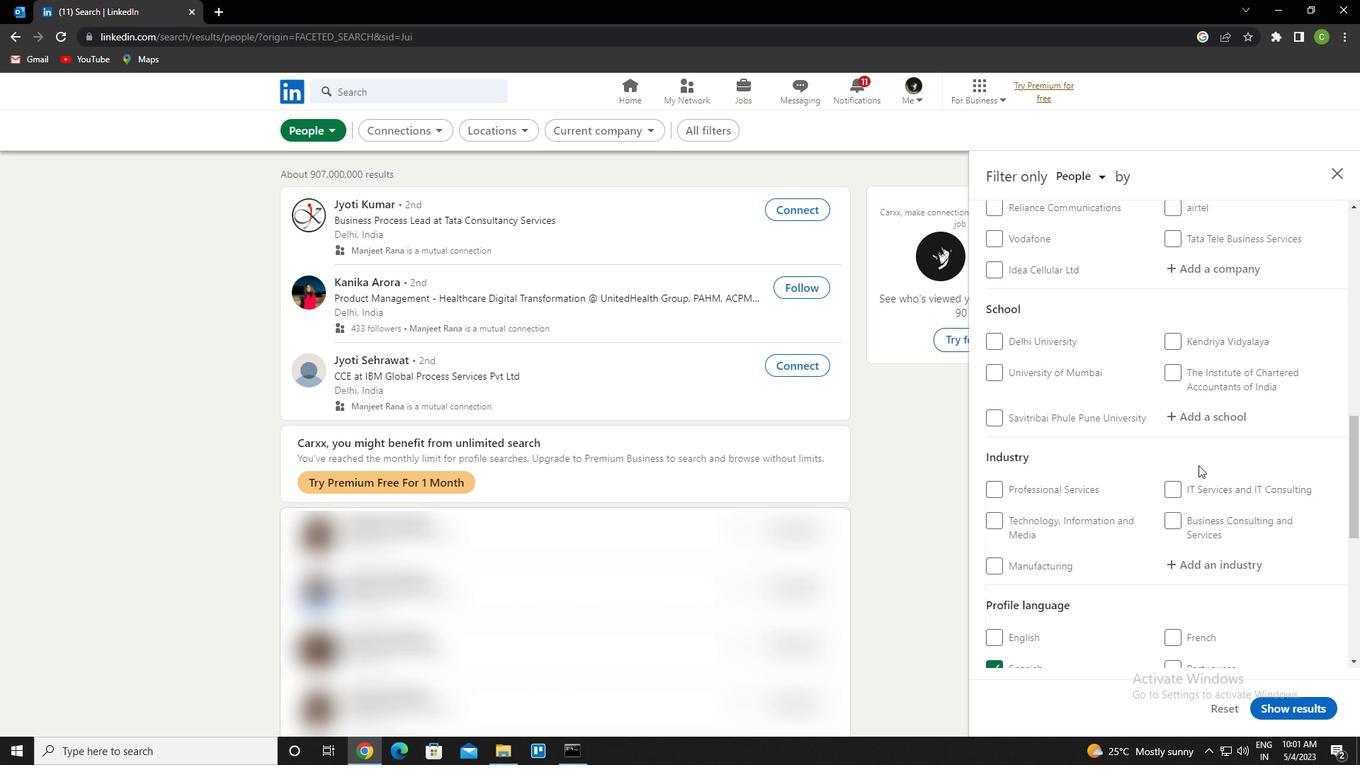 
Action: Mouse pressed left at (1212, 414)
Screenshot: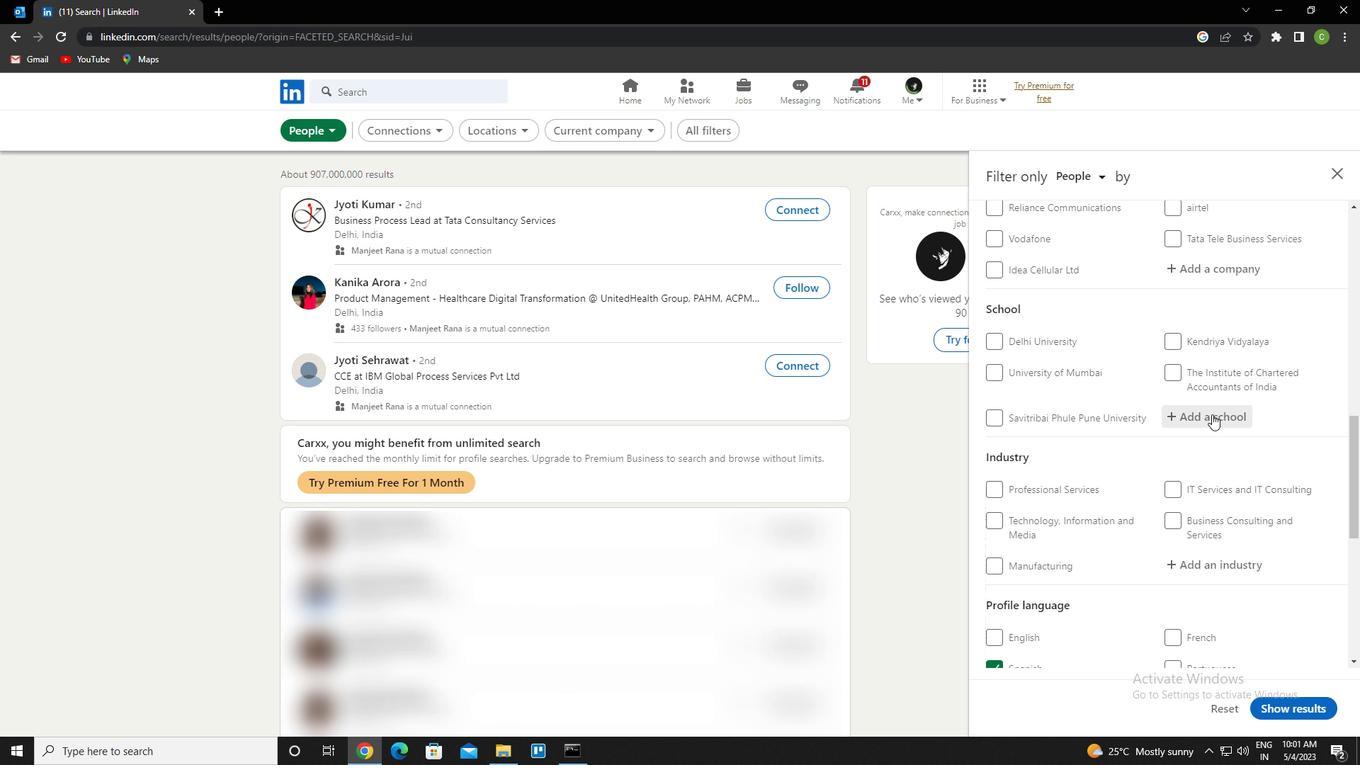 
Action: Mouse moved to (1213, 414)
Screenshot: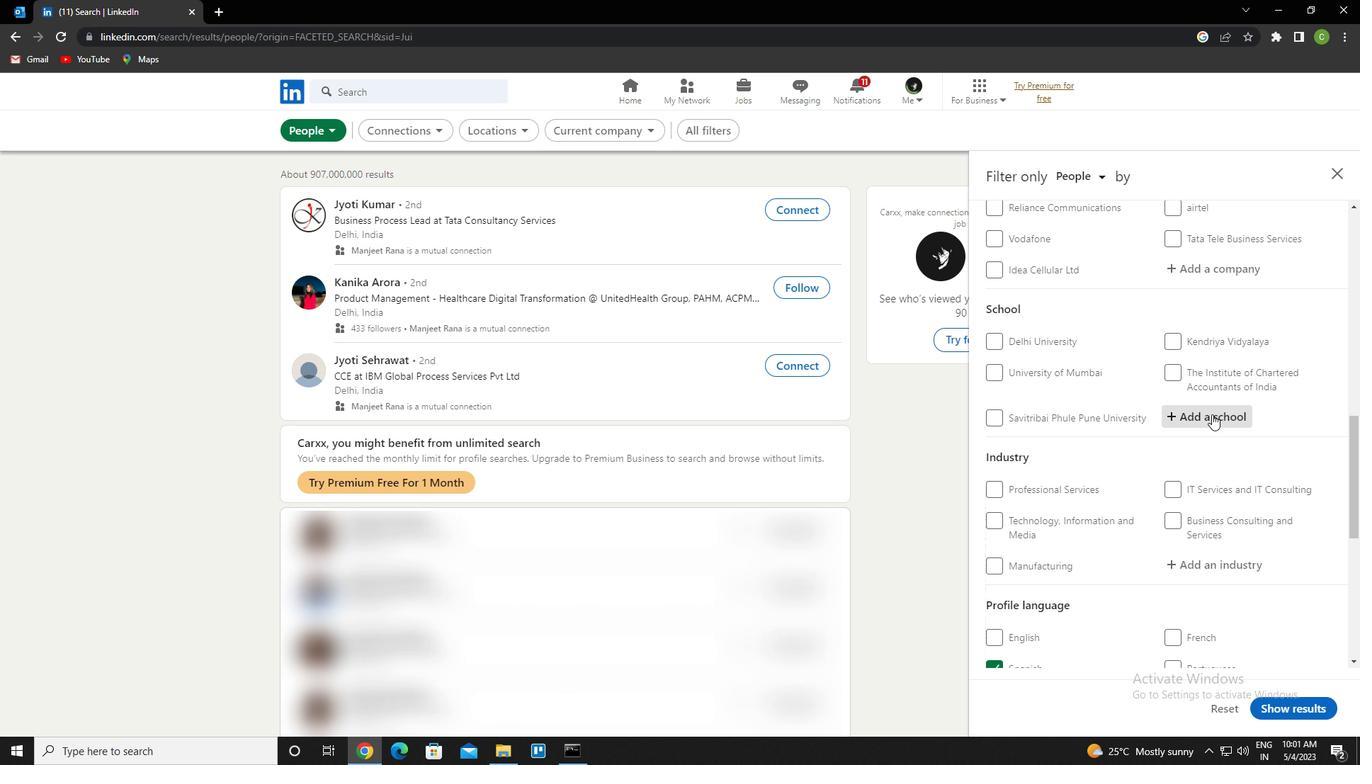 
Action: Key pressed <Key.caps_lock>I<Key.caps_lock>NTERNATIONAL<Key.space><Key.caps_lock>M<Key.caps_lock>ANAGEMENT<Key.space>INSTITUTE<Key.down><Key.enter>
Screenshot: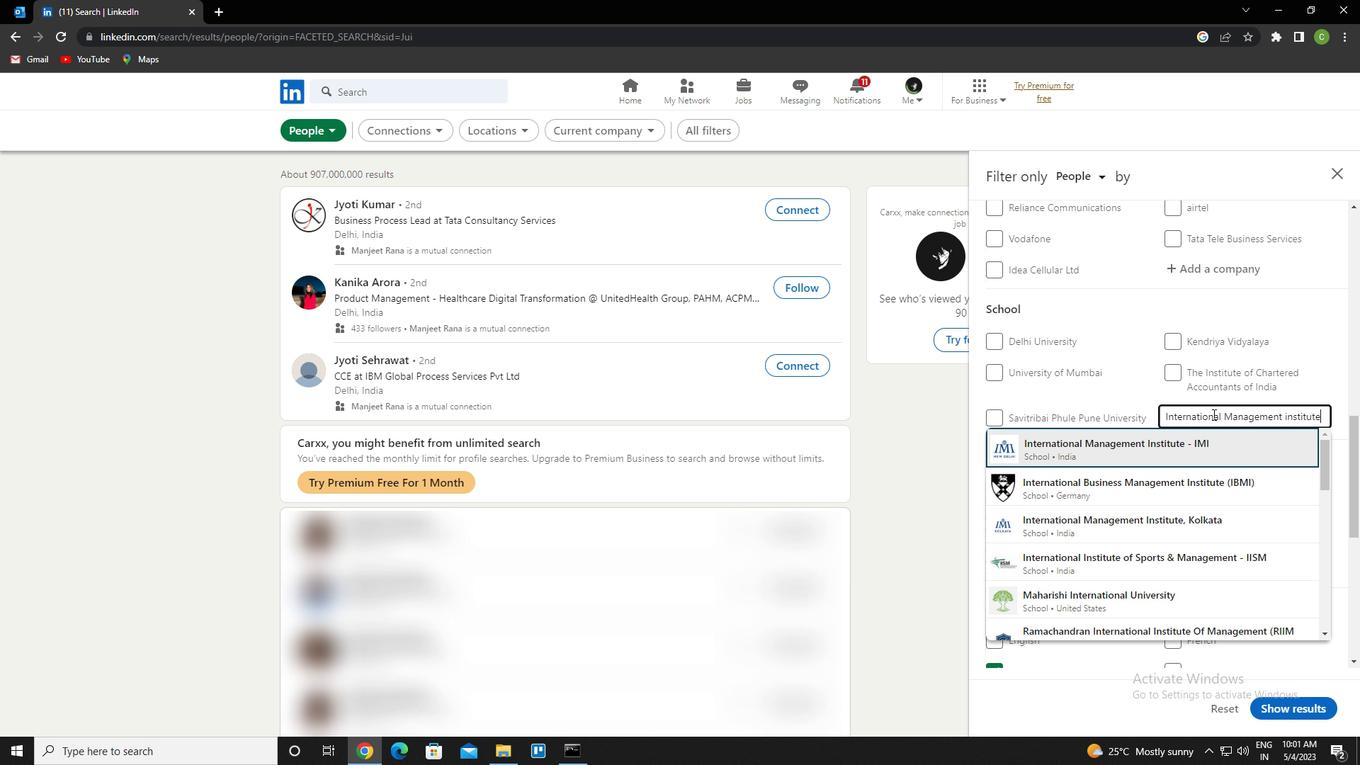 
Action: Mouse moved to (1223, 421)
Screenshot: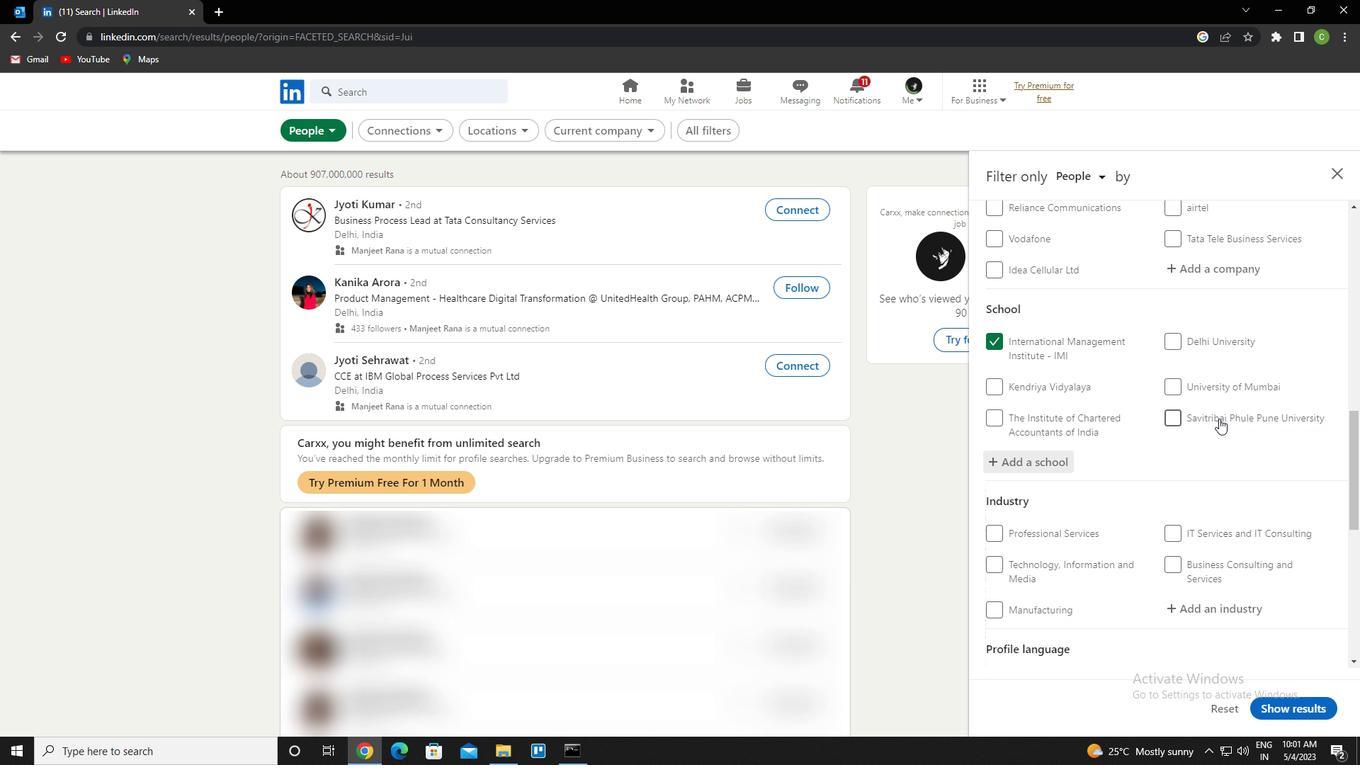 
Action: Mouse scrolled (1223, 420) with delta (0, 0)
Screenshot: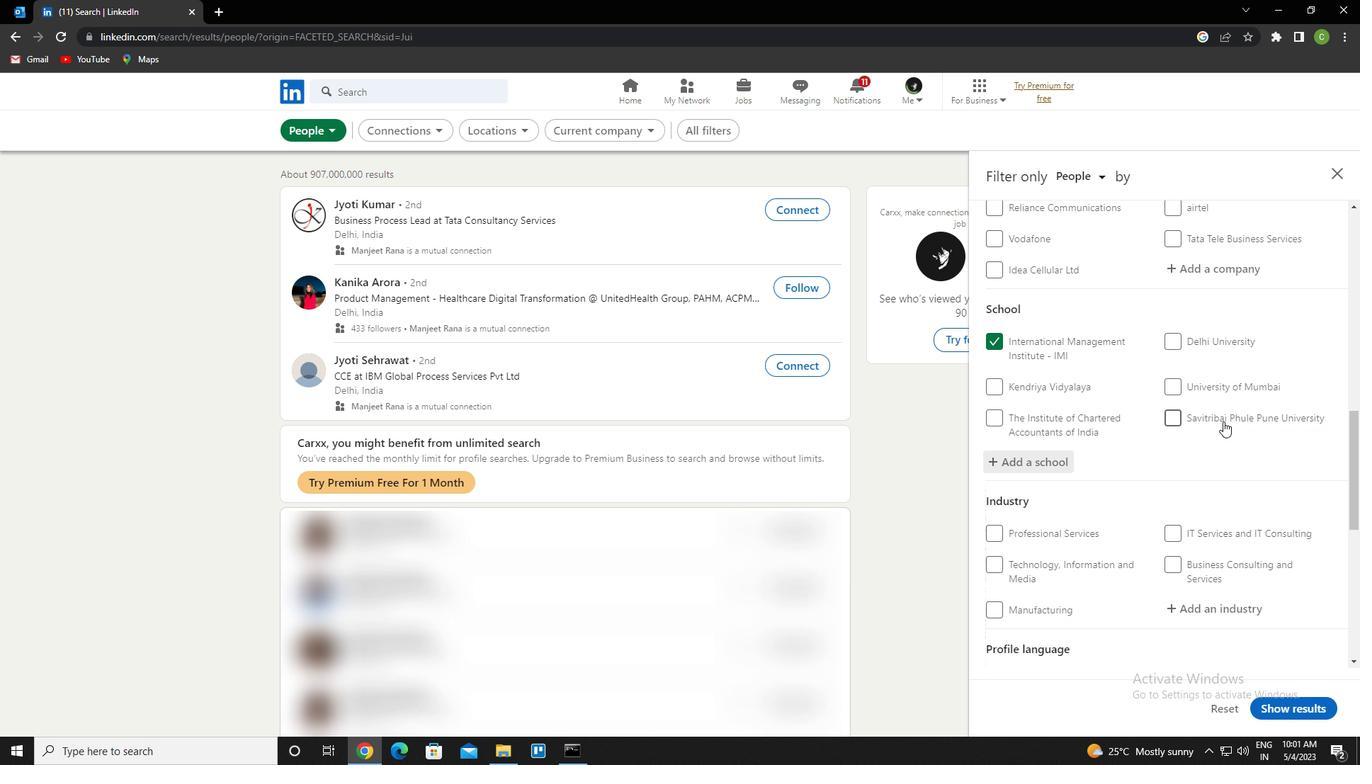 
Action: Mouse moved to (1224, 422)
Screenshot: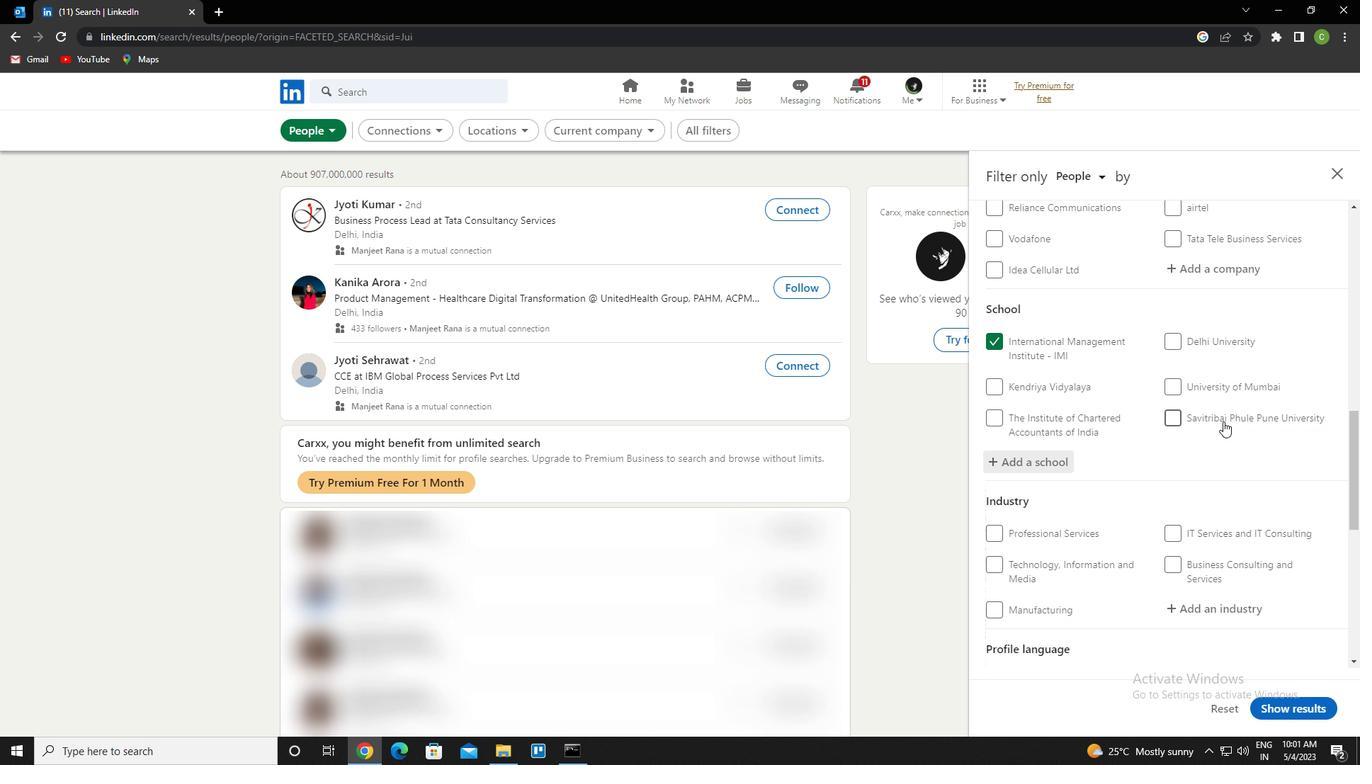 
Action: Mouse scrolled (1224, 421) with delta (0, 0)
Screenshot: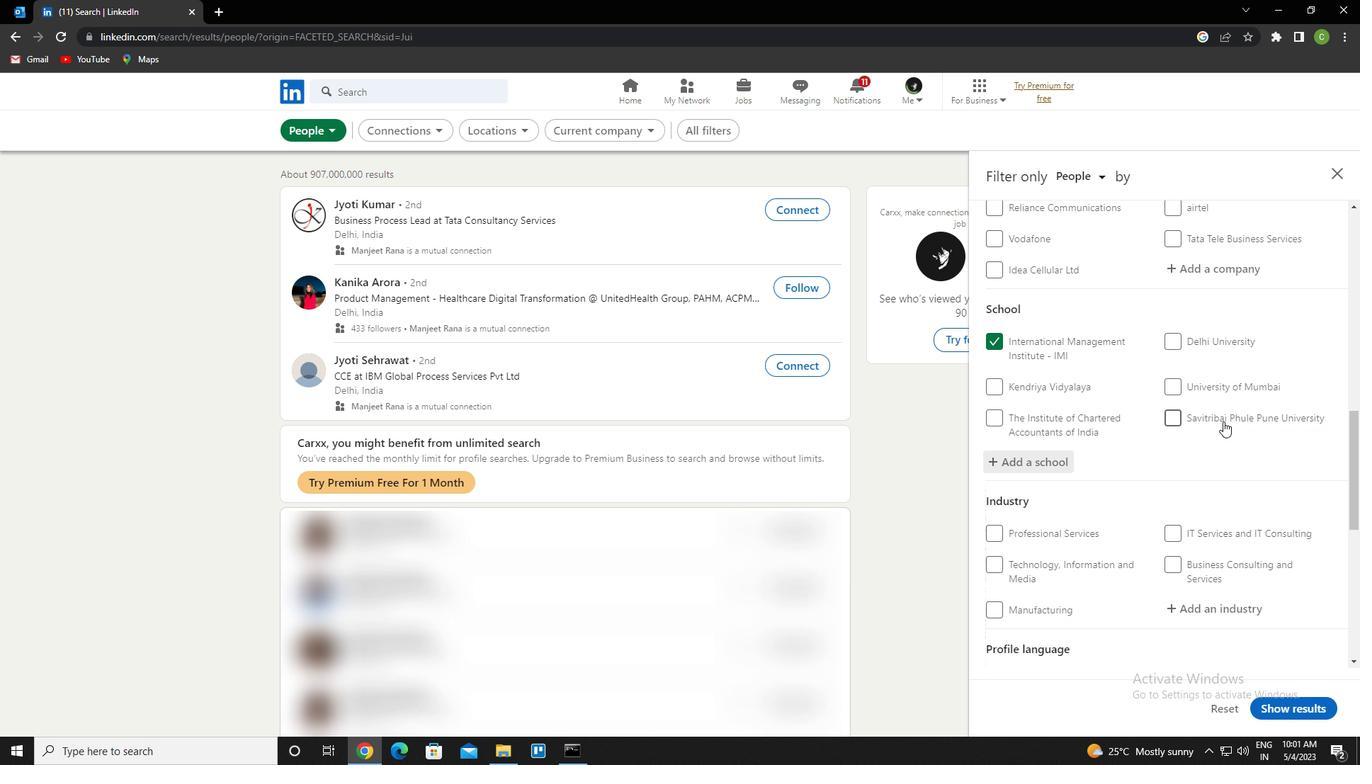 
Action: Mouse scrolled (1224, 421) with delta (0, 0)
Screenshot: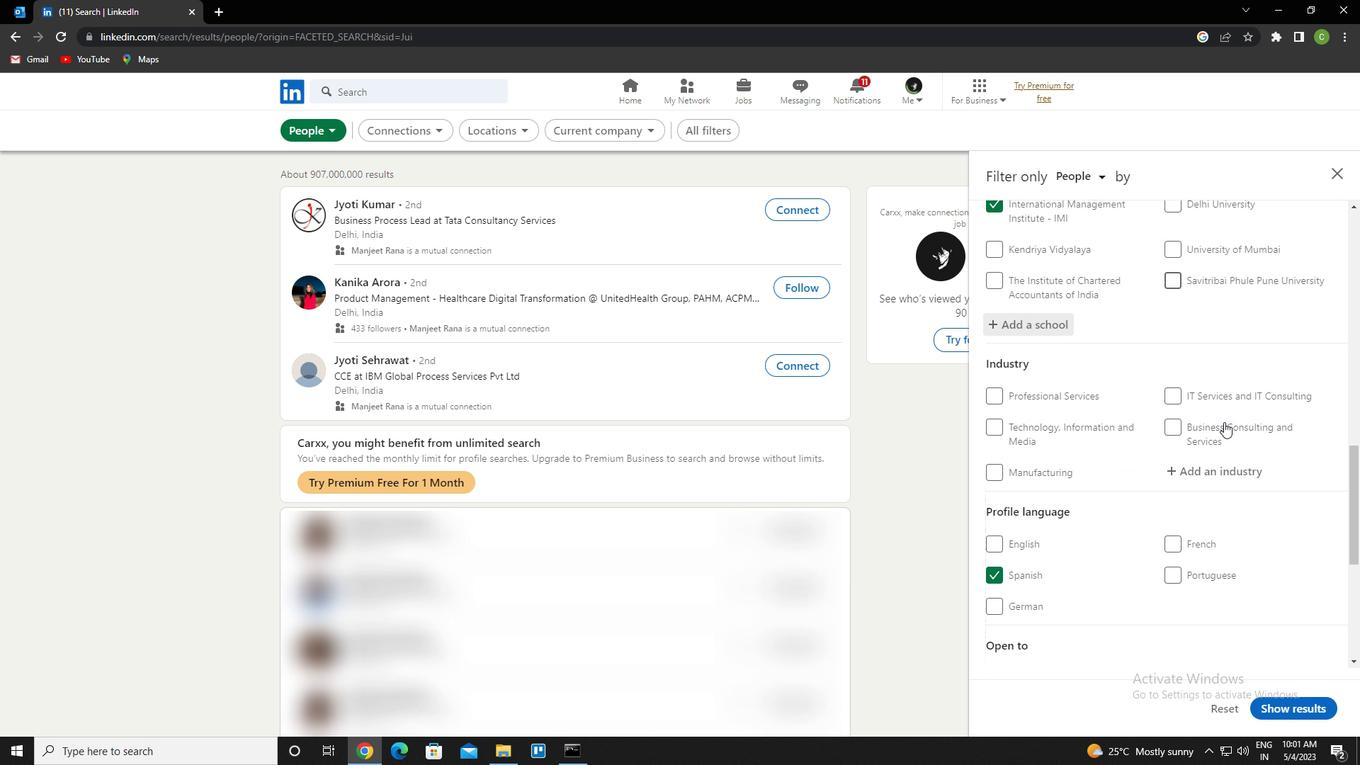 
Action: Mouse moved to (1223, 403)
Screenshot: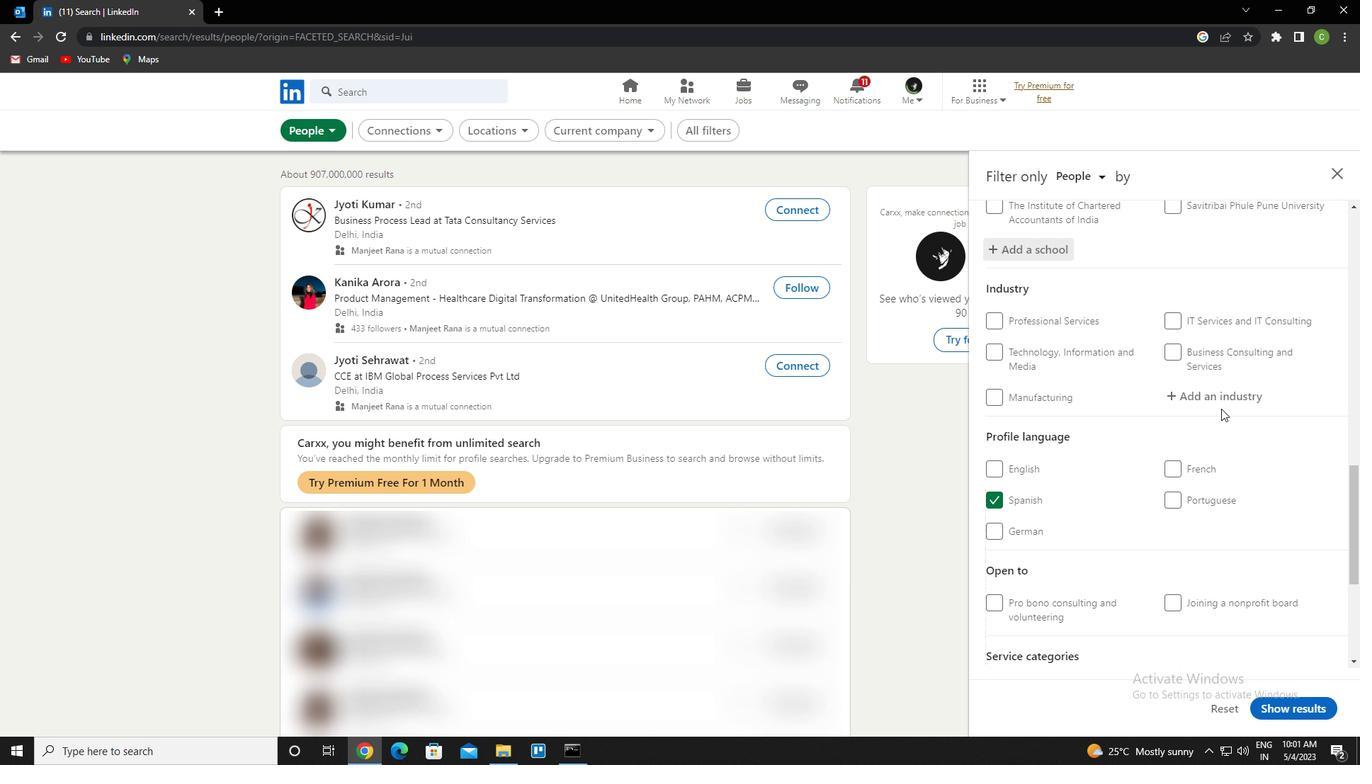 
Action: Mouse pressed left at (1223, 403)
Screenshot: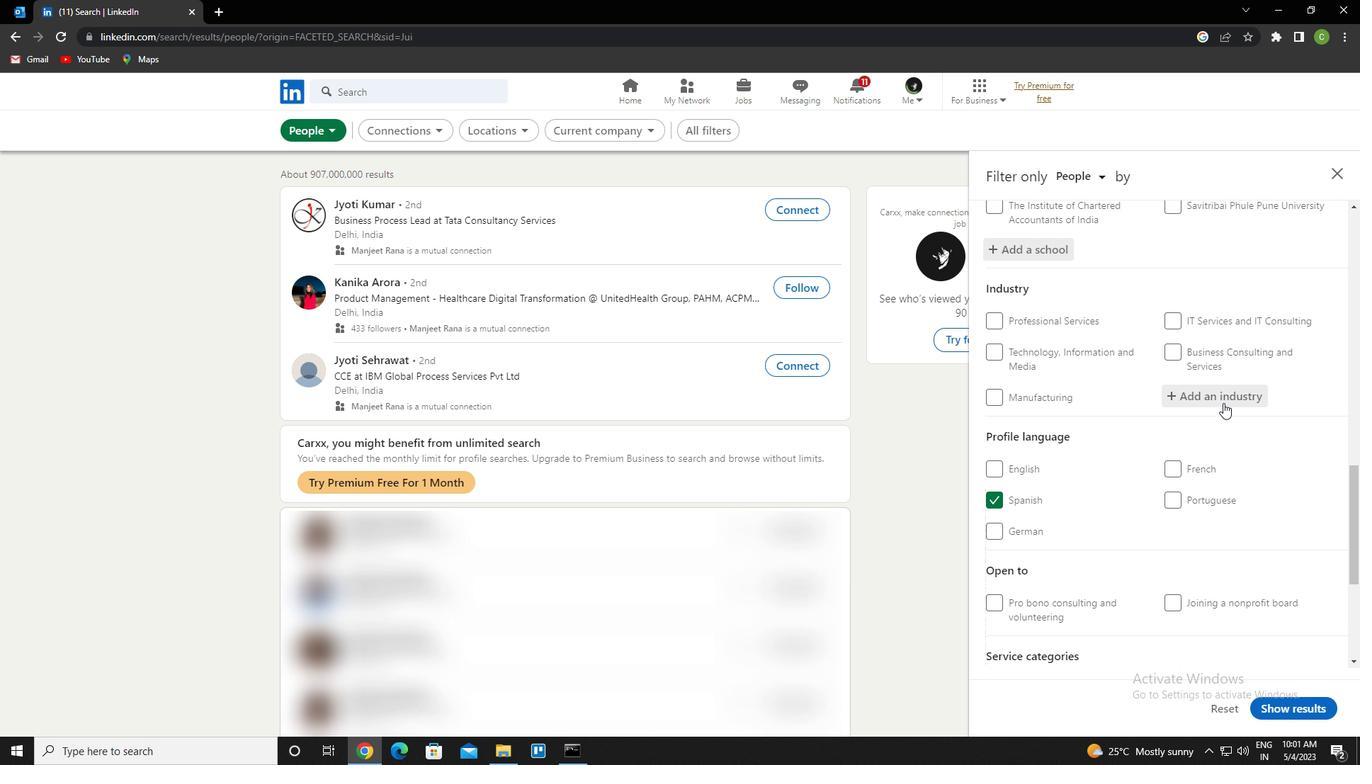 
Action: Key pressed <Key.caps_lock>F<Key.caps_lock>ACILITIES<Key.space><Key.down><Key.enter>
Screenshot: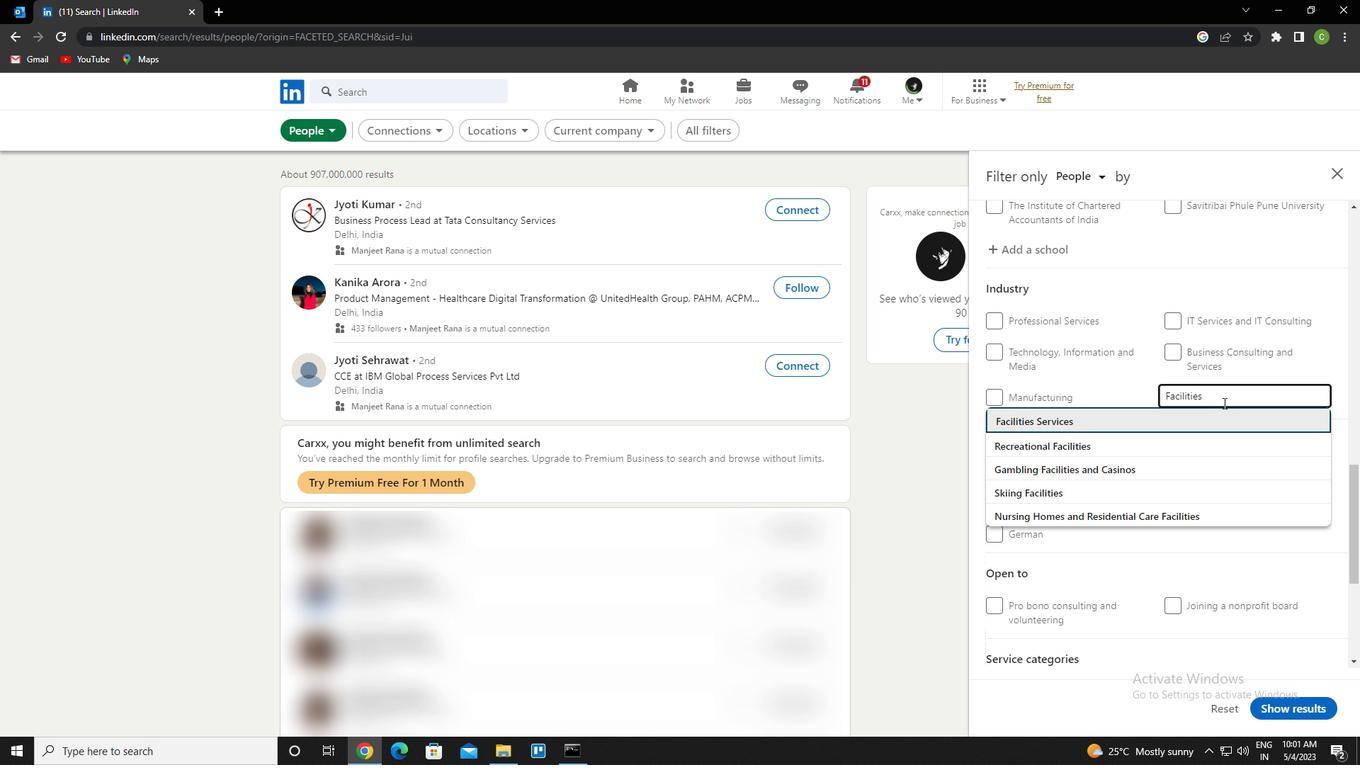 
Action: Mouse moved to (1213, 394)
Screenshot: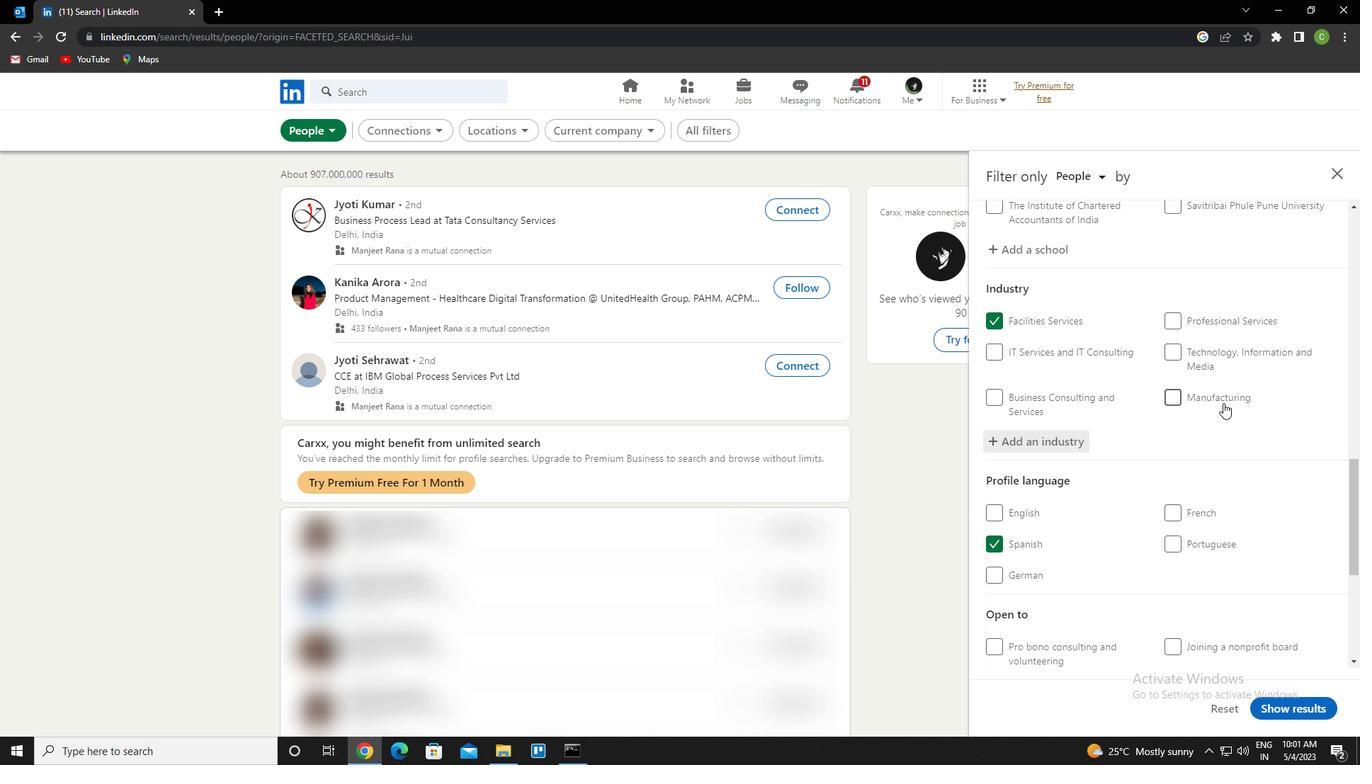 
Action: Mouse scrolled (1213, 393) with delta (0, 0)
Screenshot: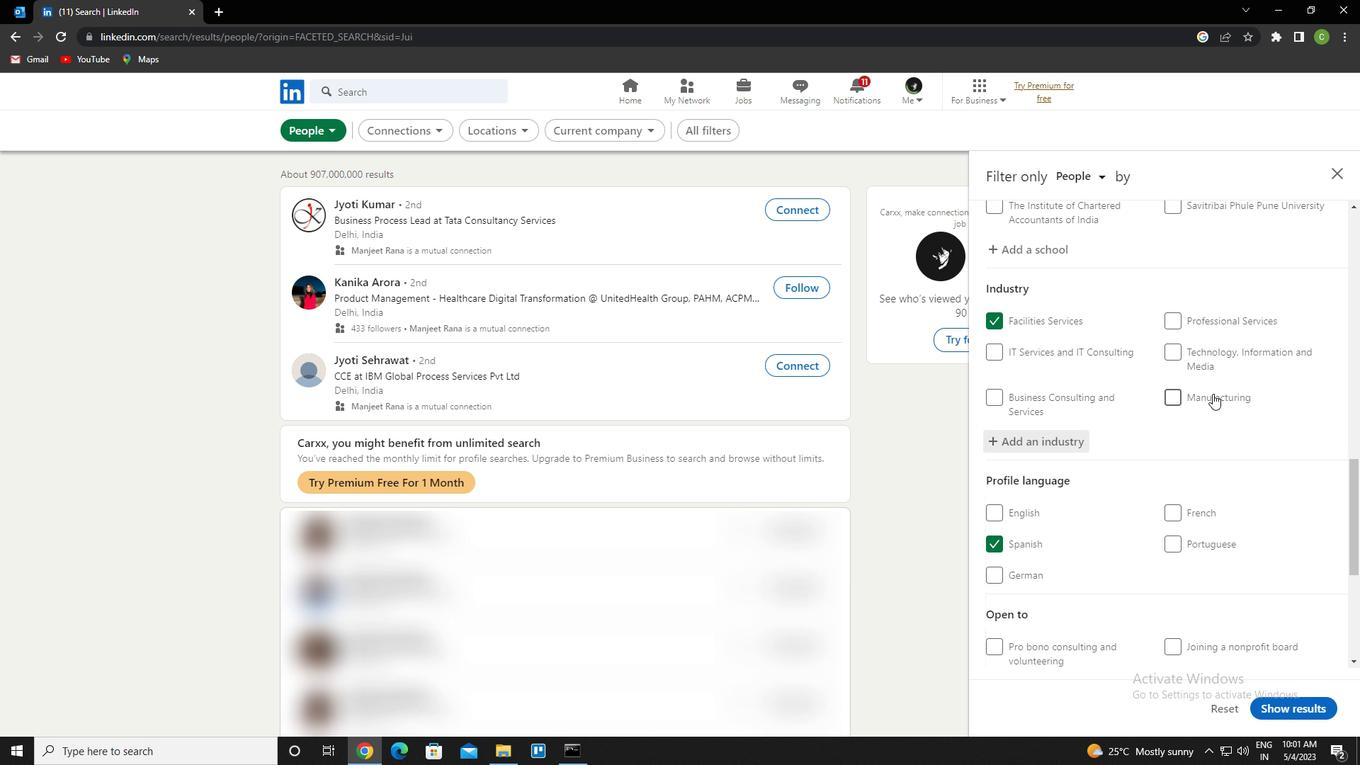 
Action: Mouse scrolled (1213, 393) with delta (0, 0)
Screenshot: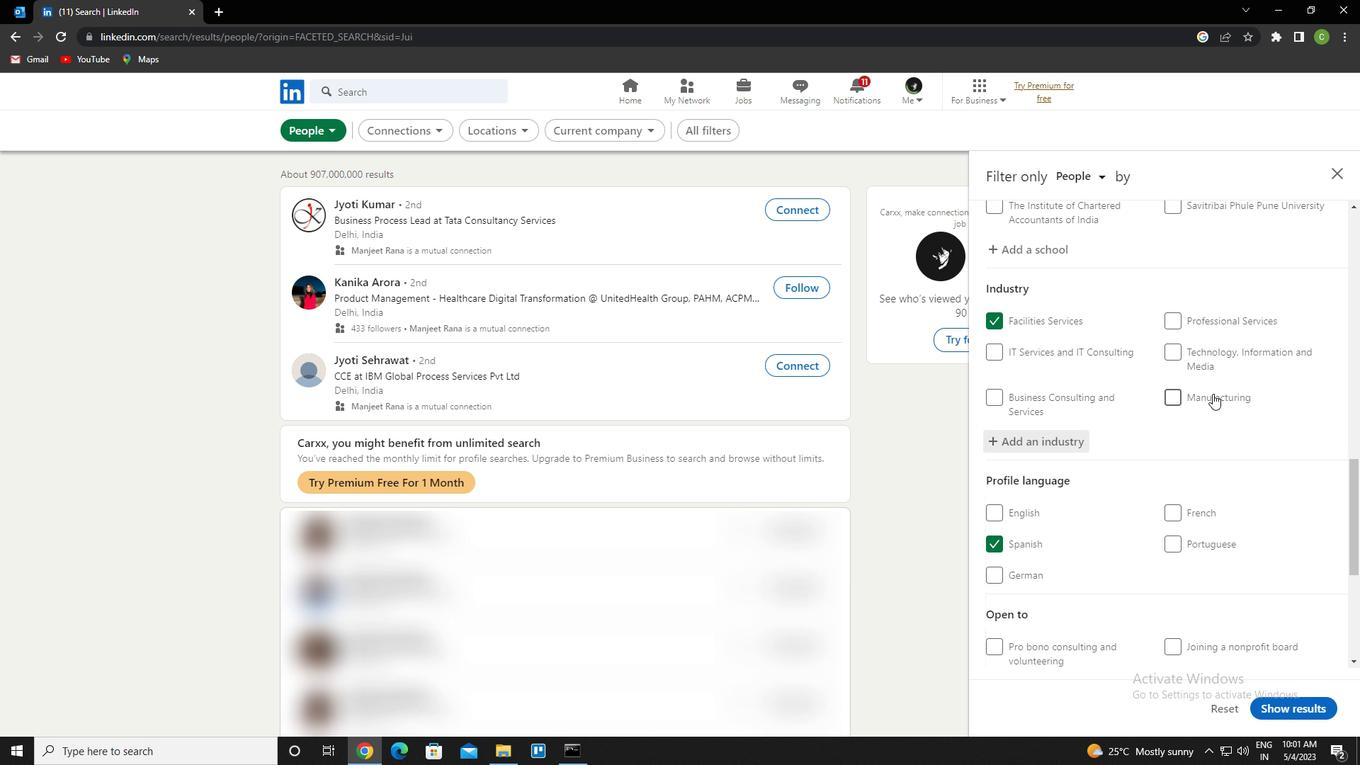 
Action: Mouse scrolled (1213, 393) with delta (0, 0)
Screenshot: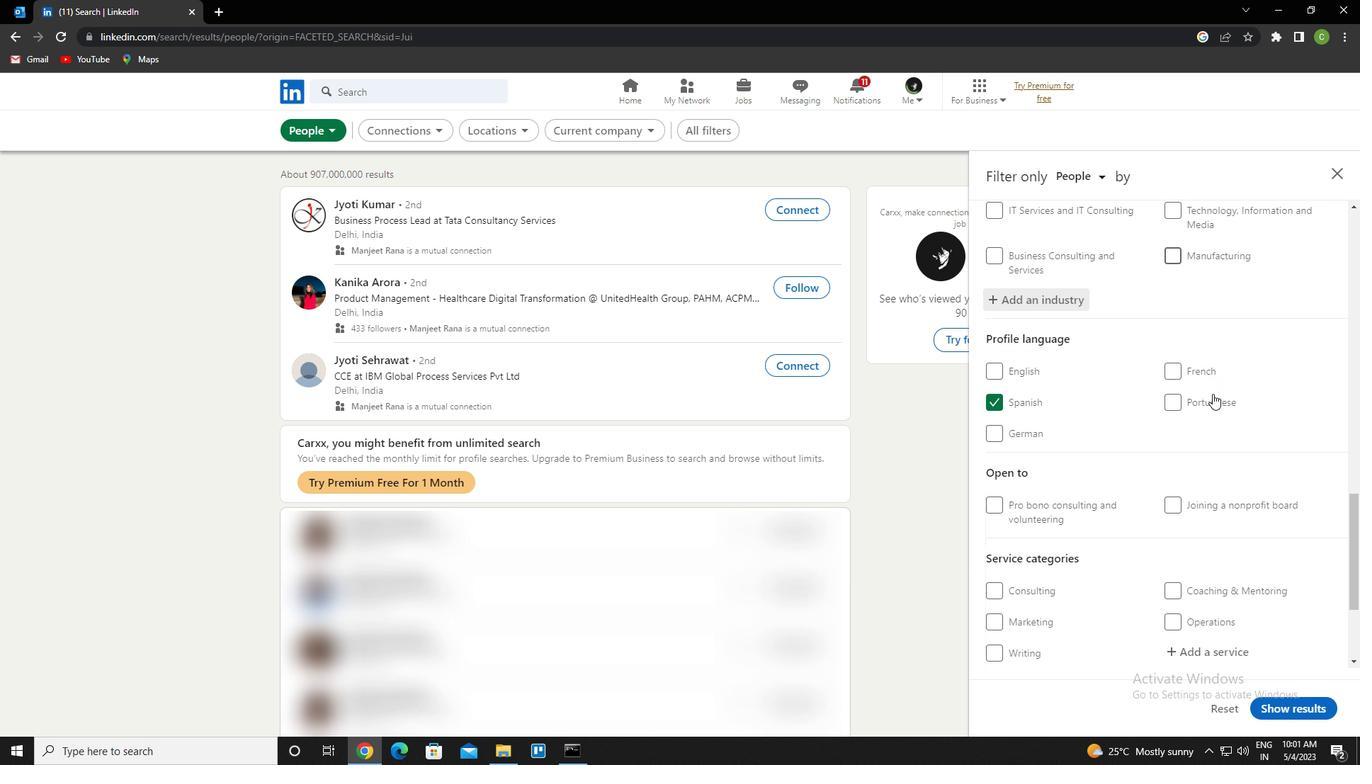 
Action: Mouse scrolled (1213, 393) with delta (0, 0)
Screenshot: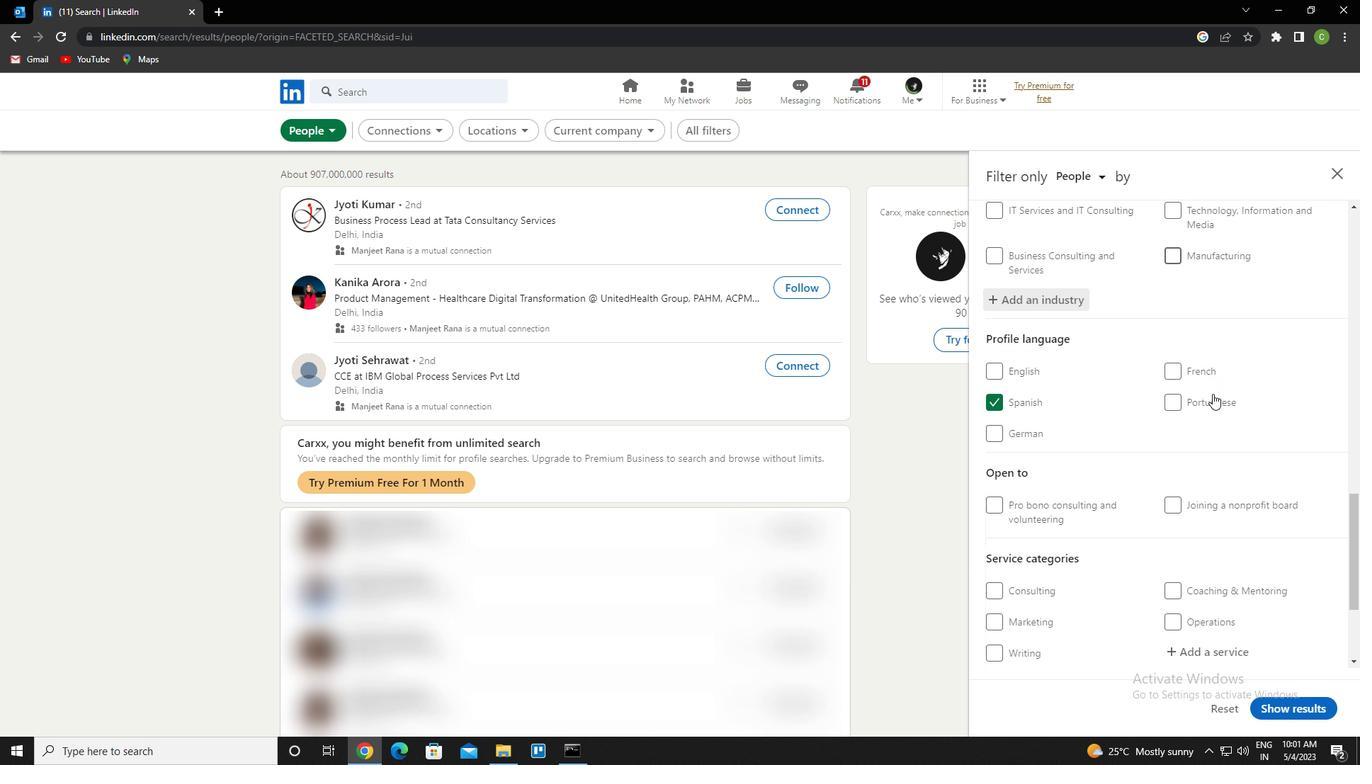 
Action: Mouse scrolled (1213, 393) with delta (0, 0)
Screenshot: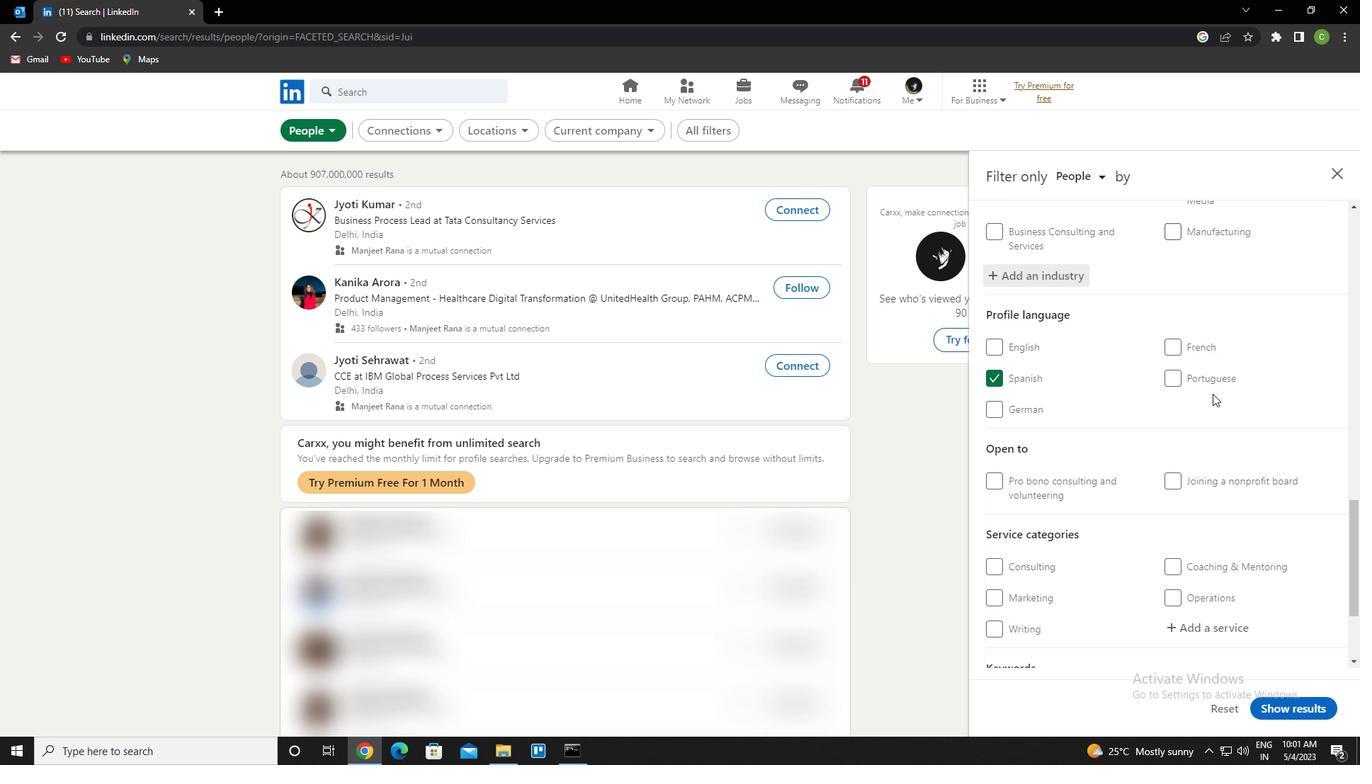 
Action: Mouse scrolled (1213, 393) with delta (0, 0)
Screenshot: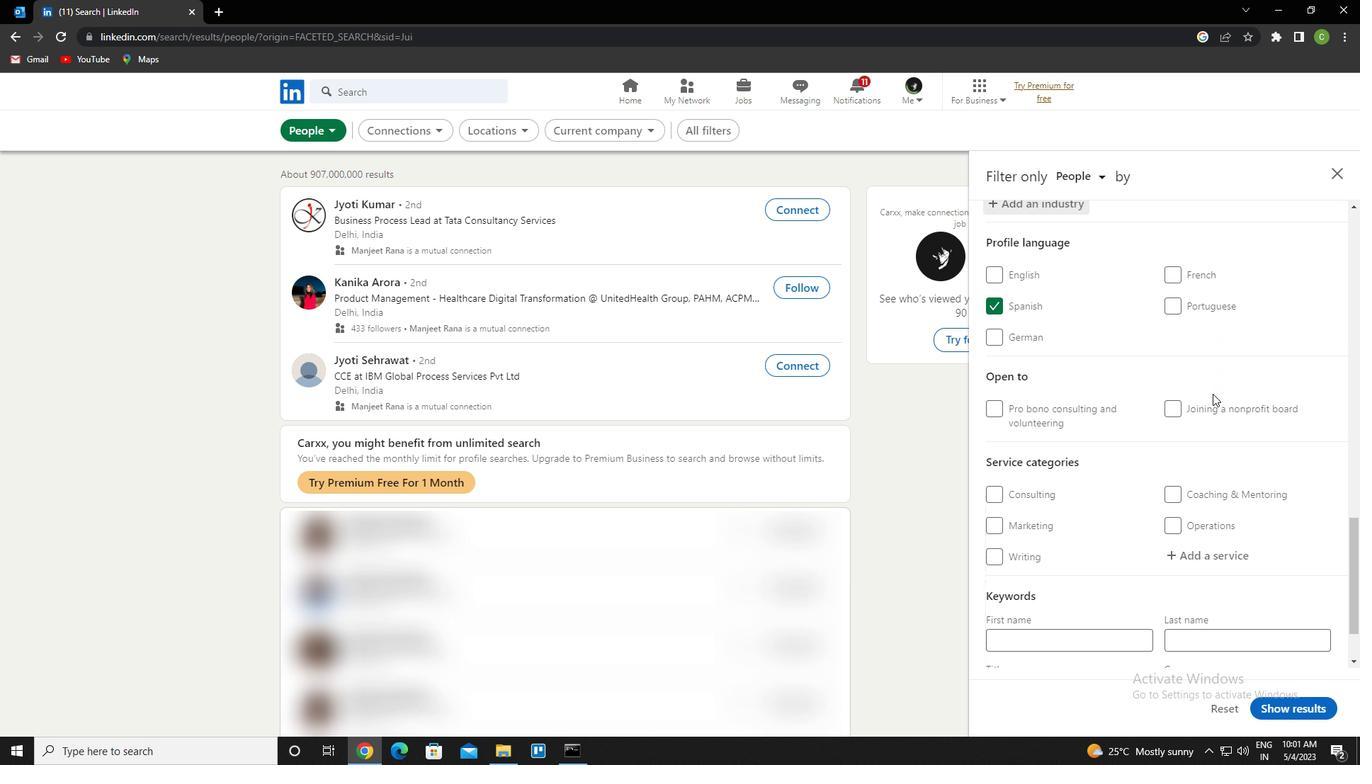 
Action: Mouse moved to (1206, 467)
Screenshot: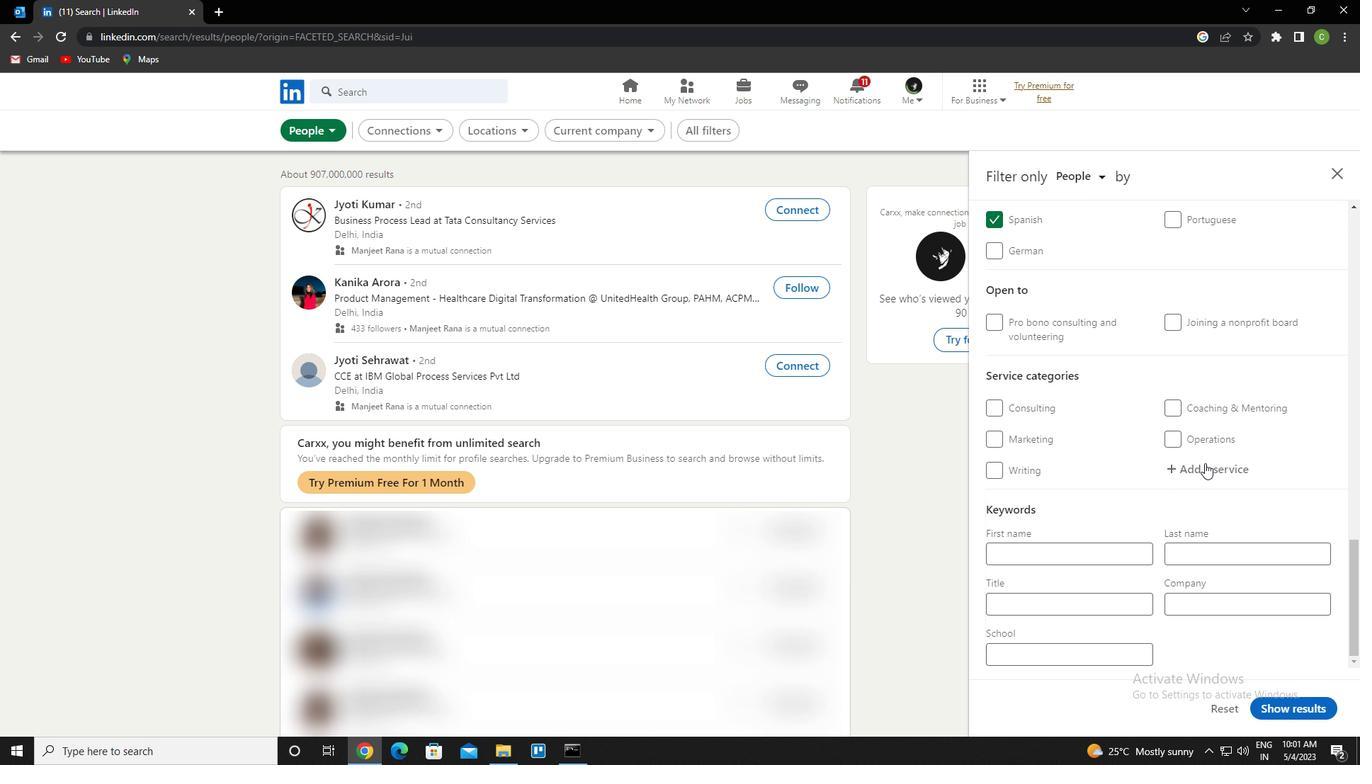 
Action: Mouse pressed left at (1206, 467)
Screenshot: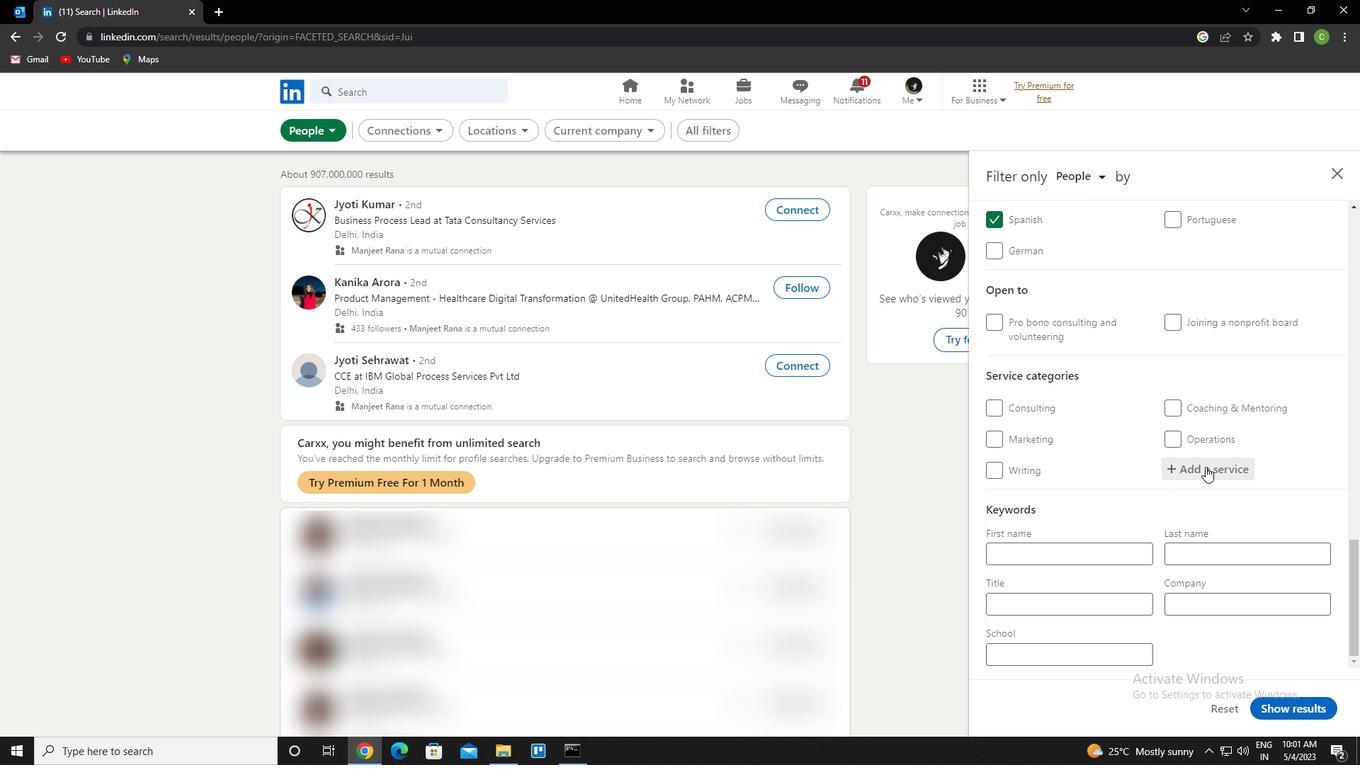 
Action: Key pressed <Key.caps_lock>C<Key.caps_lock>OACHING<Key.space><Key.shift>&<Key.space>MENTORING<Key.enter>
Screenshot: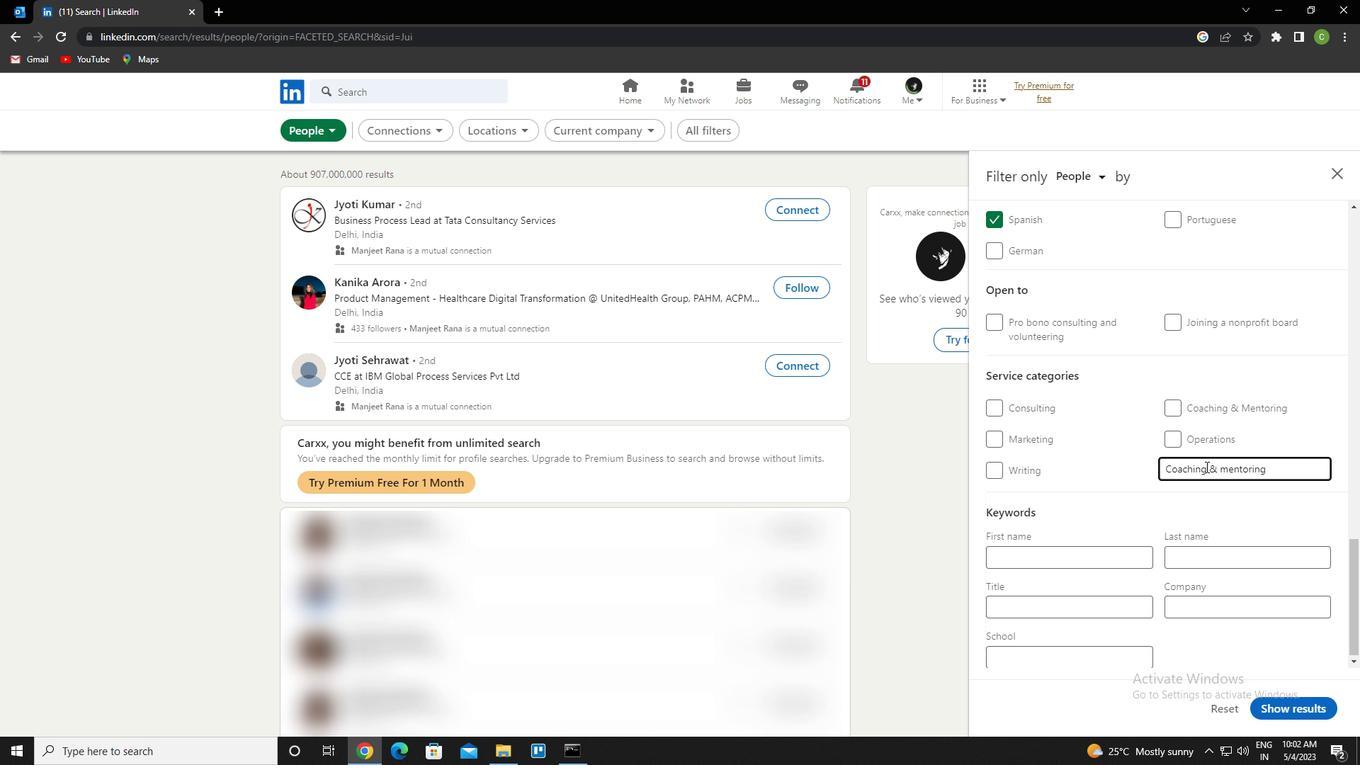 
Action: Mouse moved to (1209, 469)
Screenshot: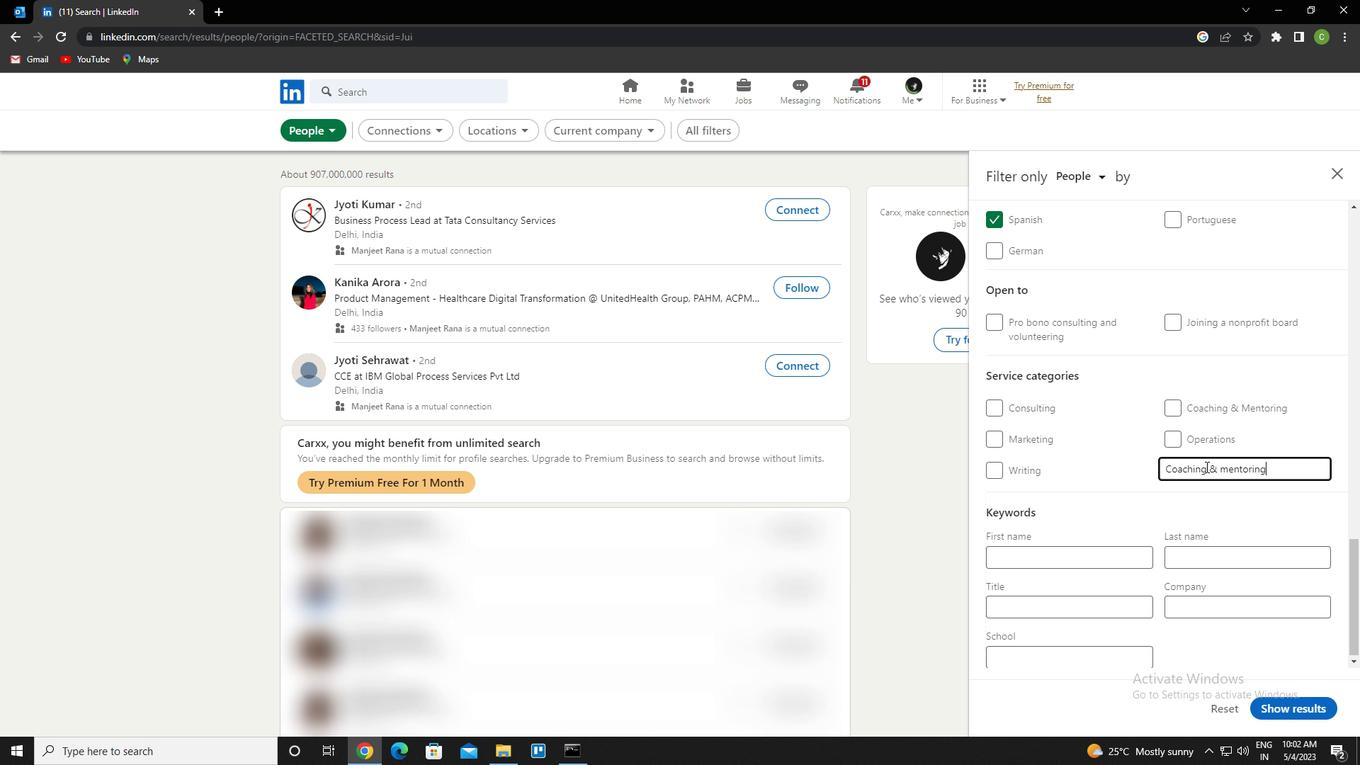 
Action: Mouse scrolled (1209, 468) with delta (0, 0)
Screenshot: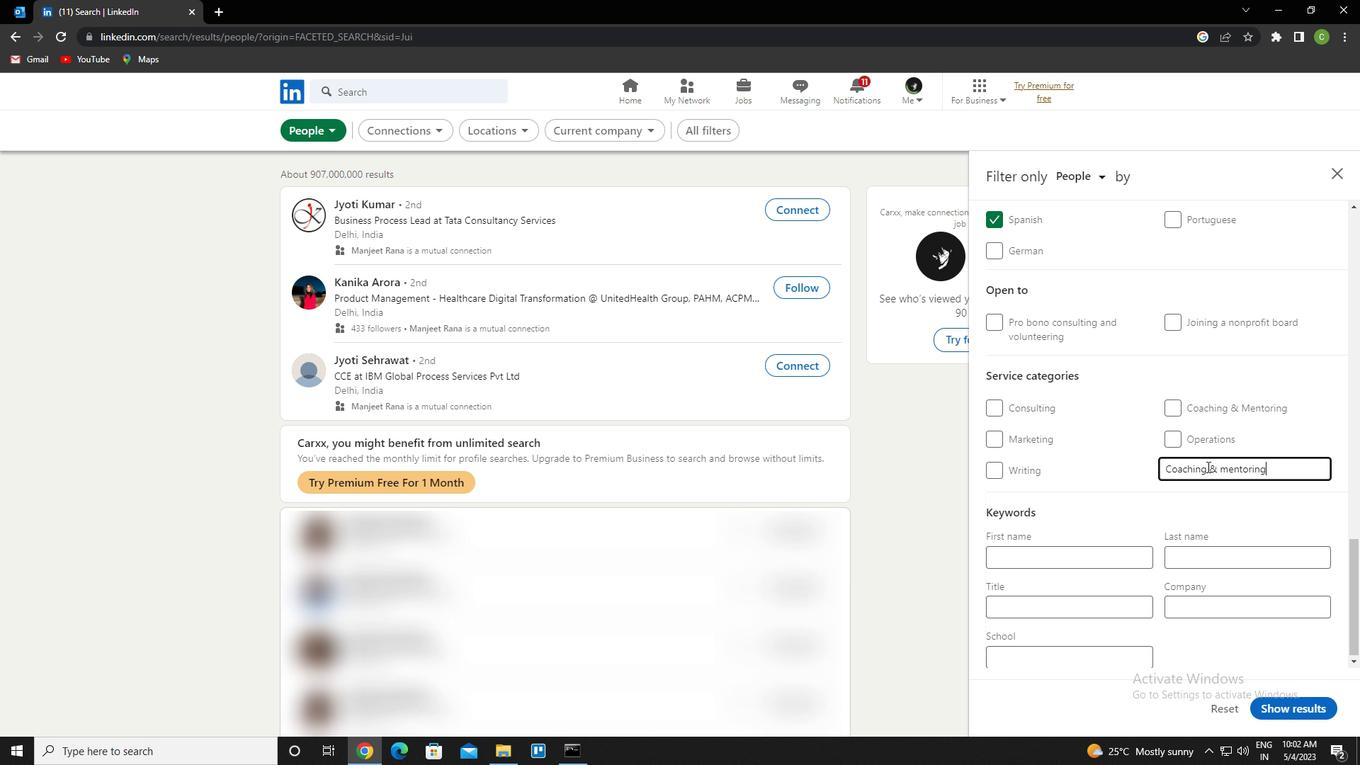 
Action: Mouse scrolled (1209, 468) with delta (0, 0)
Screenshot: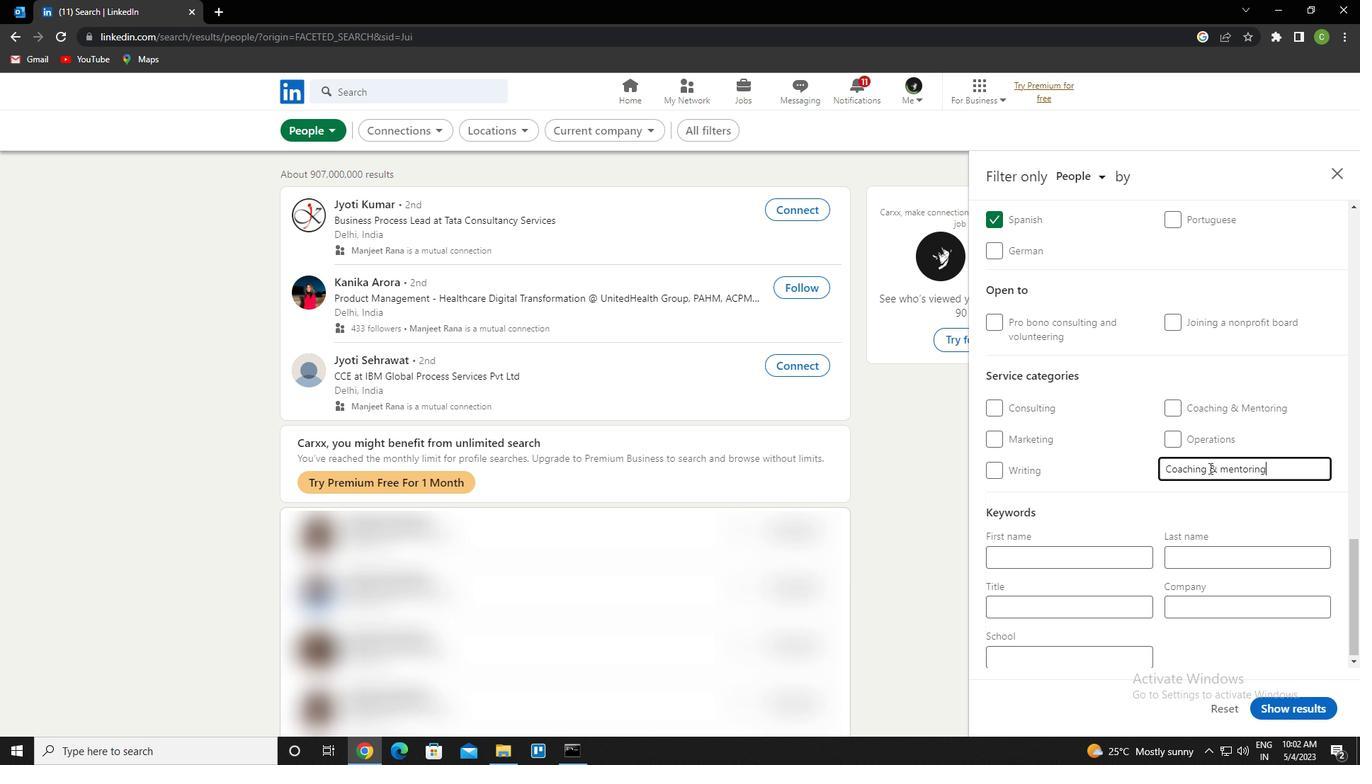 
Action: Mouse scrolled (1209, 468) with delta (0, 0)
Screenshot: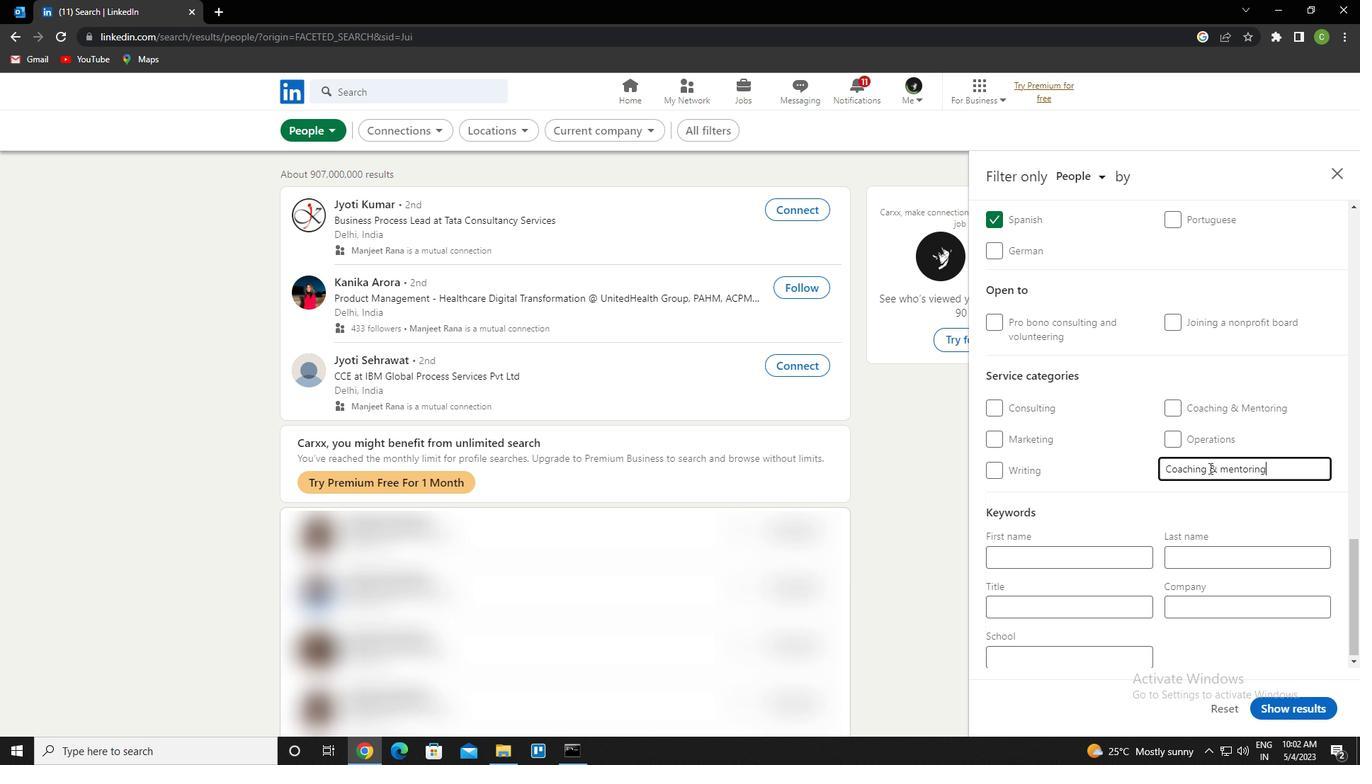 
Action: Mouse moved to (1211, 469)
Screenshot: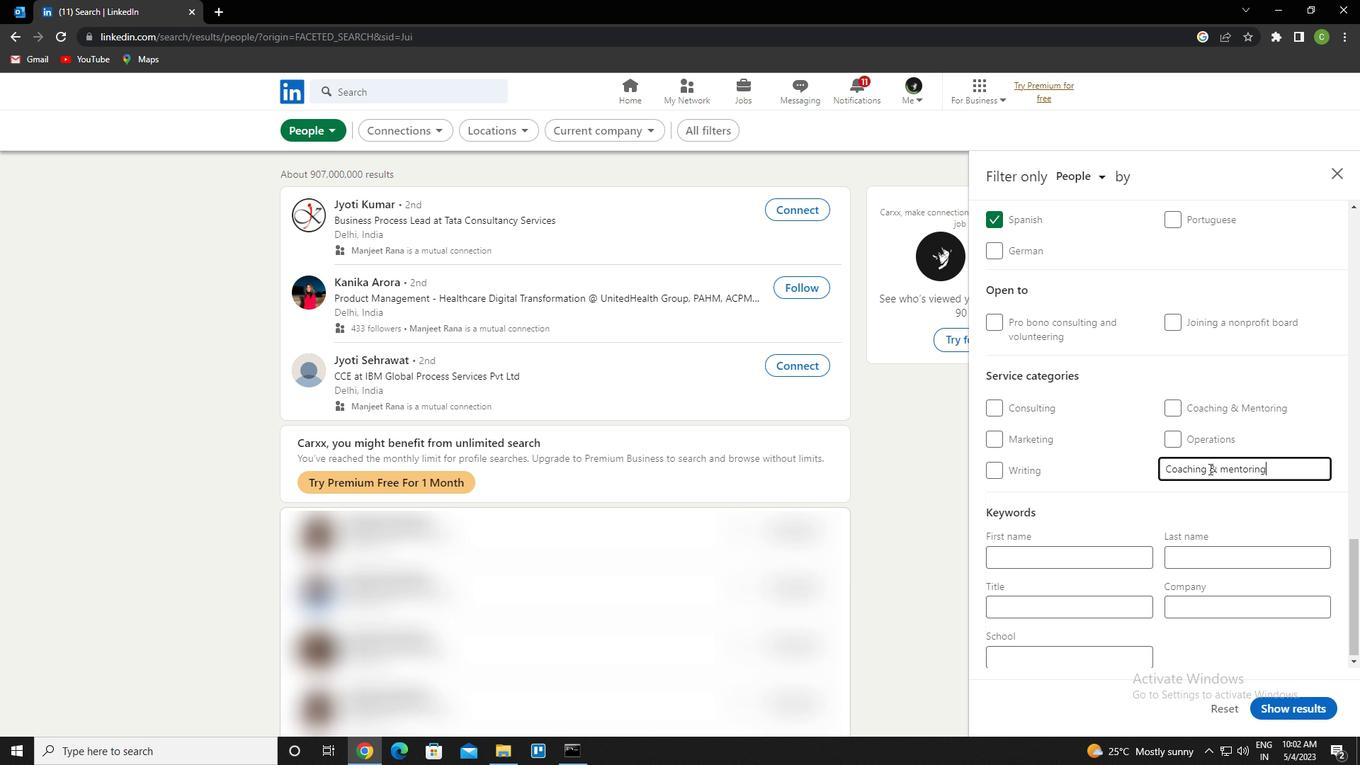 
Action: Mouse scrolled (1211, 468) with delta (0, 0)
Screenshot: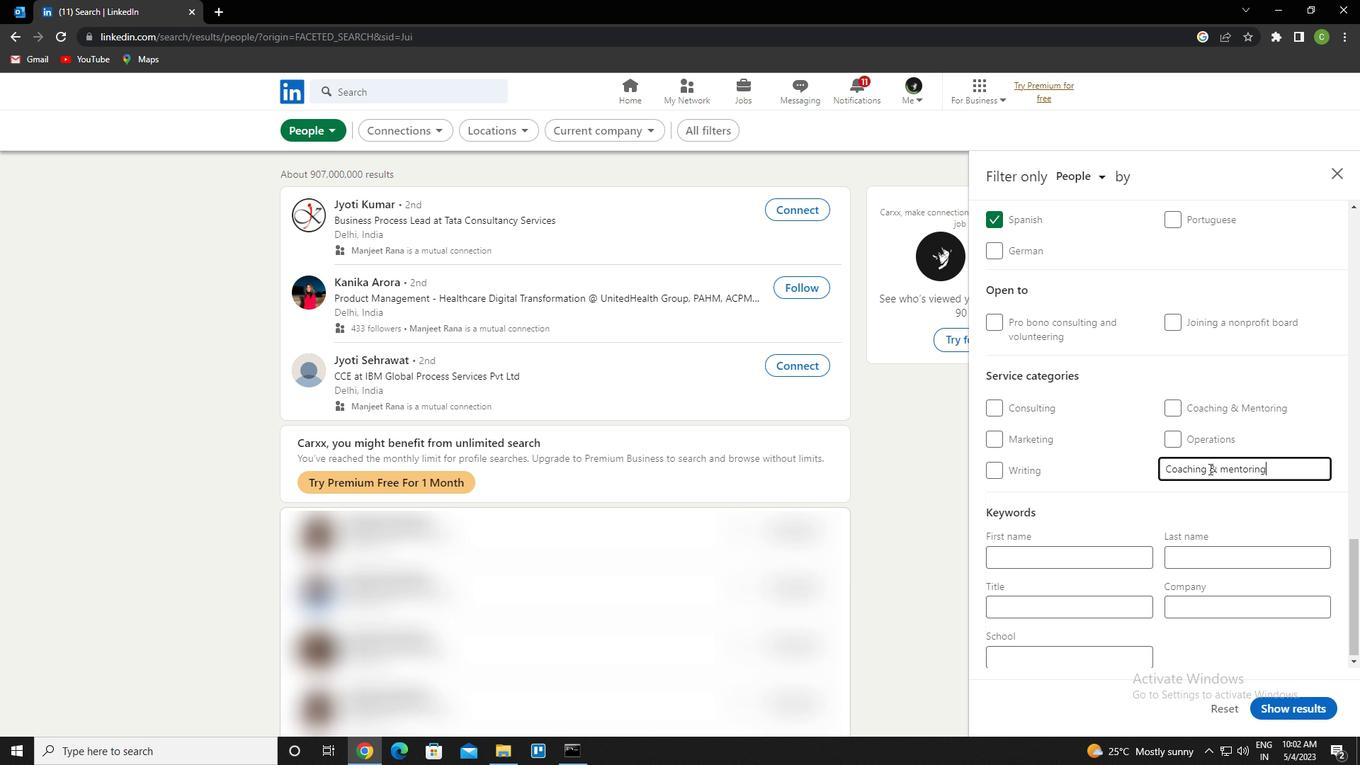 
Action: Mouse scrolled (1211, 468) with delta (0, 0)
Screenshot: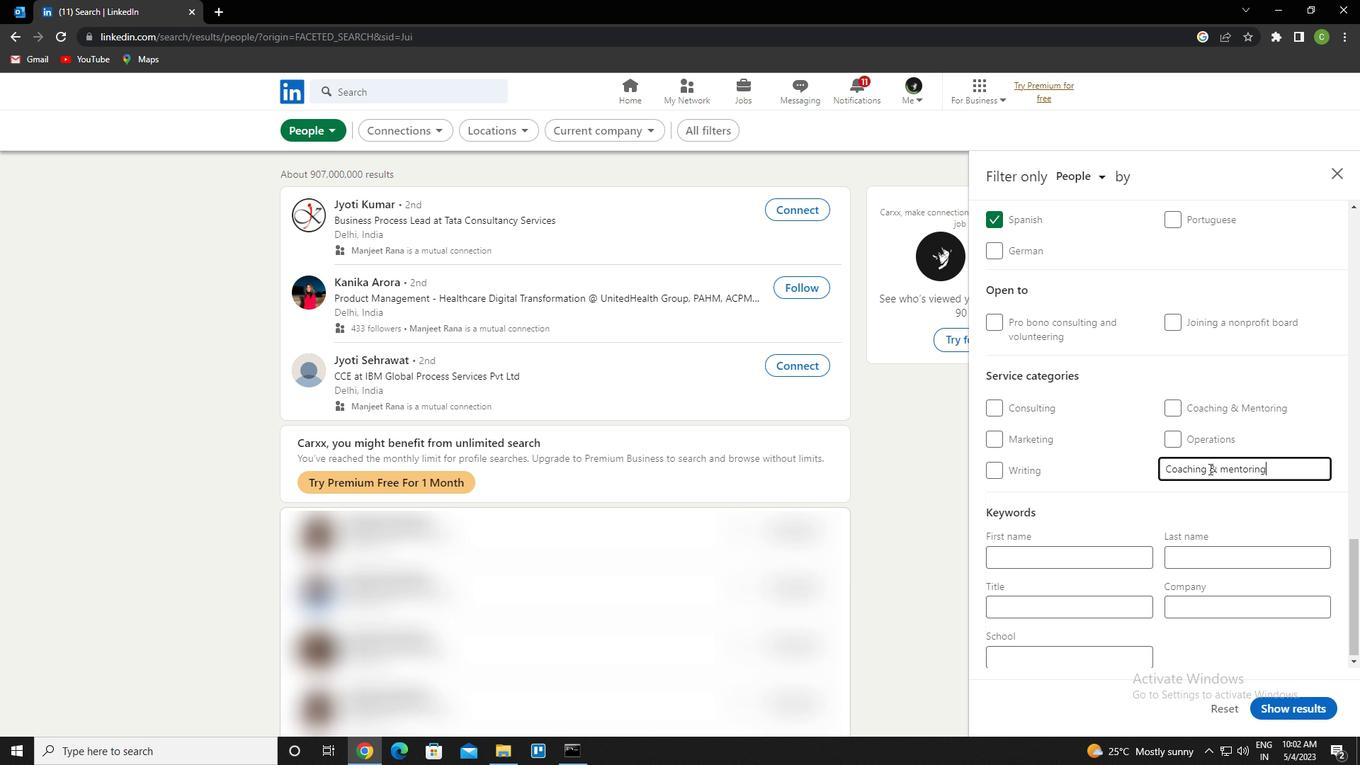 
Action: Mouse moved to (1099, 603)
Screenshot: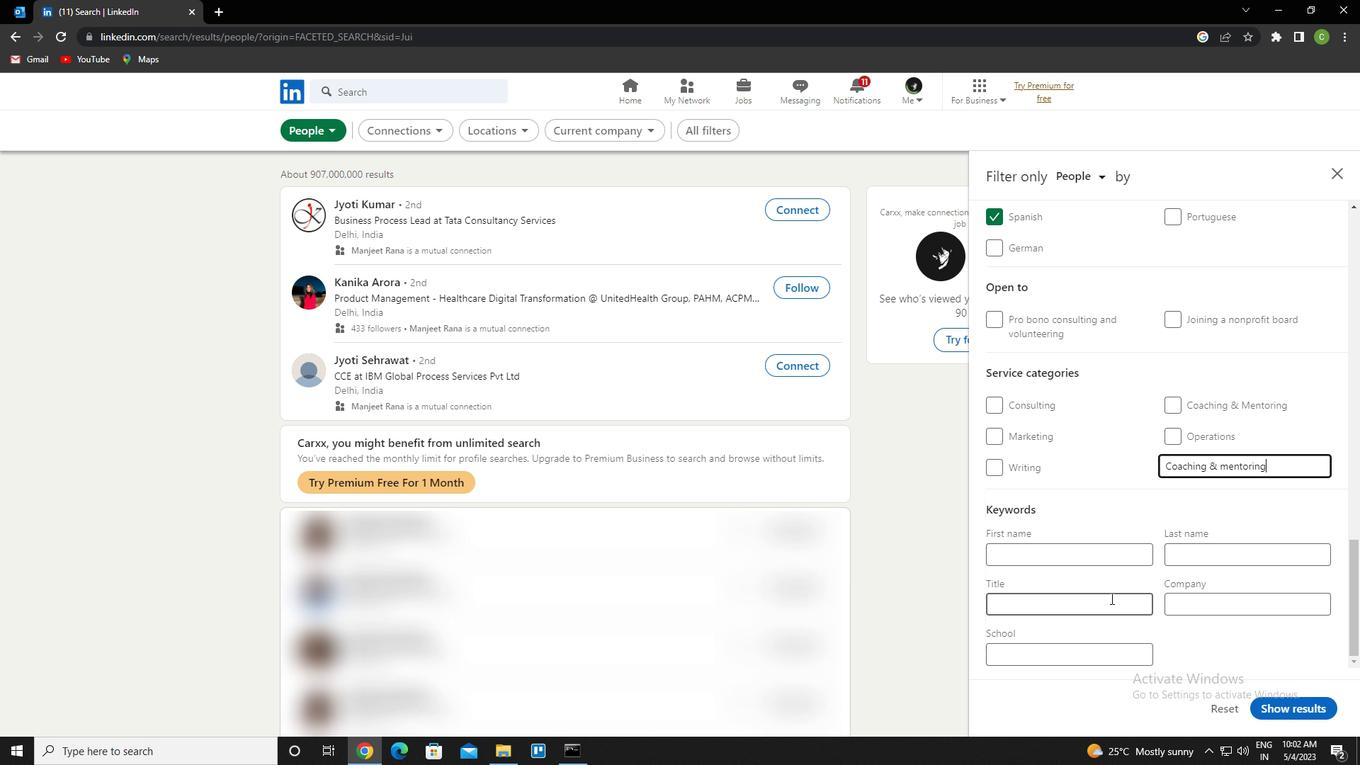 
Action: Mouse pressed left at (1099, 603)
Screenshot: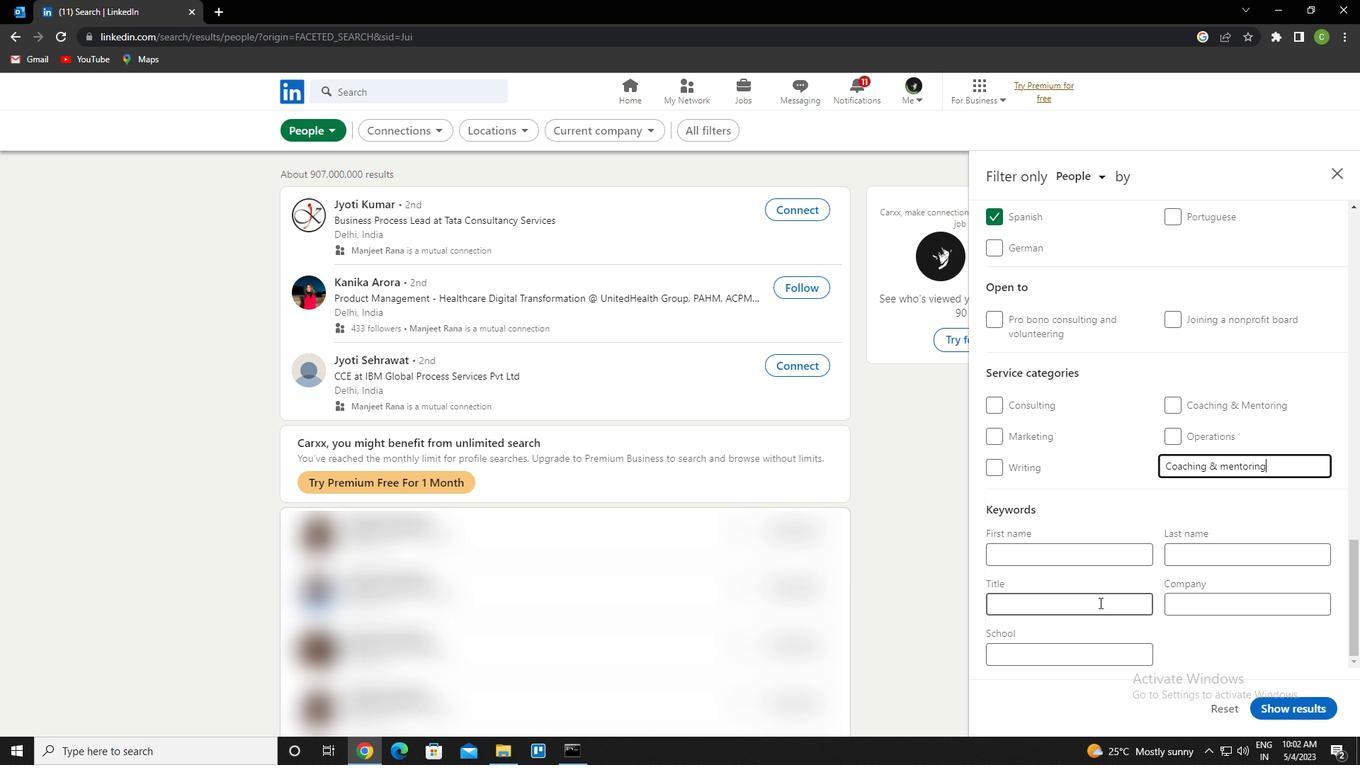 
Action: Key pressed <Key.caps_lock>C<Key.caps_lock>OMMERCIAL<Key.space><Key.caps_lock>L<Key.caps_lock>OAN<Key.space><Key.caps_lock>O<Key.caps_lock>FFICER
Screenshot: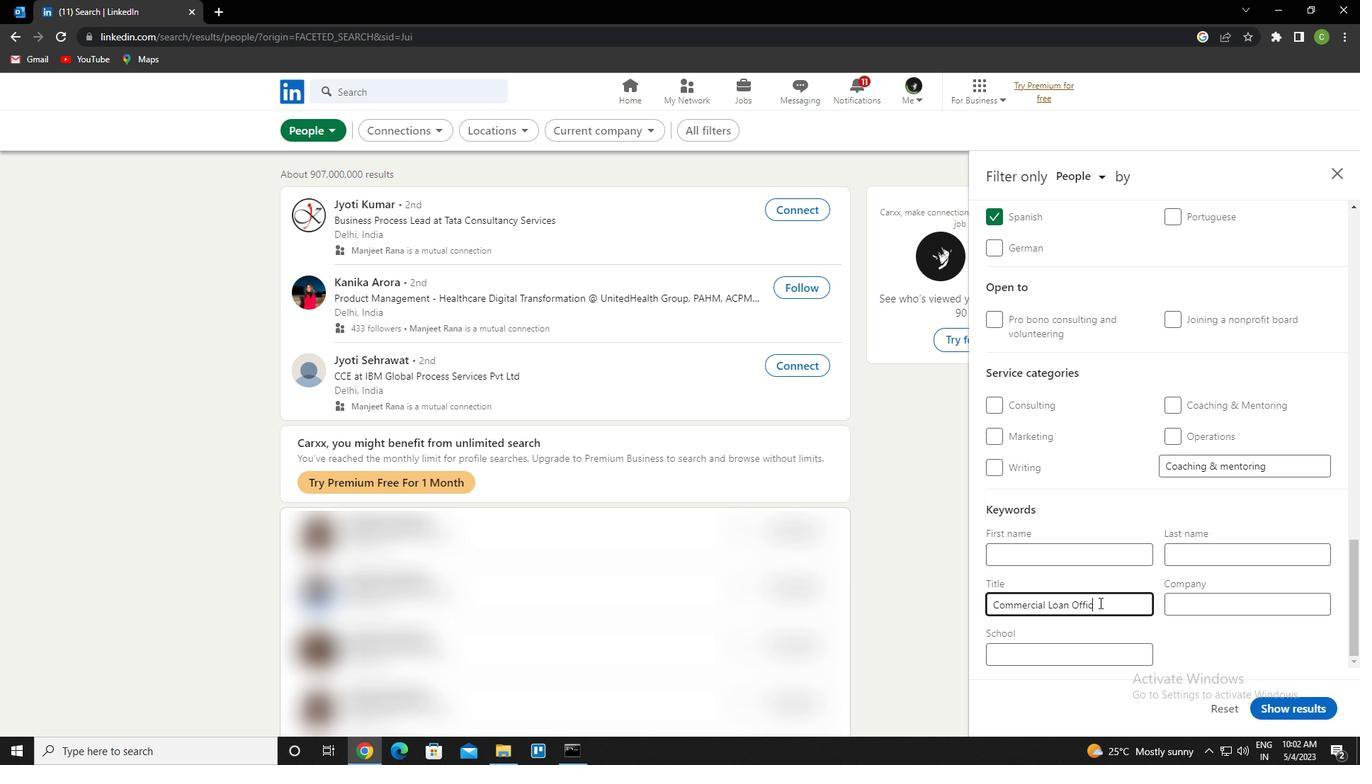
Action: Mouse moved to (1307, 709)
Screenshot: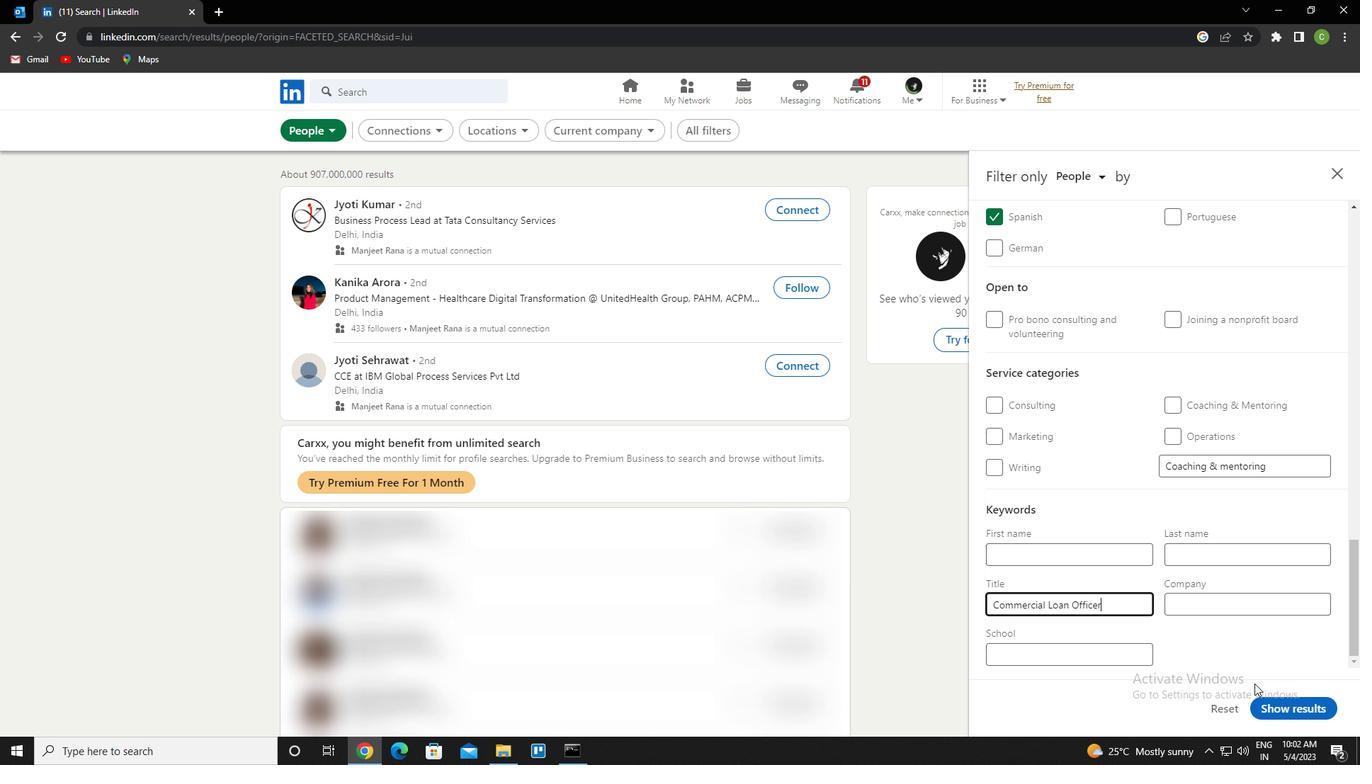 
Action: Mouse pressed left at (1307, 709)
Screenshot: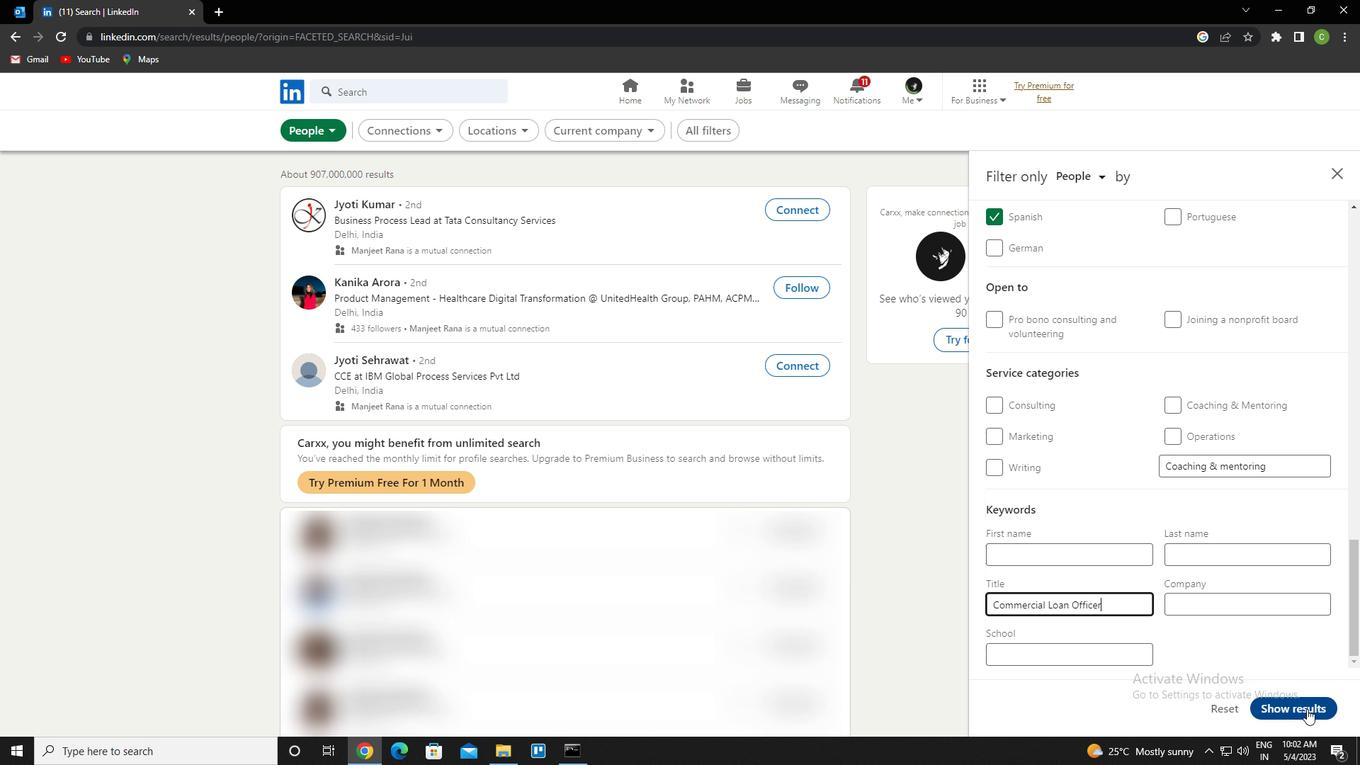 
Action: Mouse moved to (866, 610)
Screenshot: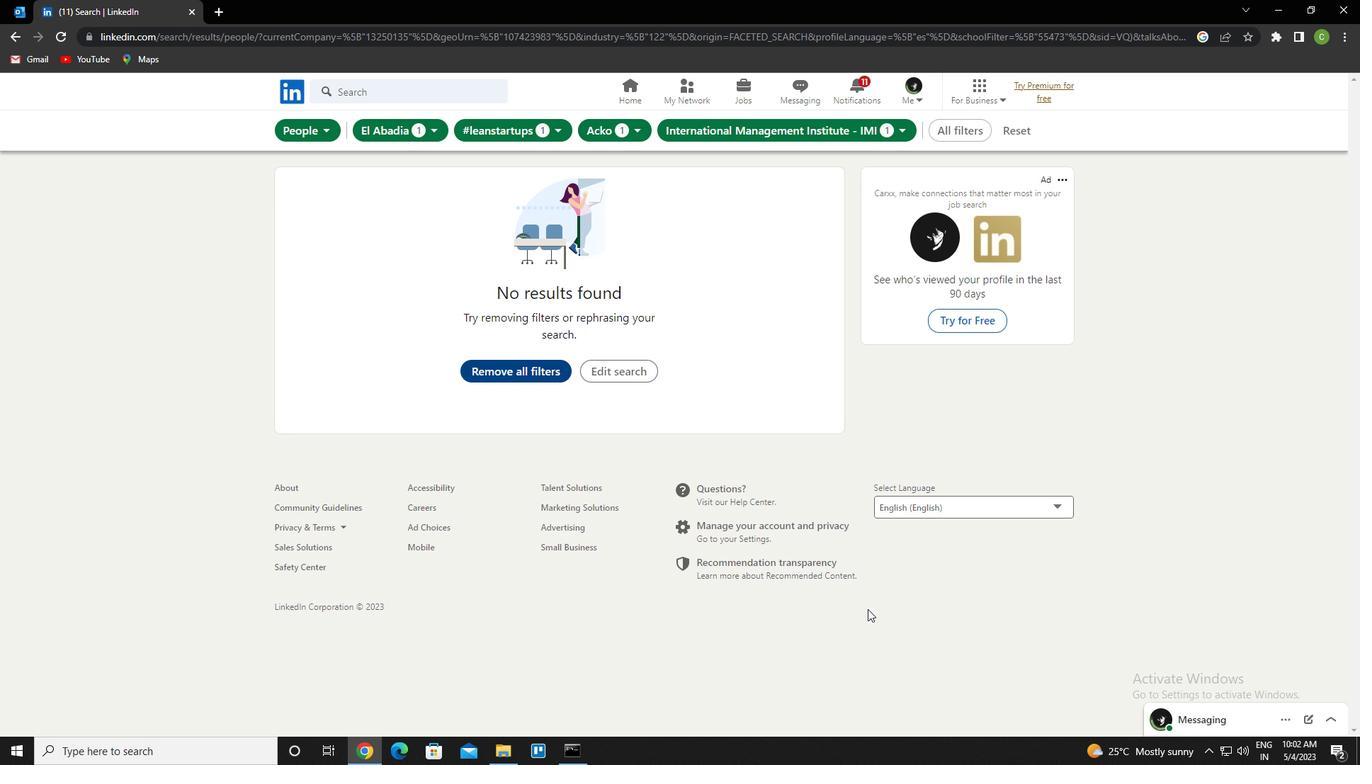 
